 Task: Add a timeline in the project BullseyeWorks for the epic 'Identity and Access Management (IAM) Implementation' from 2023/01/27 to 2024/10/23. Add a timeline in the project BullseyeWorks for the epic 'Single Sign-On (SSO) Implementation' from 2024/04/02 to 2025/11/18. Add a timeline in the project BullseyeWorks for the epic 'Customer Support Portal Development' from 2024/02/11 to 2024/10/03
Action: Mouse moved to (189, 49)
Screenshot: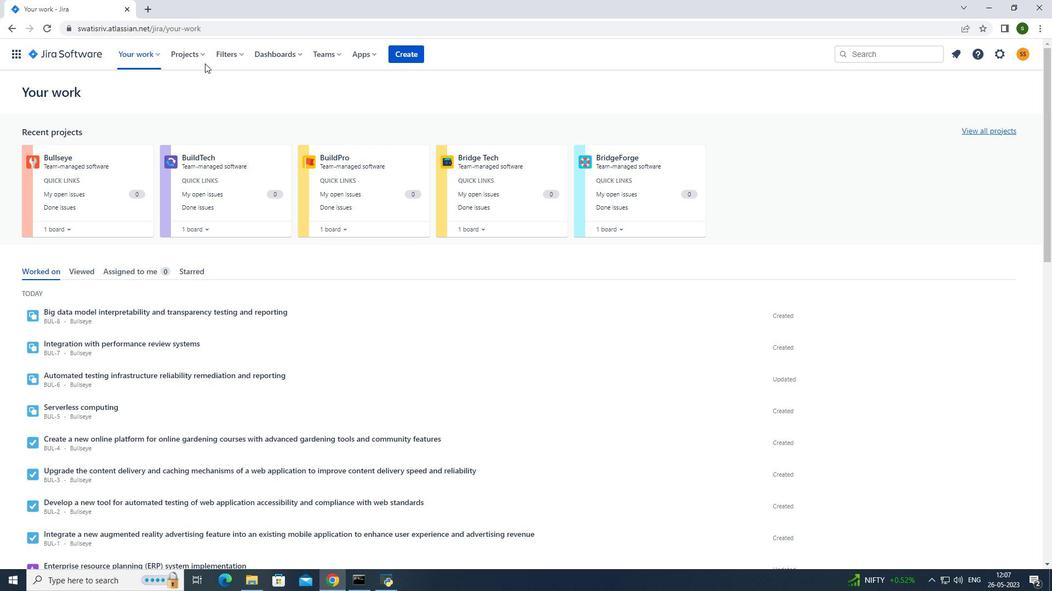 
Action: Mouse pressed left at (189, 49)
Screenshot: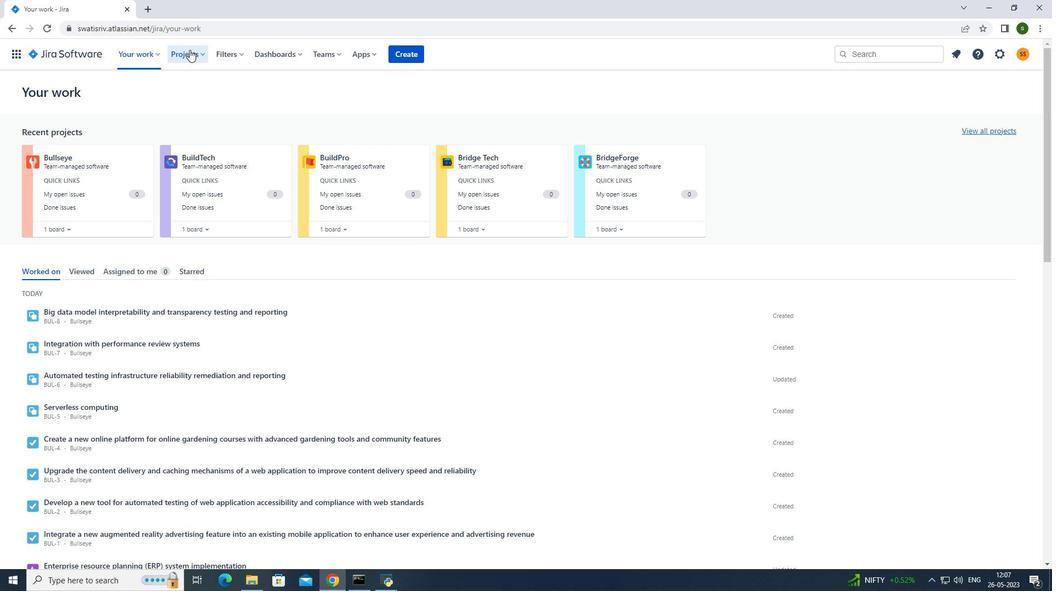 
Action: Mouse moved to (221, 104)
Screenshot: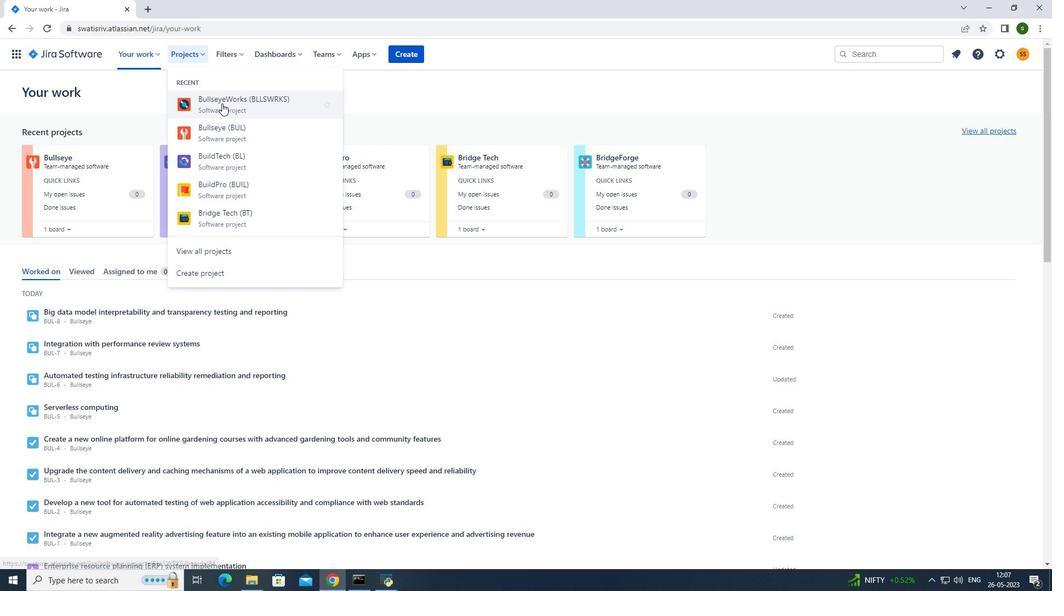 
Action: Mouse pressed left at (221, 104)
Screenshot: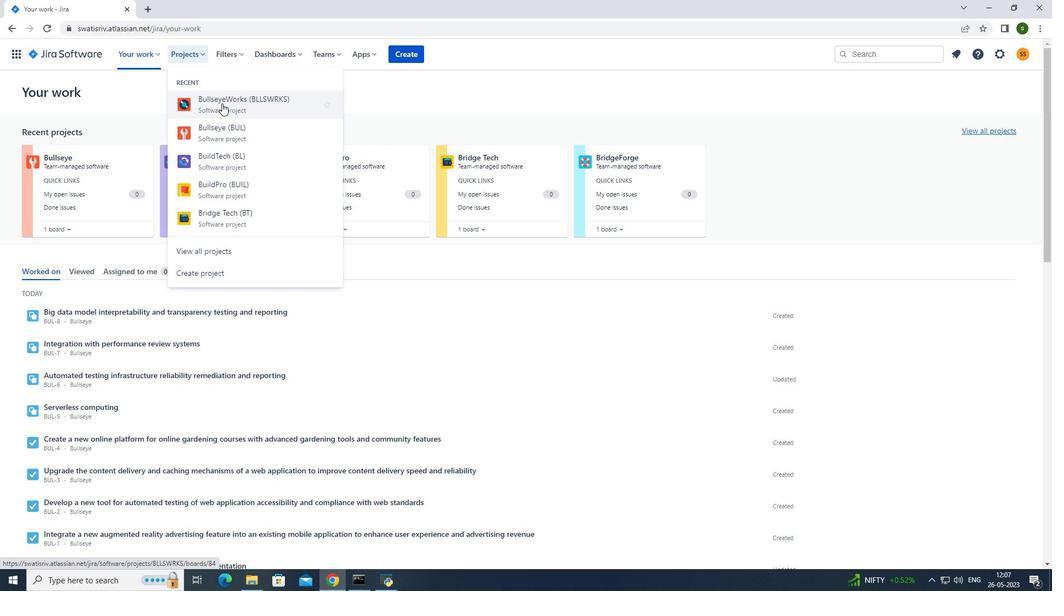 
Action: Mouse moved to (94, 167)
Screenshot: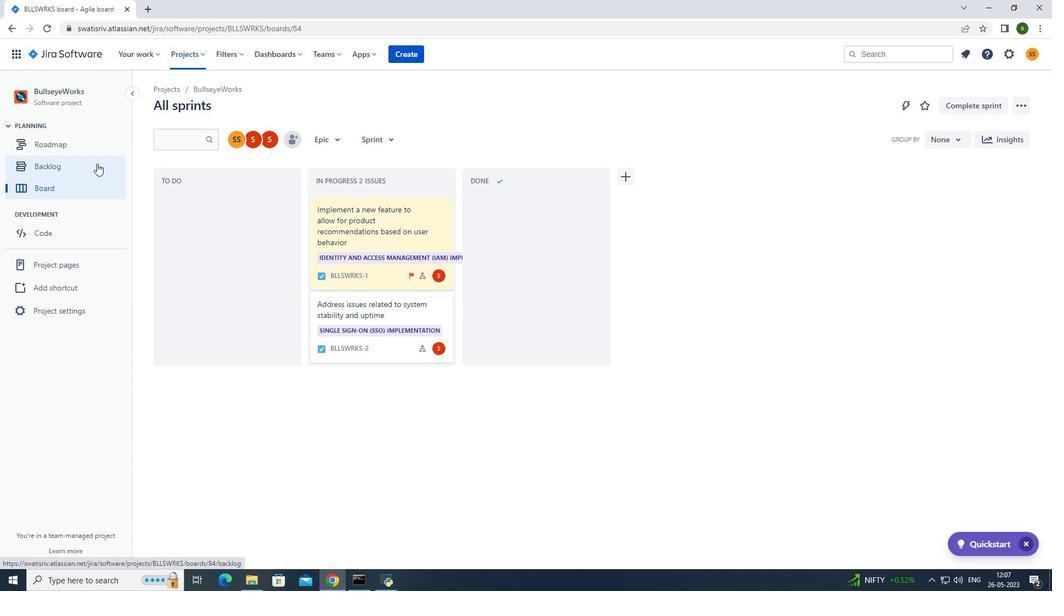 
Action: Mouse pressed left at (94, 167)
Screenshot: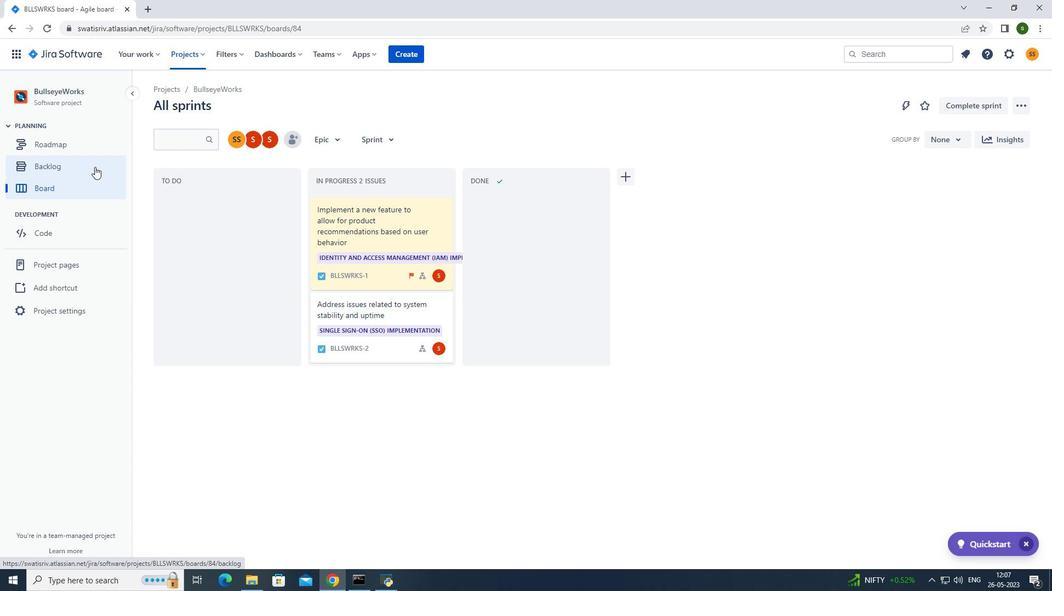 
Action: Mouse moved to (166, 221)
Screenshot: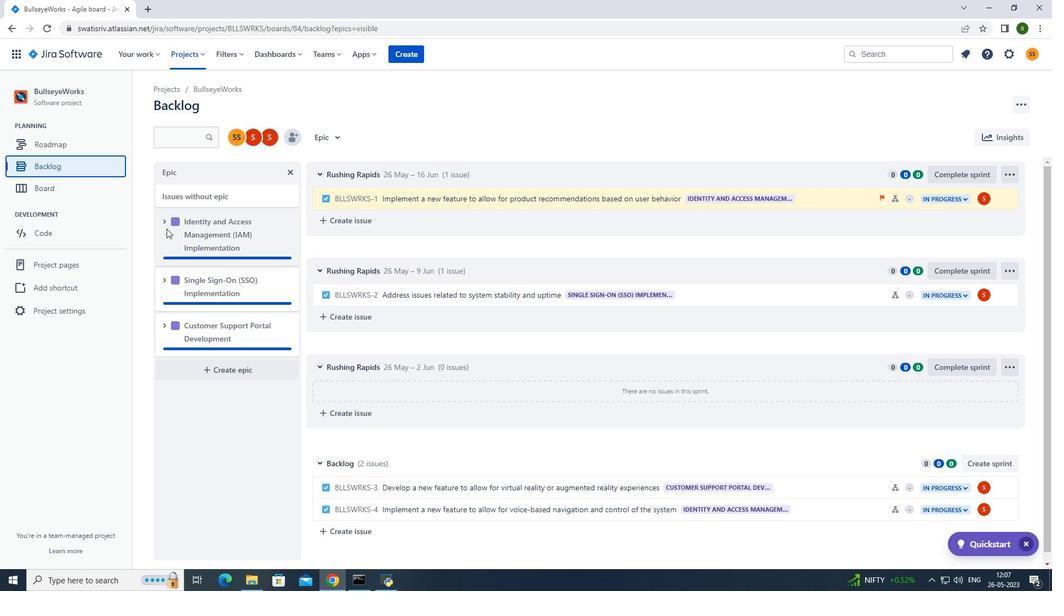 
Action: Mouse pressed left at (166, 221)
Screenshot: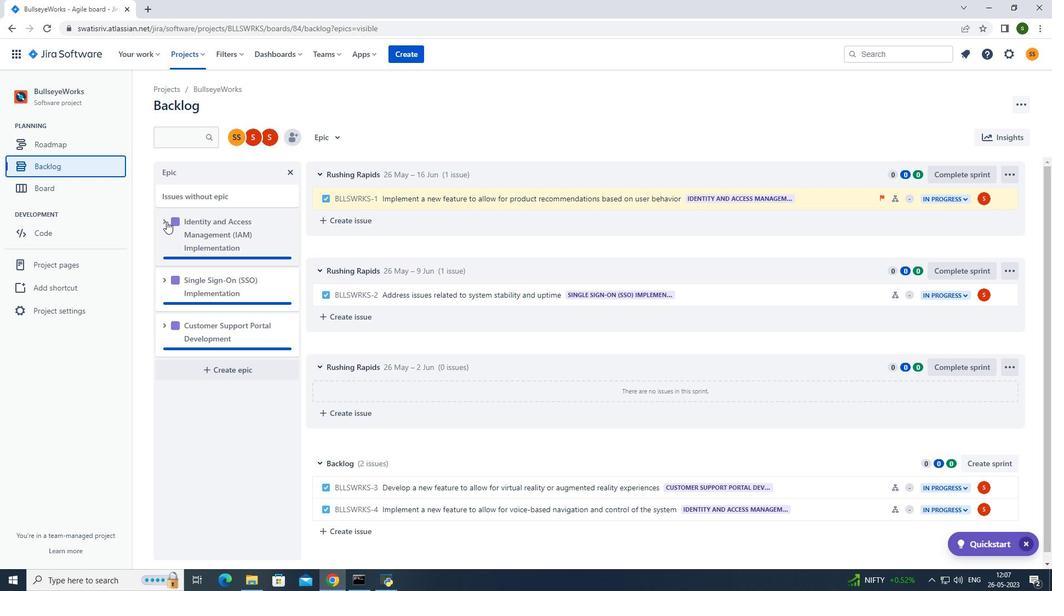 
Action: Mouse moved to (210, 327)
Screenshot: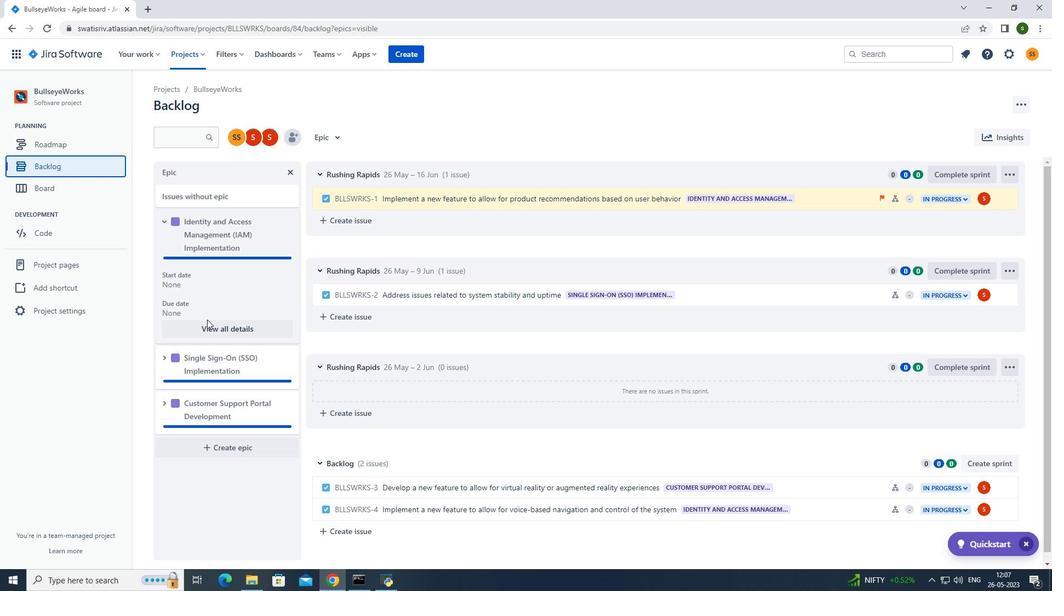 
Action: Mouse pressed left at (210, 327)
Screenshot: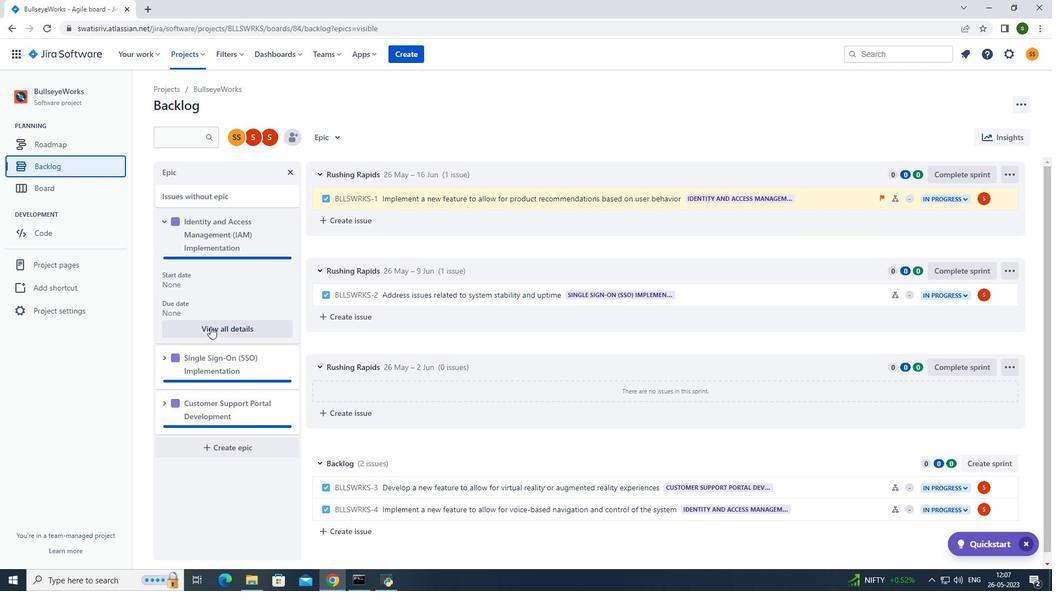 
Action: Mouse moved to (910, 476)
Screenshot: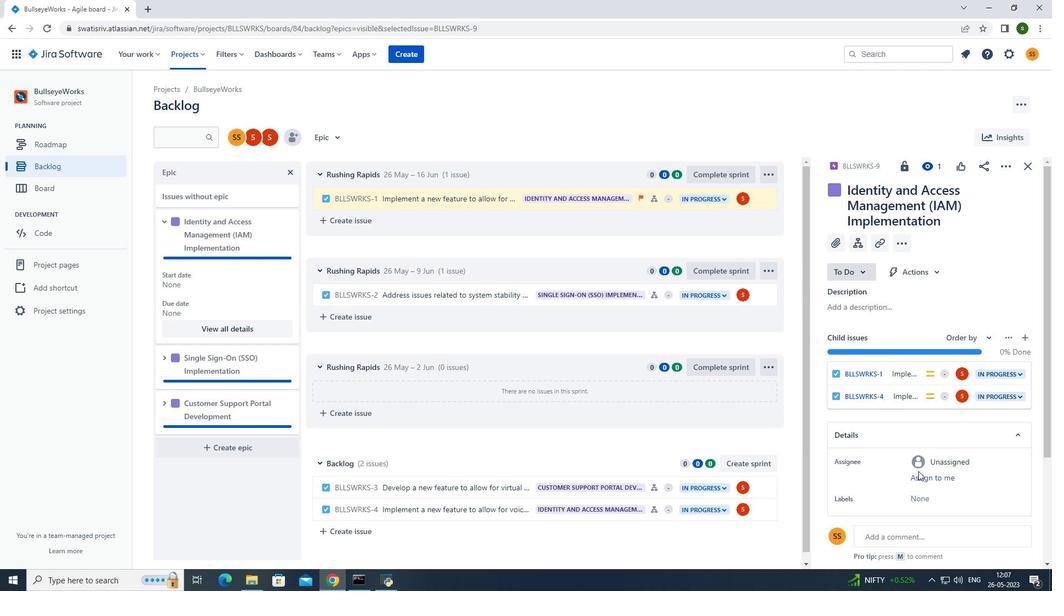 
Action: Mouse scrolled (910, 475) with delta (0, 0)
Screenshot: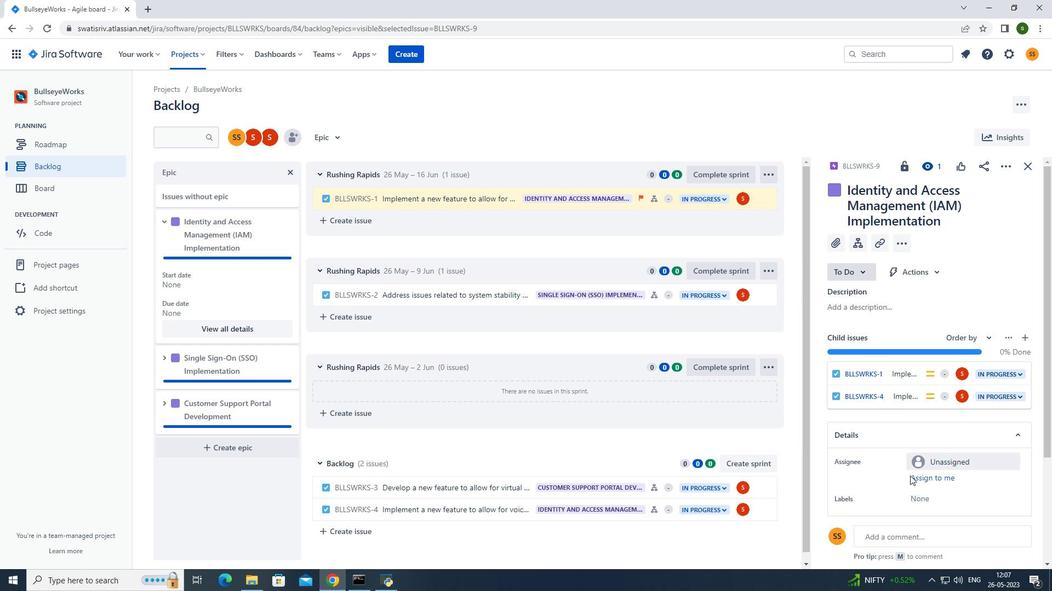 
Action: Mouse moved to (909, 476)
Screenshot: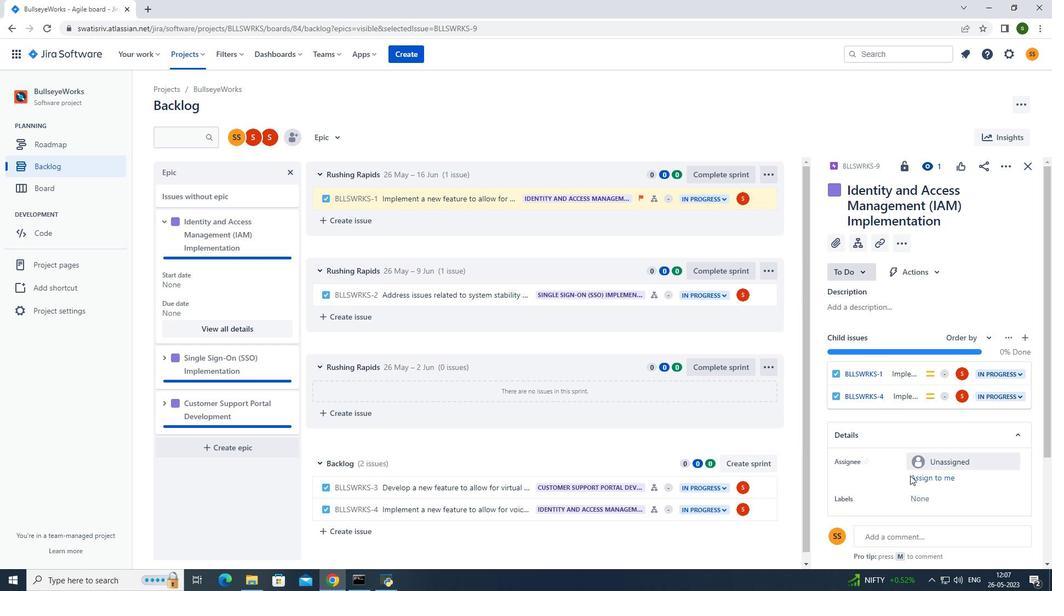
Action: Mouse scrolled (909, 476) with delta (0, 0)
Screenshot: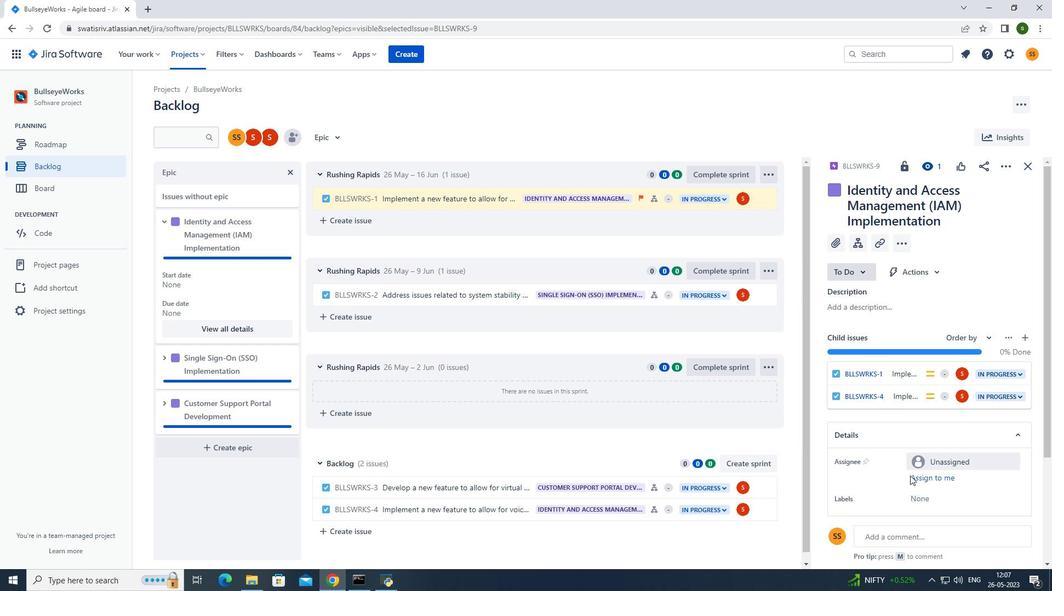
Action: Mouse moved to (908, 476)
Screenshot: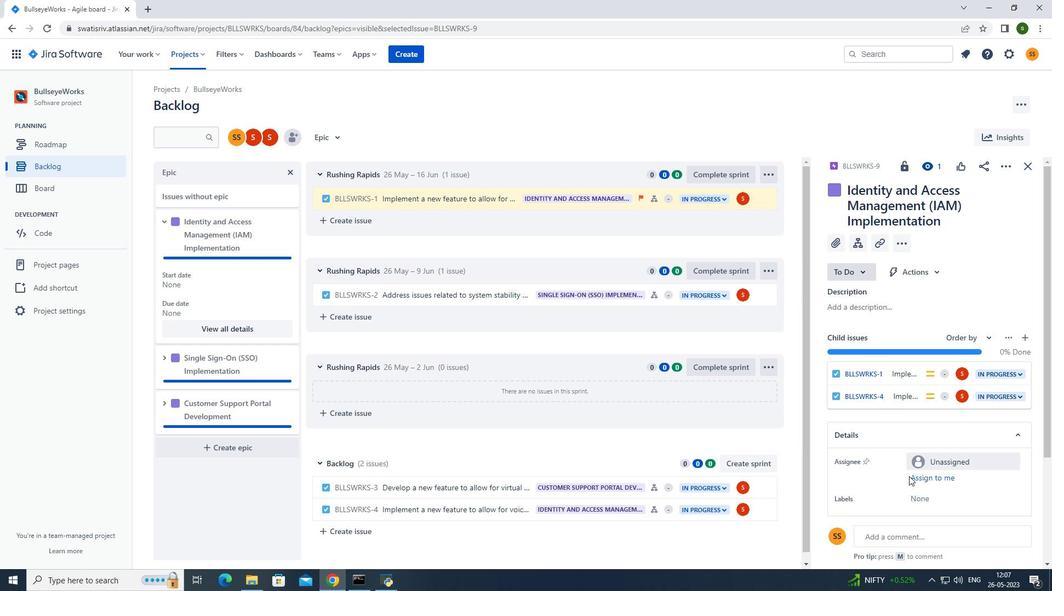 
Action: Mouse scrolled (908, 476) with delta (0, 0)
Screenshot: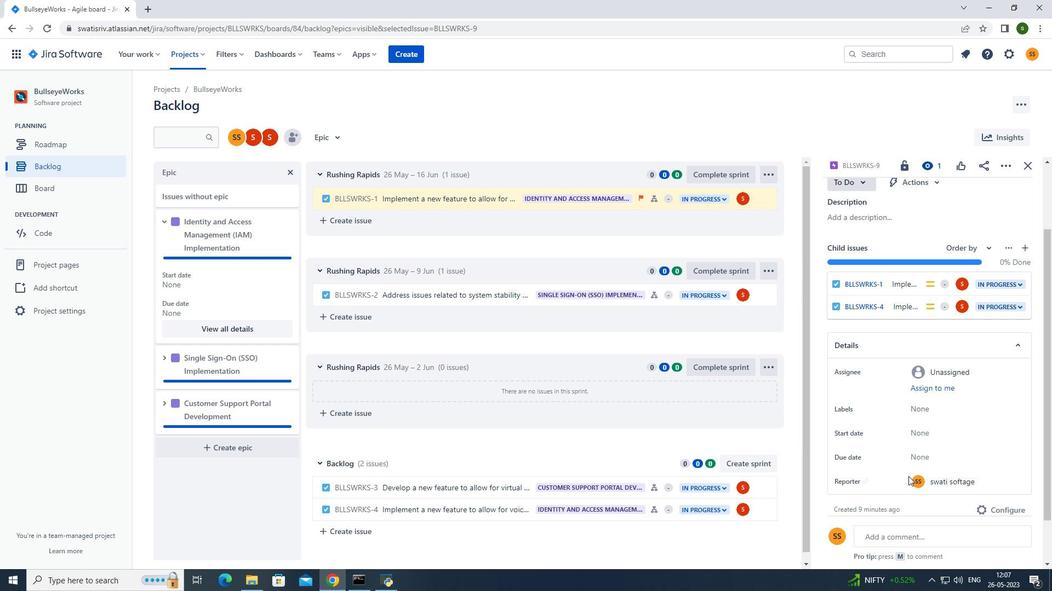 
Action: Mouse moved to (927, 378)
Screenshot: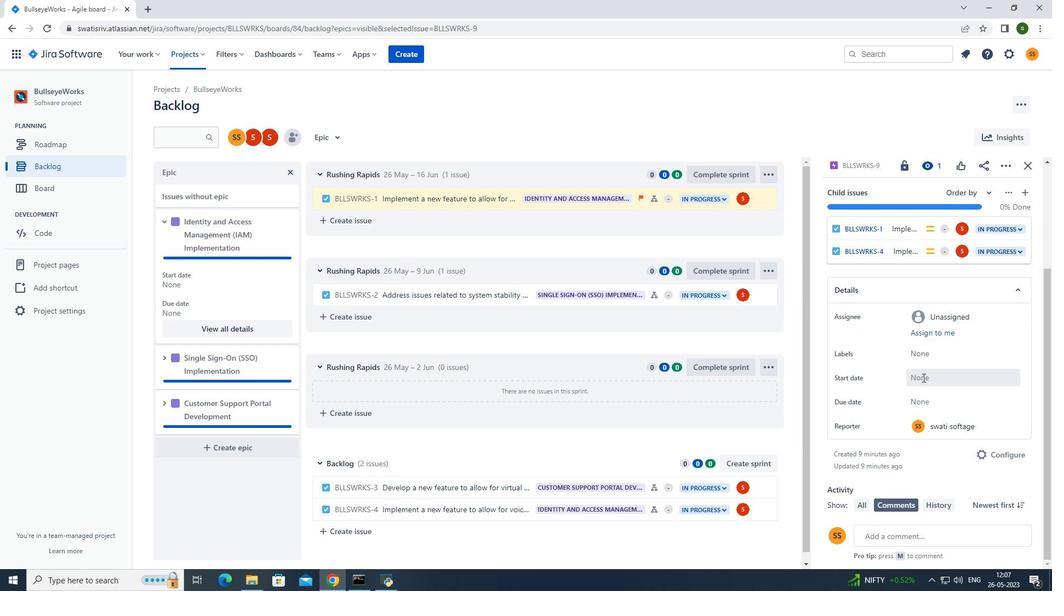 
Action: Mouse pressed left at (927, 378)
Screenshot: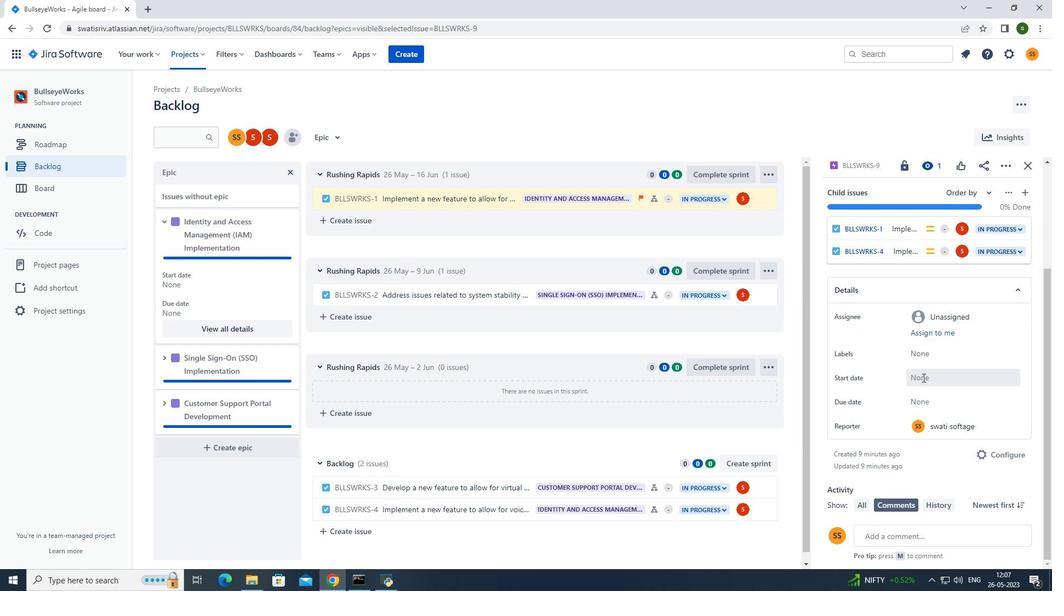 
Action: Mouse moved to (881, 410)
Screenshot: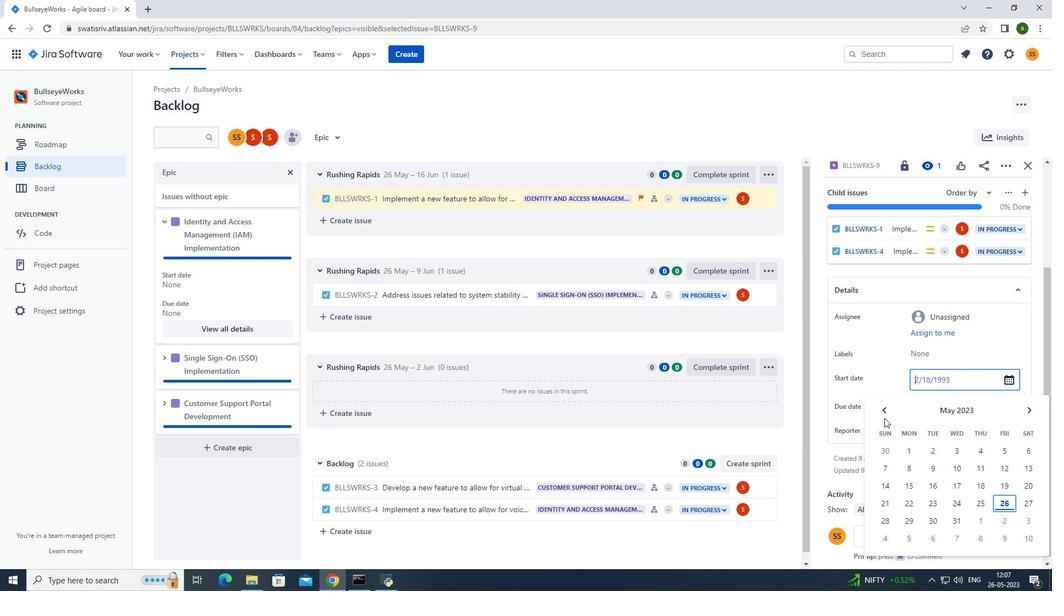 
Action: Mouse pressed left at (881, 410)
Screenshot: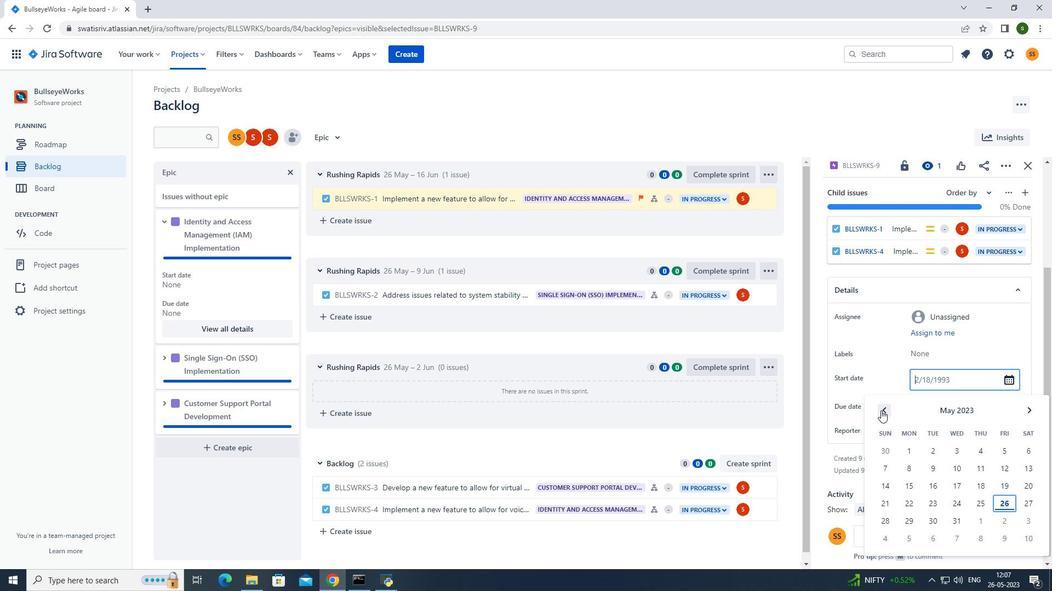 
Action: Mouse pressed left at (881, 410)
Screenshot: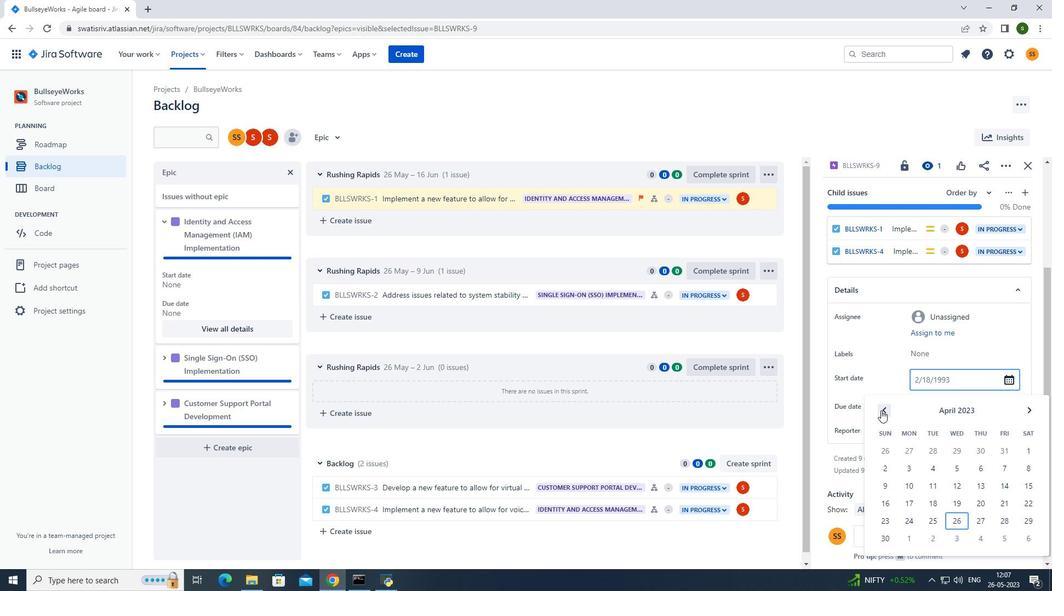 
Action: Mouse pressed left at (881, 410)
Screenshot: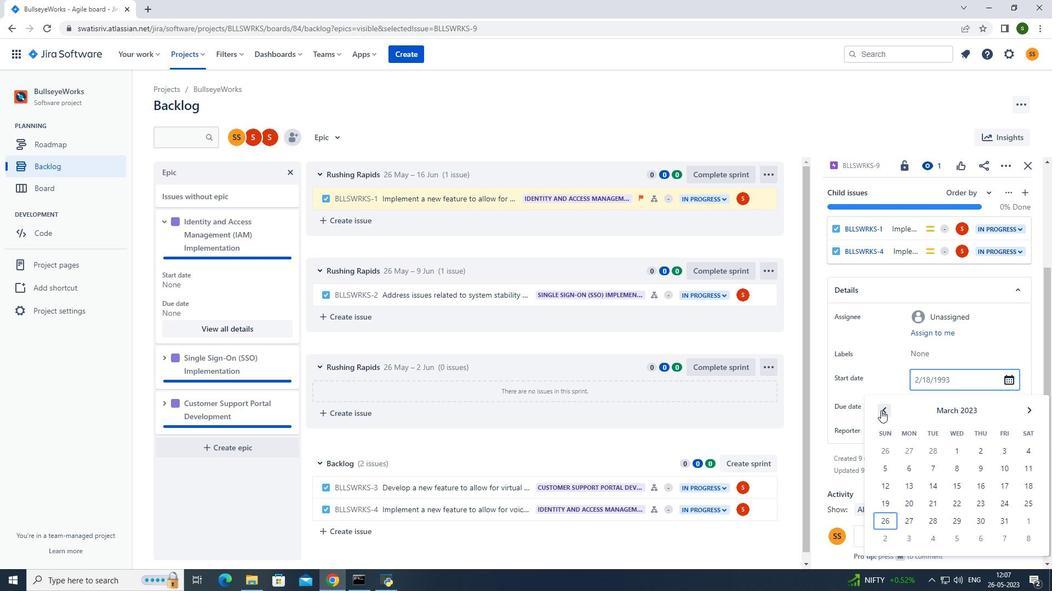 
Action: Mouse pressed left at (881, 410)
Screenshot: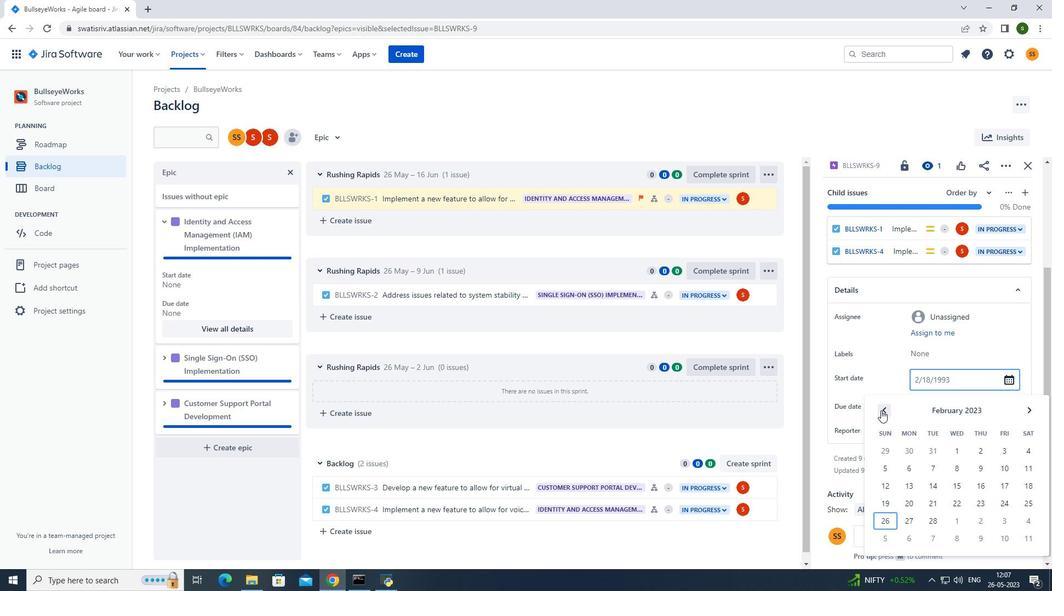 
Action: Mouse moved to (995, 501)
Screenshot: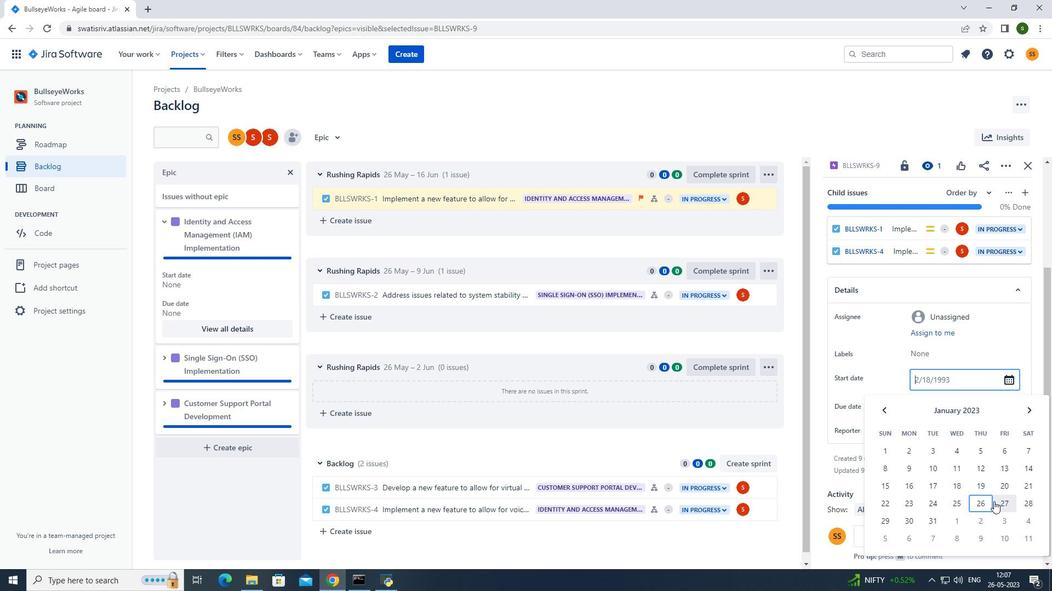 
Action: Mouse pressed left at (995, 501)
Screenshot: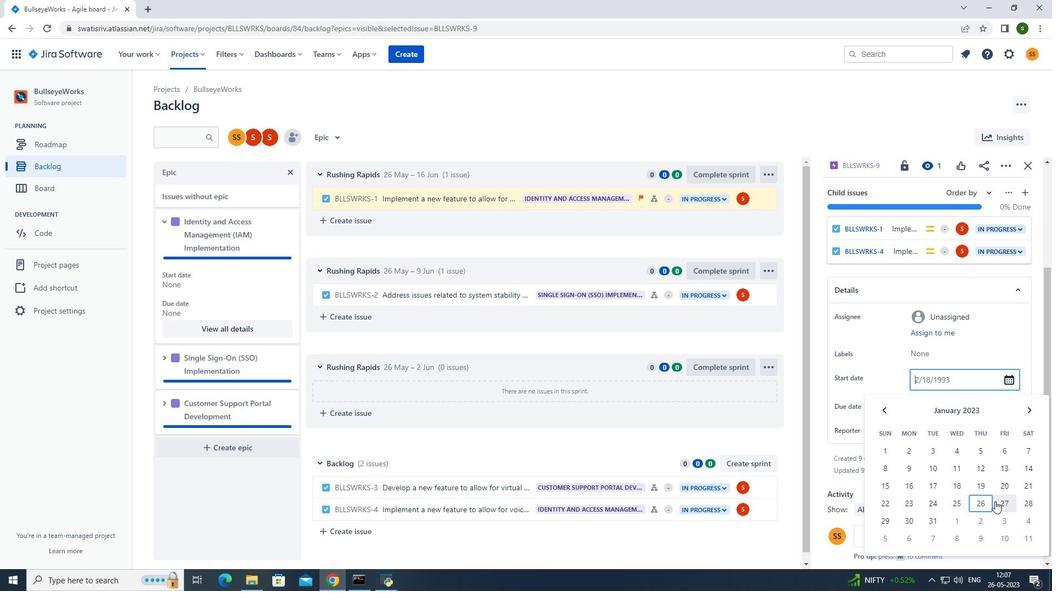 
Action: Mouse moved to (951, 408)
Screenshot: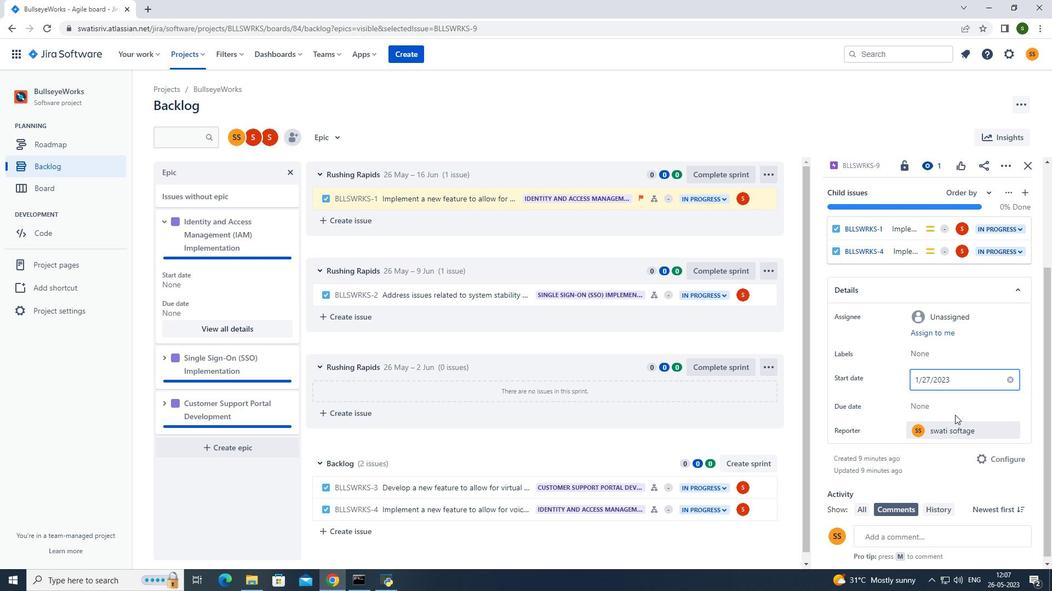 
Action: Mouse pressed left at (951, 408)
Screenshot: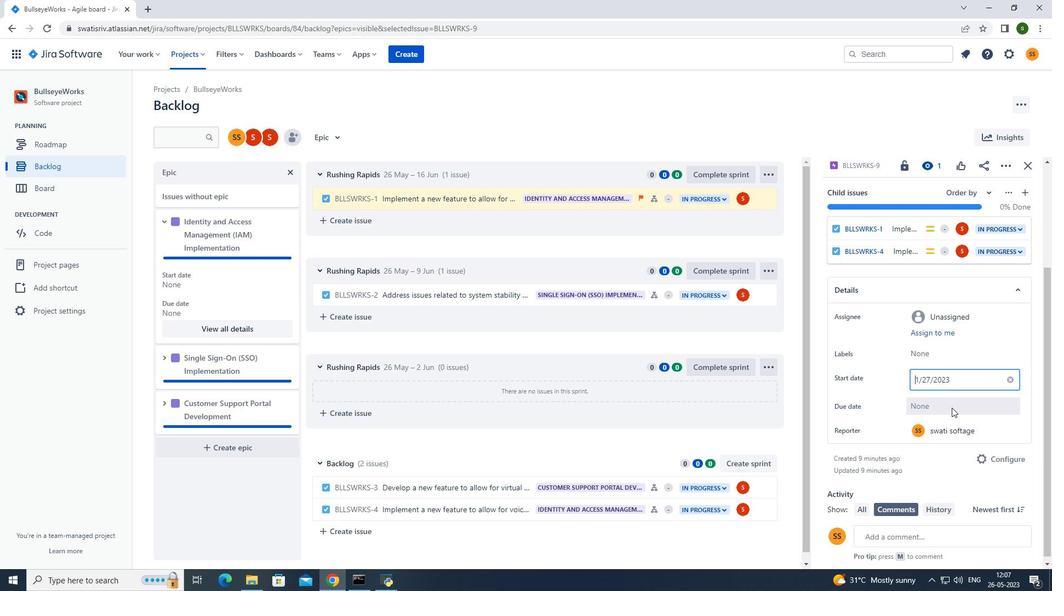 
Action: Mouse moved to (1029, 246)
Screenshot: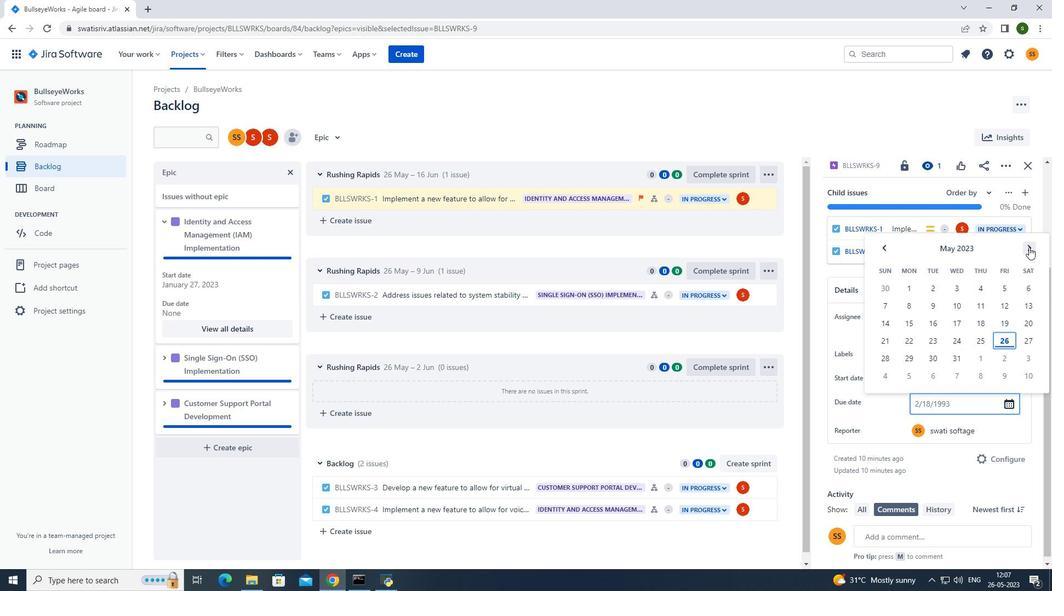 
Action: Mouse pressed left at (1029, 246)
Screenshot: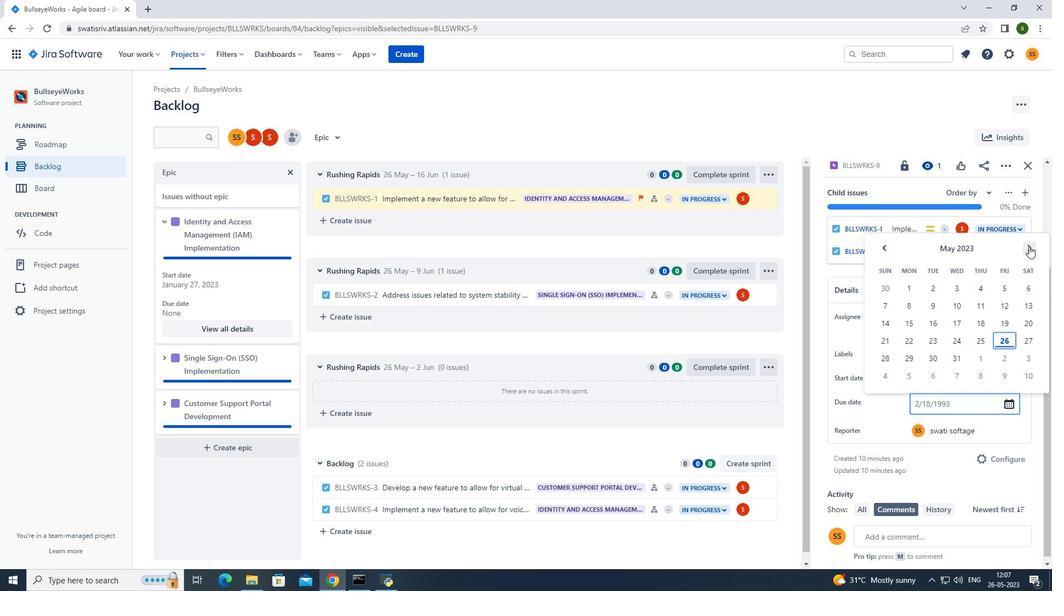 
Action: Mouse pressed left at (1029, 246)
Screenshot: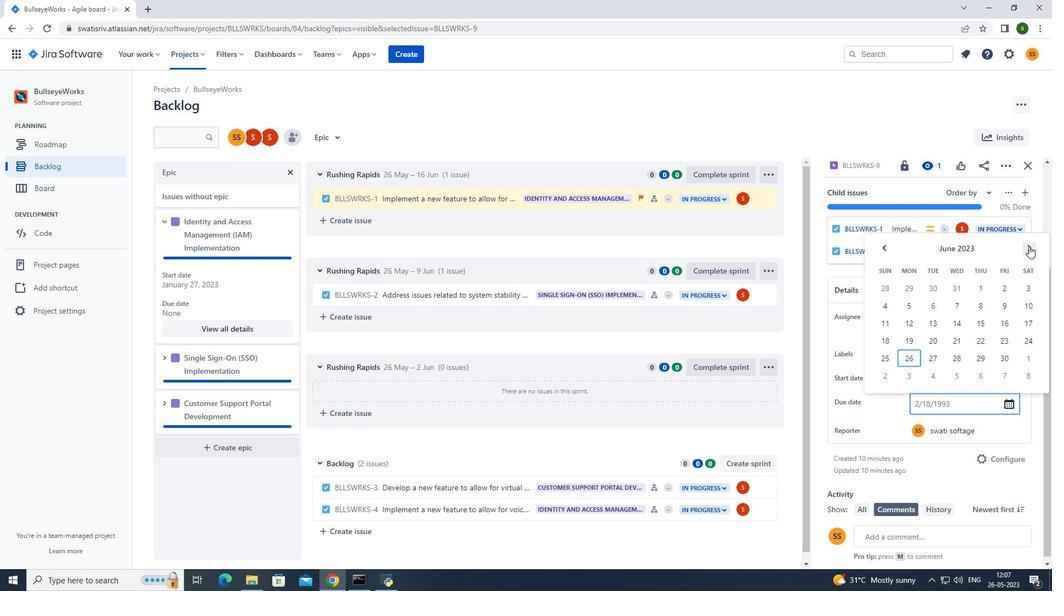 
Action: Mouse pressed left at (1029, 246)
Screenshot: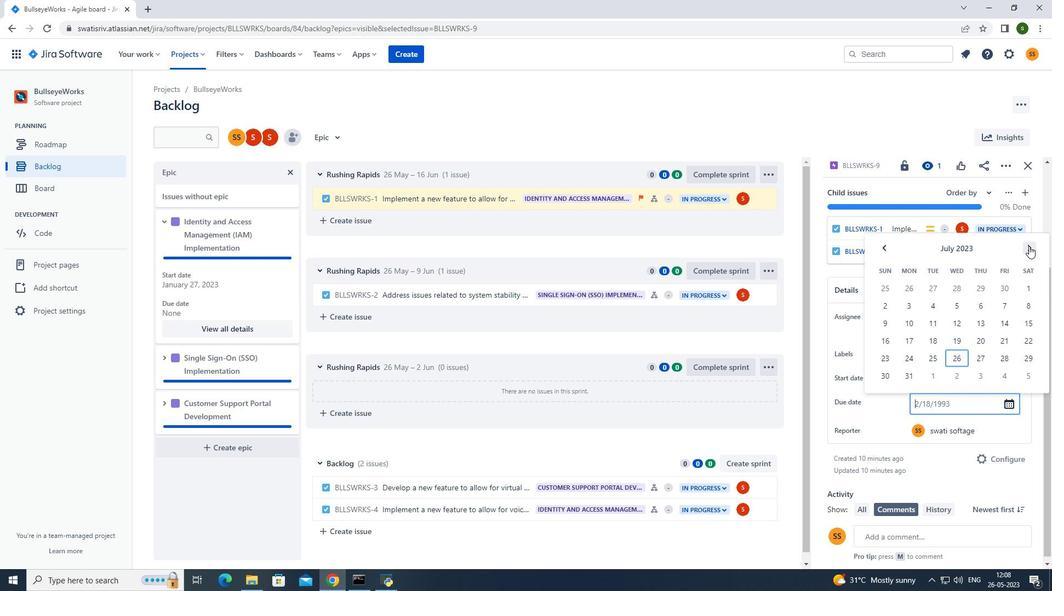 
Action: Mouse pressed left at (1029, 246)
Screenshot: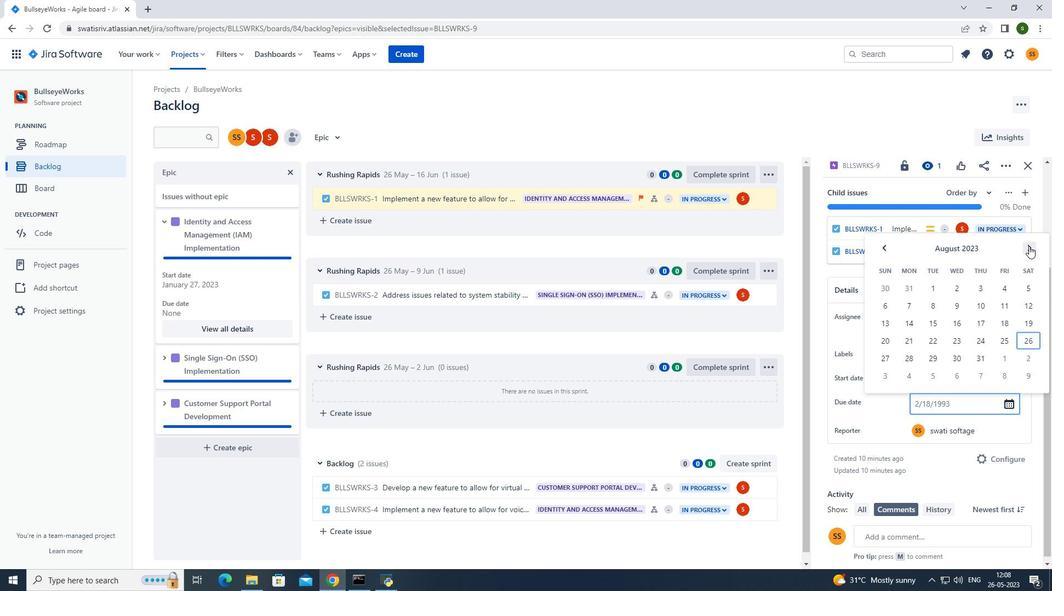 
Action: Mouse pressed left at (1029, 246)
Screenshot: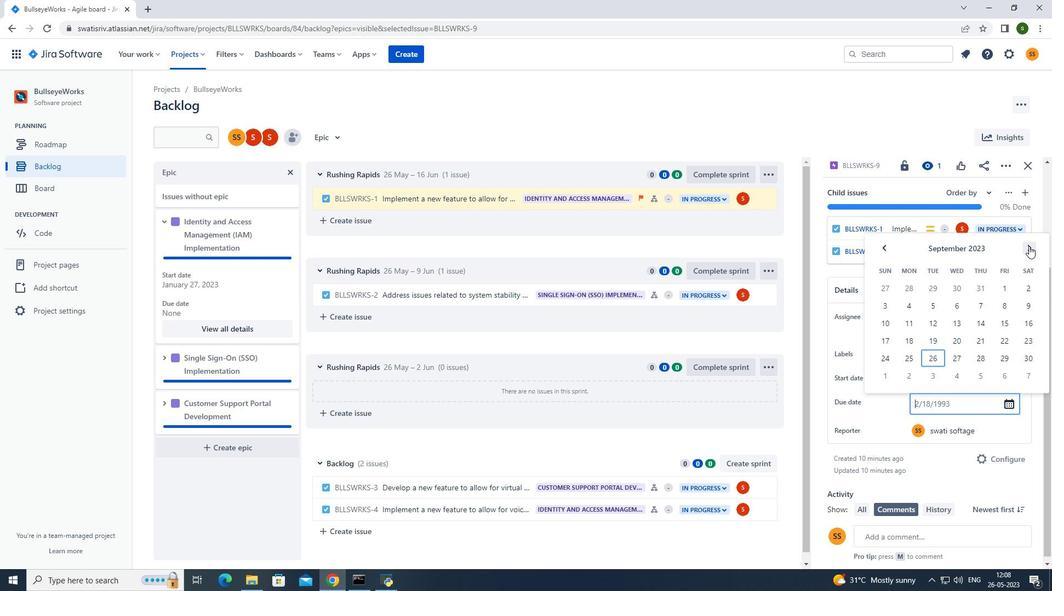 
Action: Mouse pressed left at (1029, 246)
Screenshot: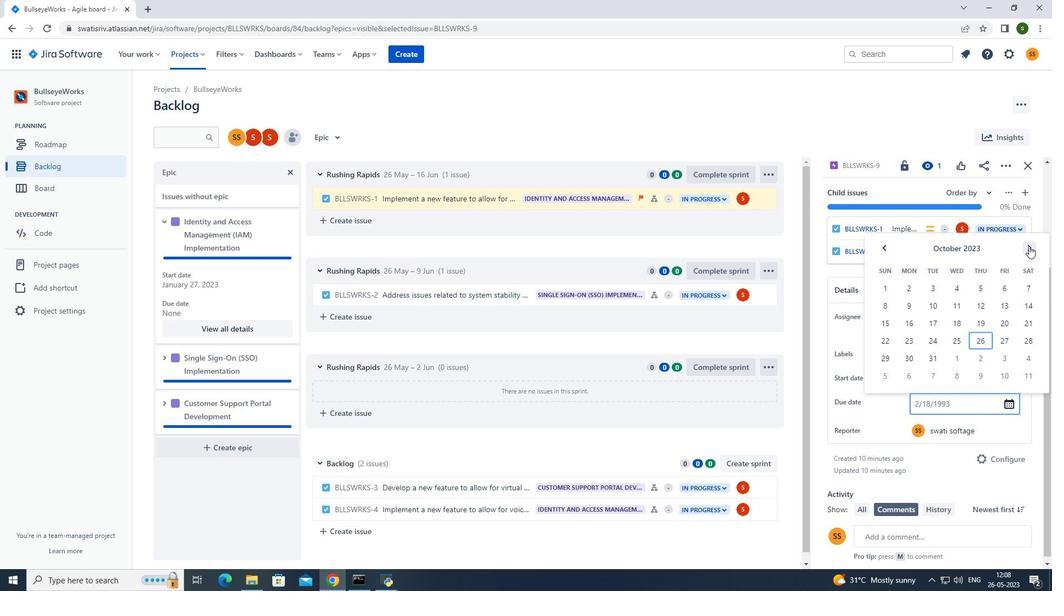 
Action: Mouse pressed left at (1029, 246)
Screenshot: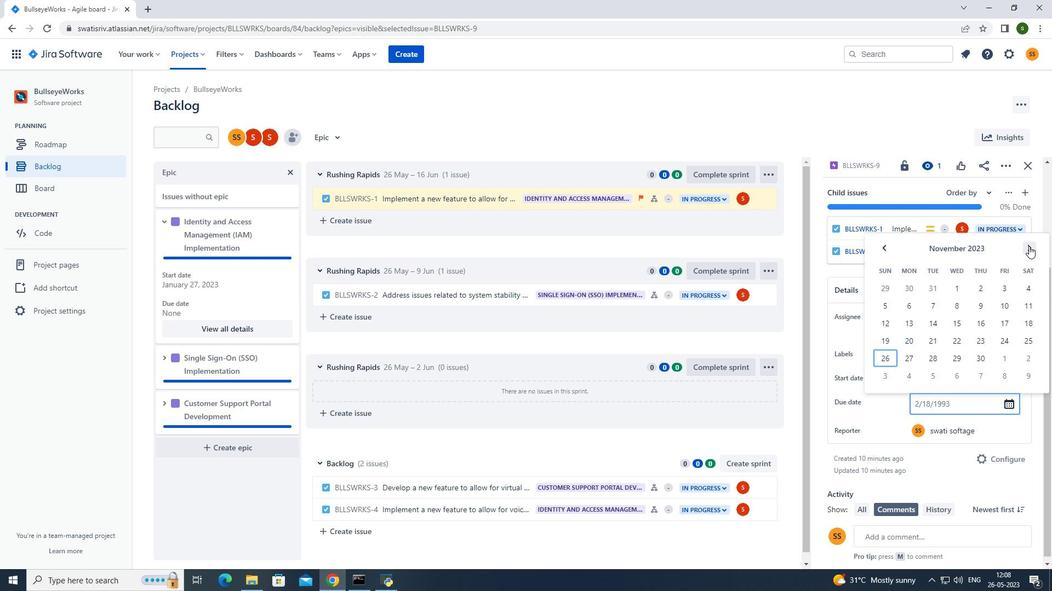 
Action: Mouse pressed left at (1029, 246)
Screenshot: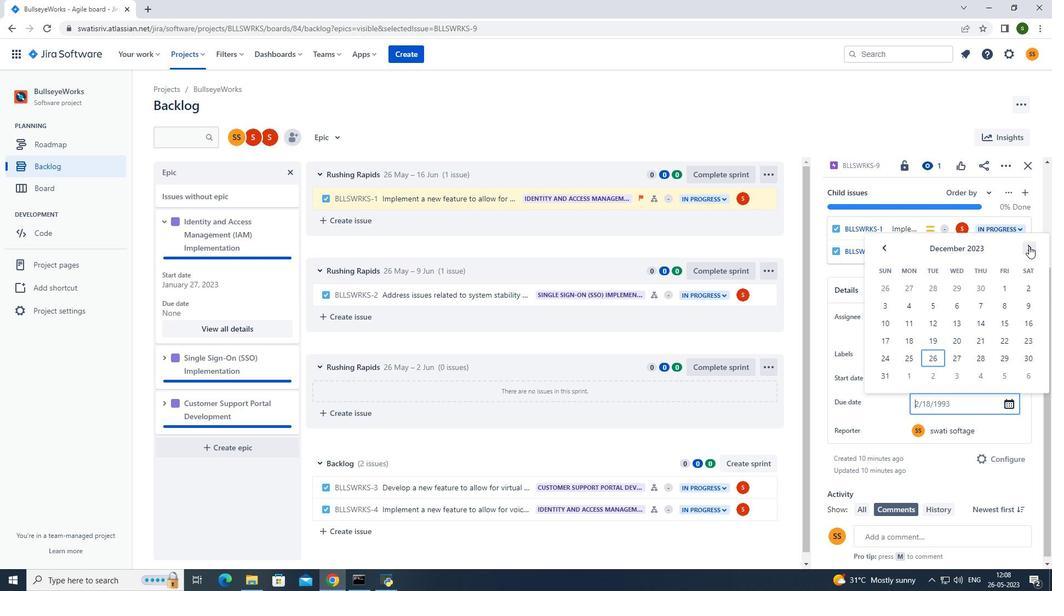 
Action: Mouse pressed left at (1029, 246)
Screenshot: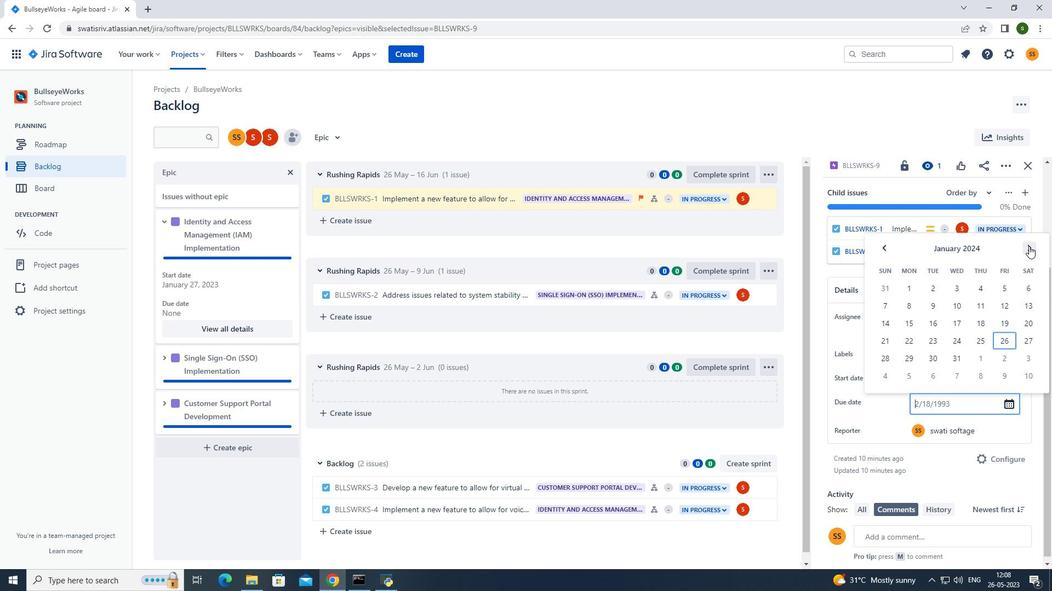 
Action: Mouse pressed left at (1029, 246)
Screenshot: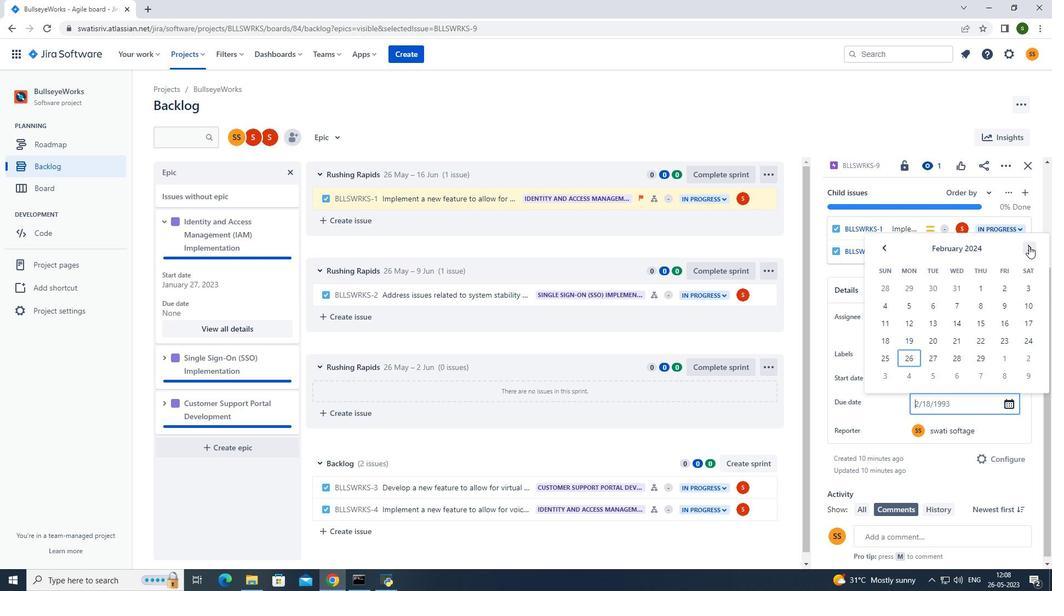 
Action: Mouse pressed left at (1029, 246)
Screenshot: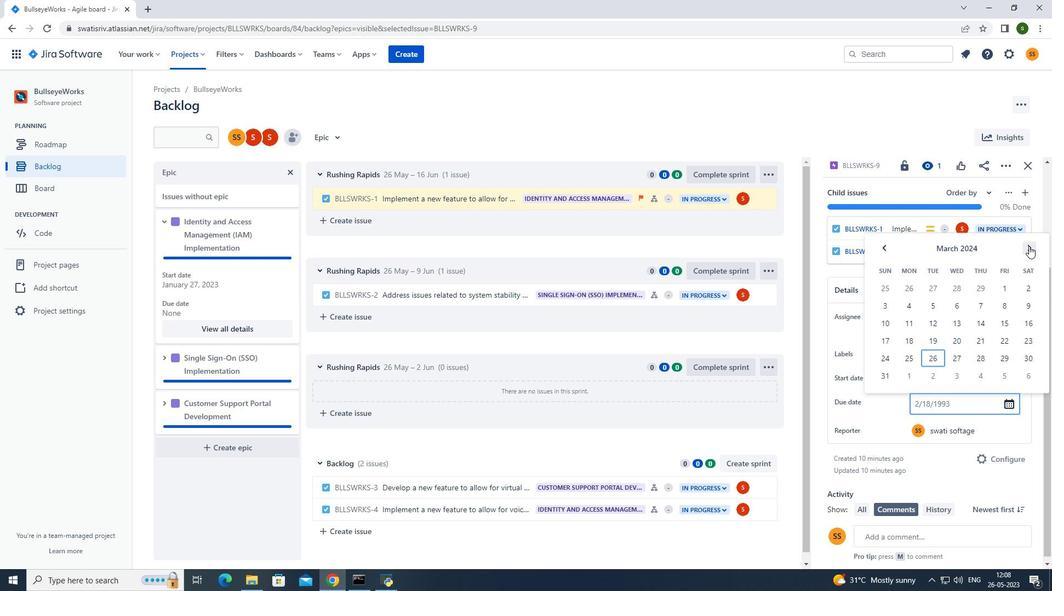 
Action: Mouse pressed left at (1029, 246)
Screenshot: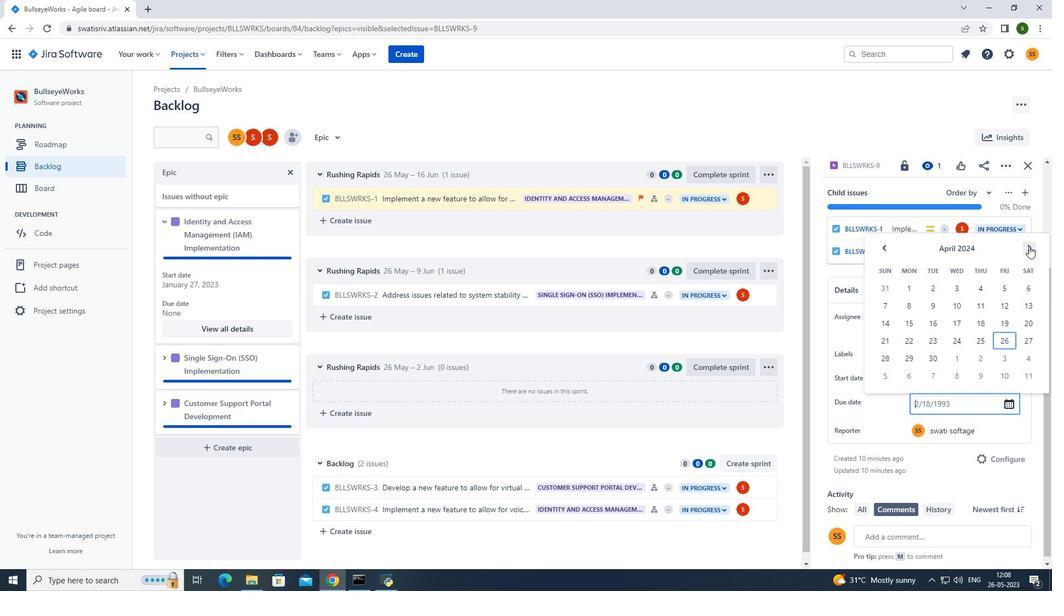 
Action: Mouse pressed left at (1029, 246)
Screenshot: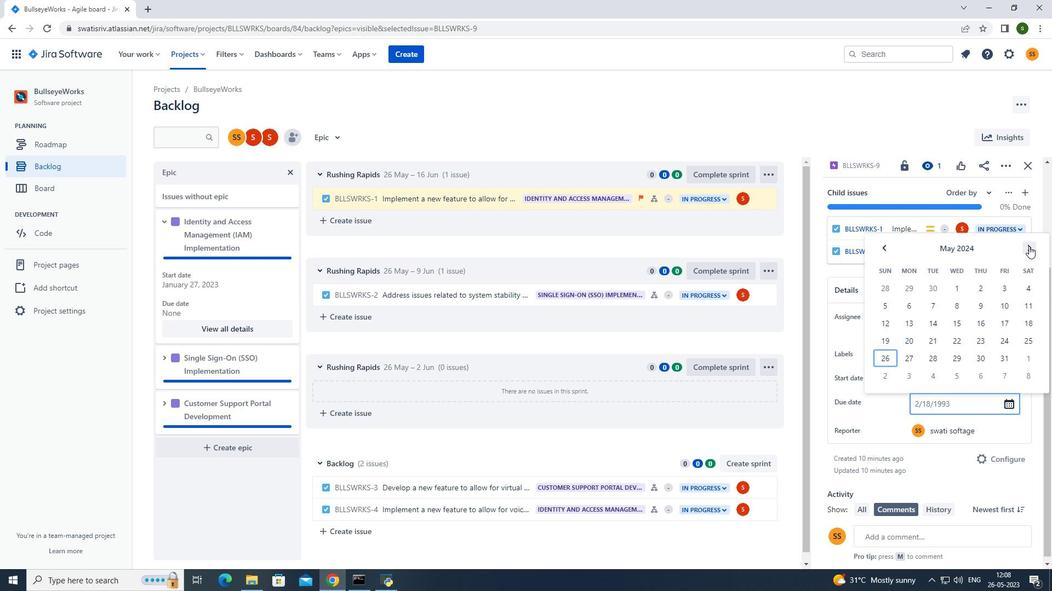 
Action: Mouse pressed left at (1029, 246)
Screenshot: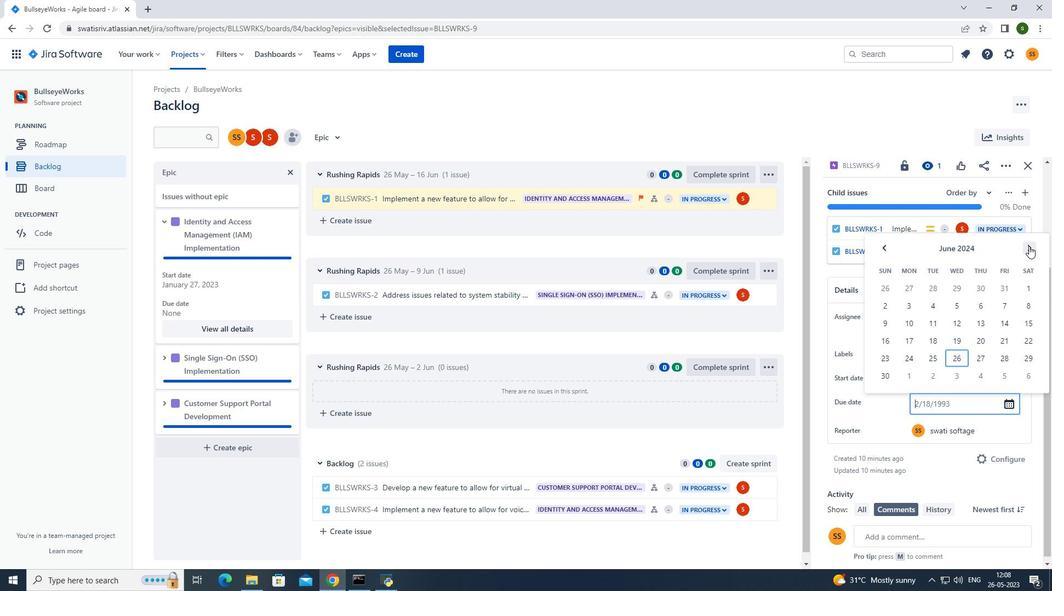 
Action: Mouse pressed left at (1029, 246)
Screenshot: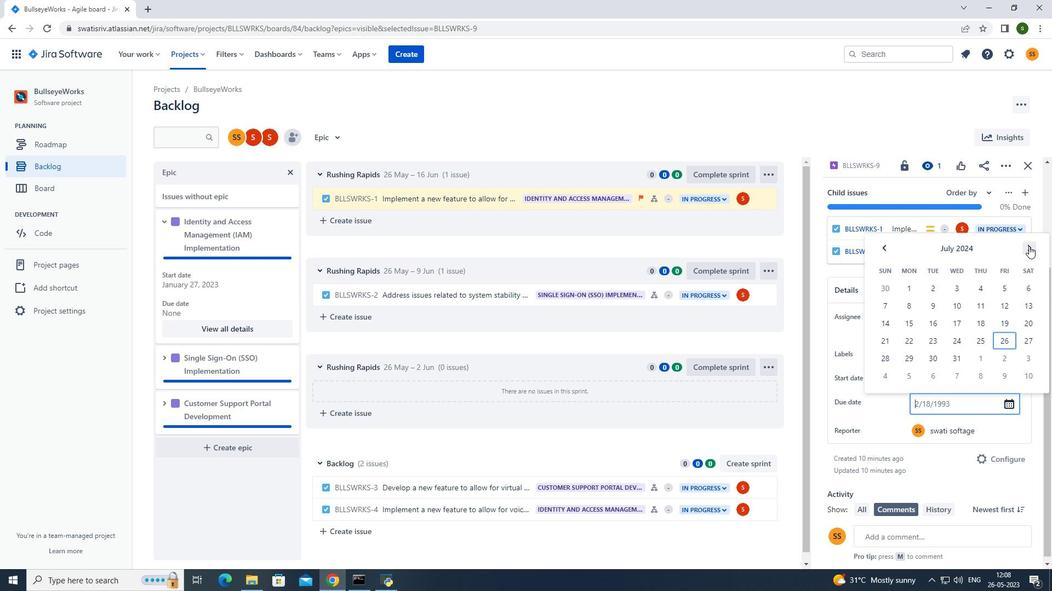 
Action: Mouse pressed left at (1029, 246)
Screenshot: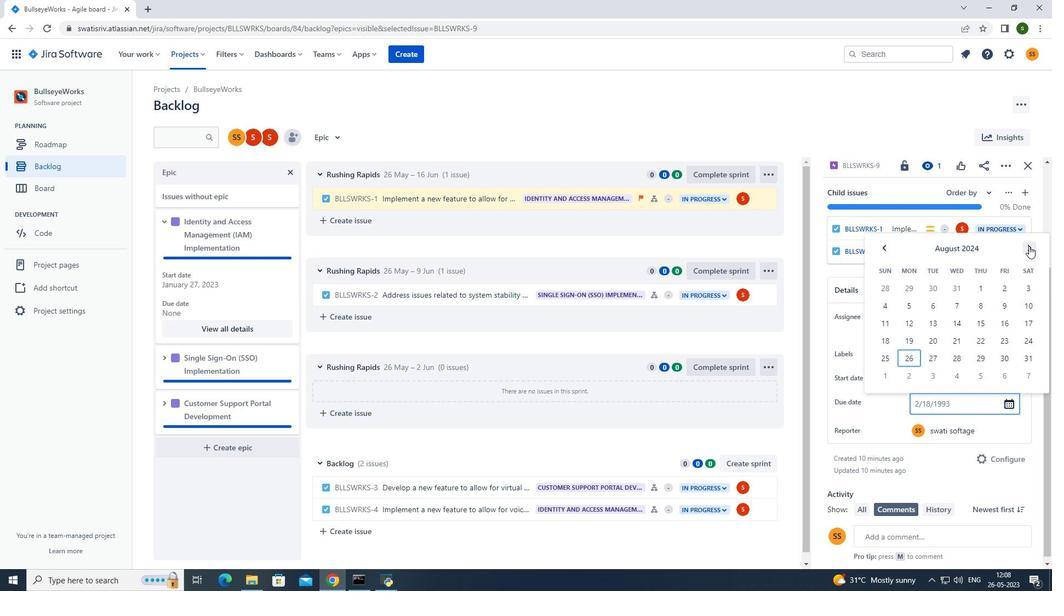 
Action: Mouse pressed left at (1029, 246)
Screenshot: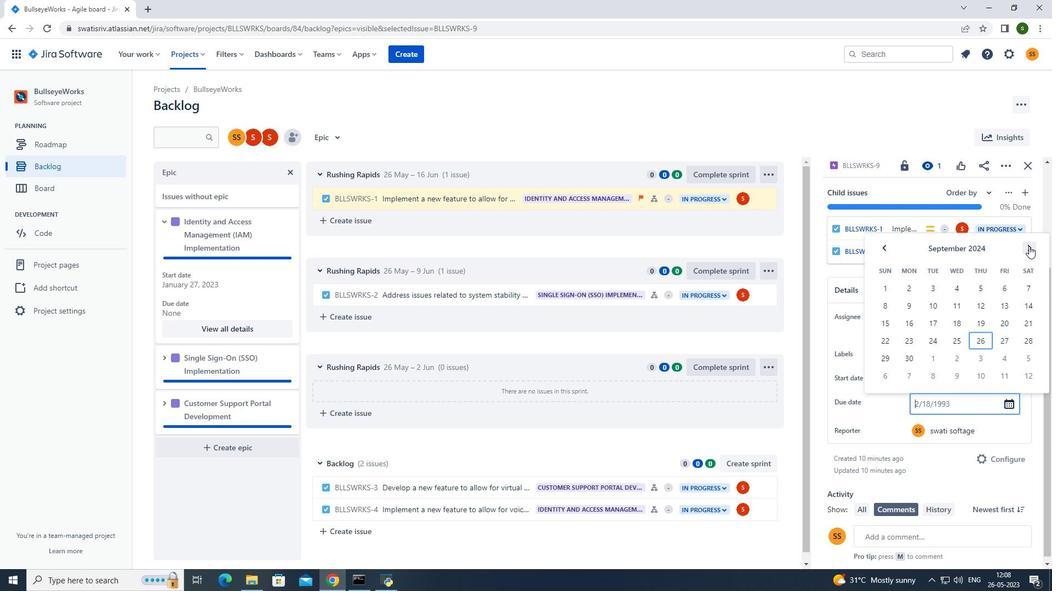 
Action: Mouse moved to (961, 339)
Screenshot: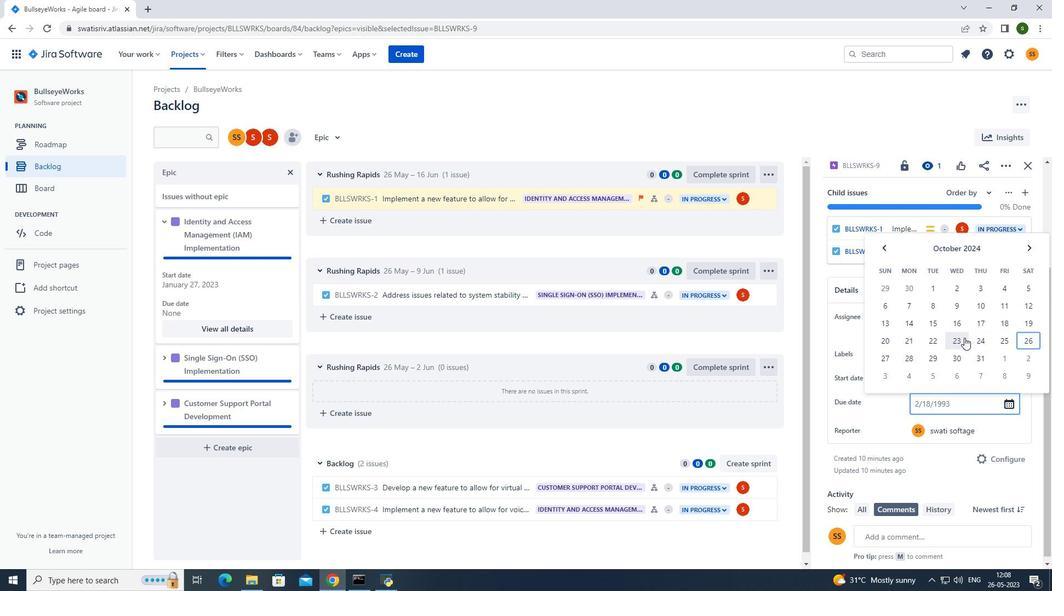 
Action: Mouse pressed left at (961, 339)
Screenshot: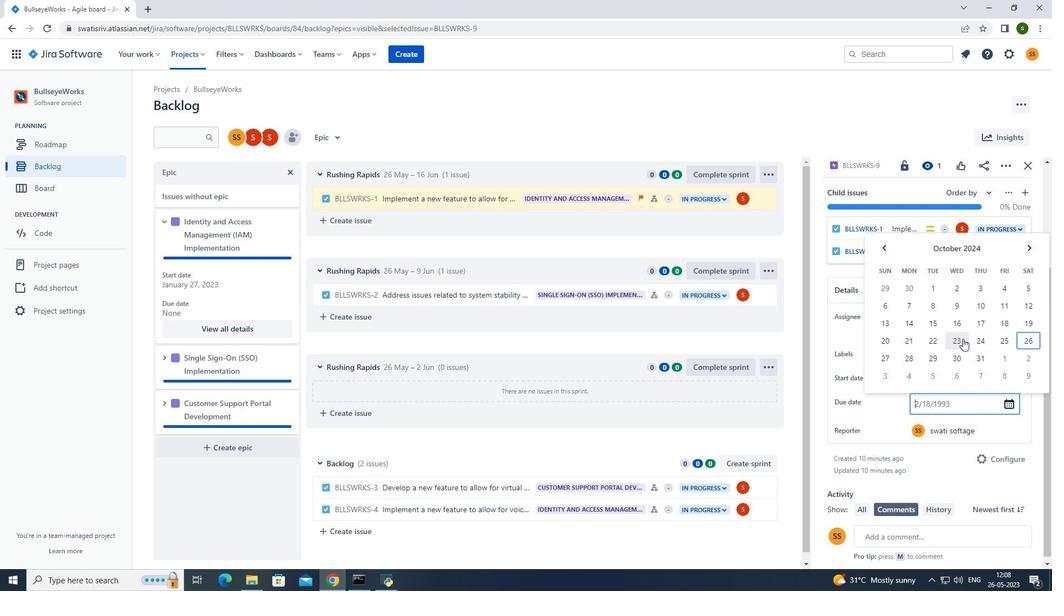 
Action: Mouse moved to (448, 89)
Screenshot: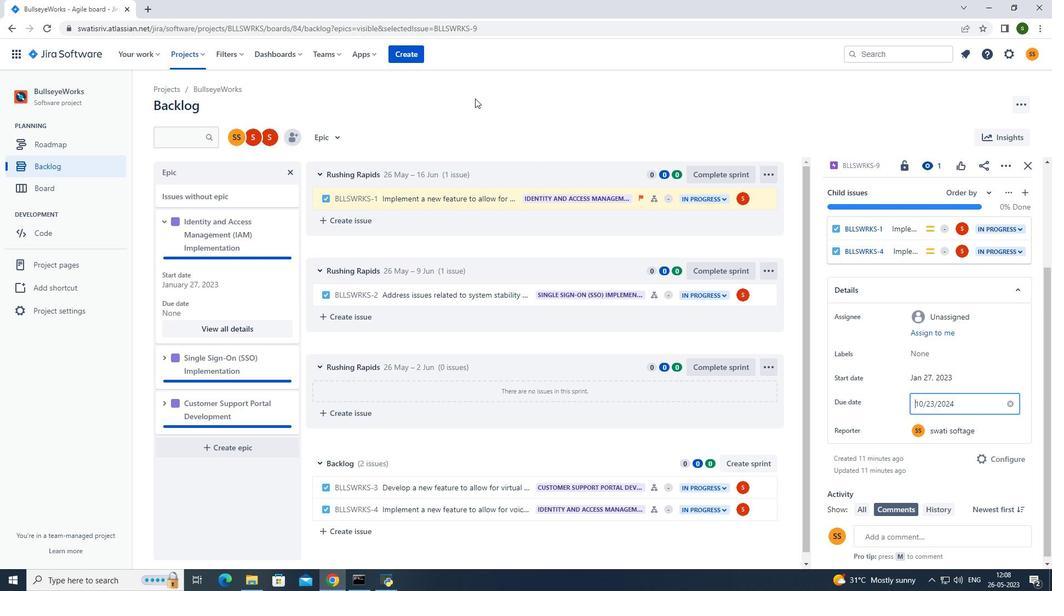 
Action: Mouse pressed left at (448, 89)
Screenshot: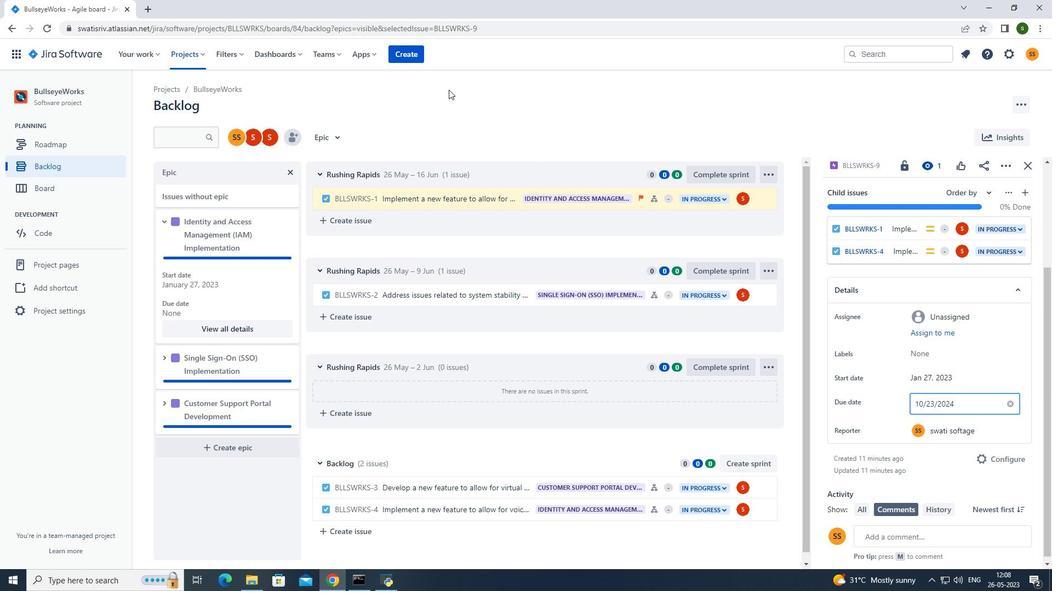 
Action: Mouse moved to (198, 56)
Screenshot: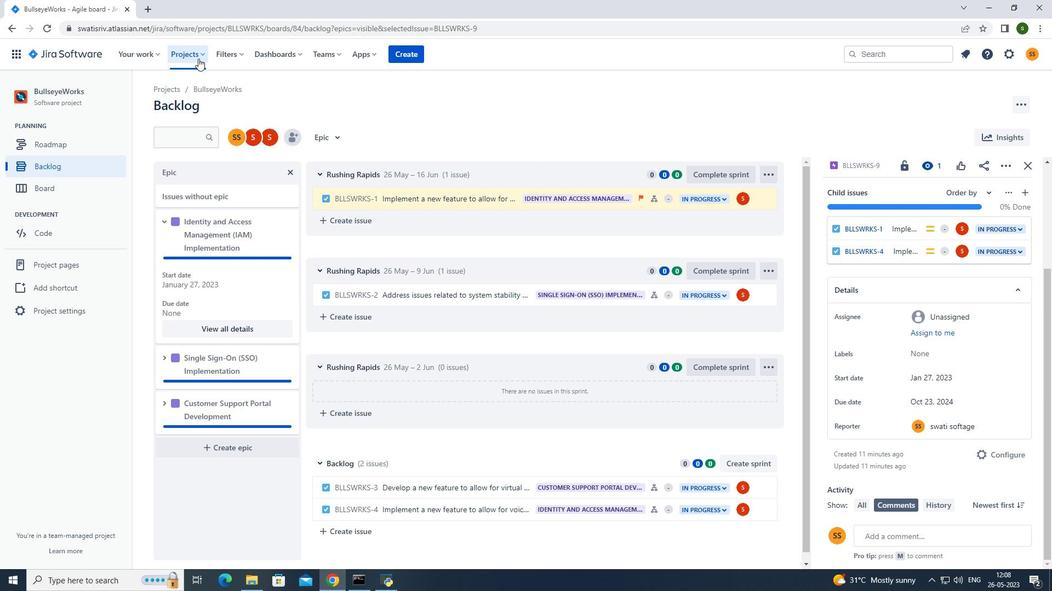 
Action: Mouse pressed left at (198, 56)
Screenshot: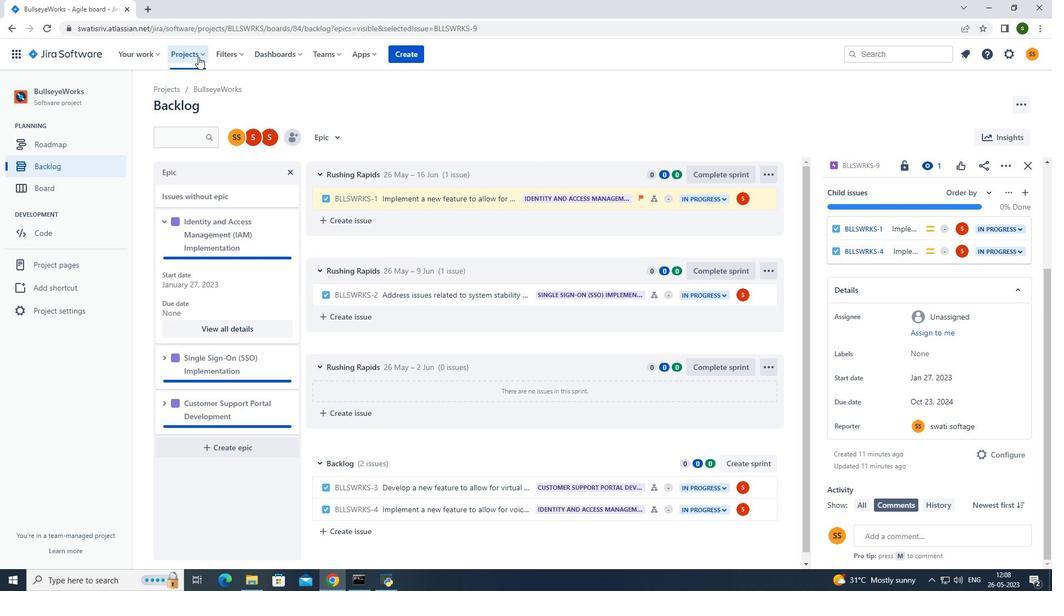 
Action: Mouse moved to (220, 100)
Screenshot: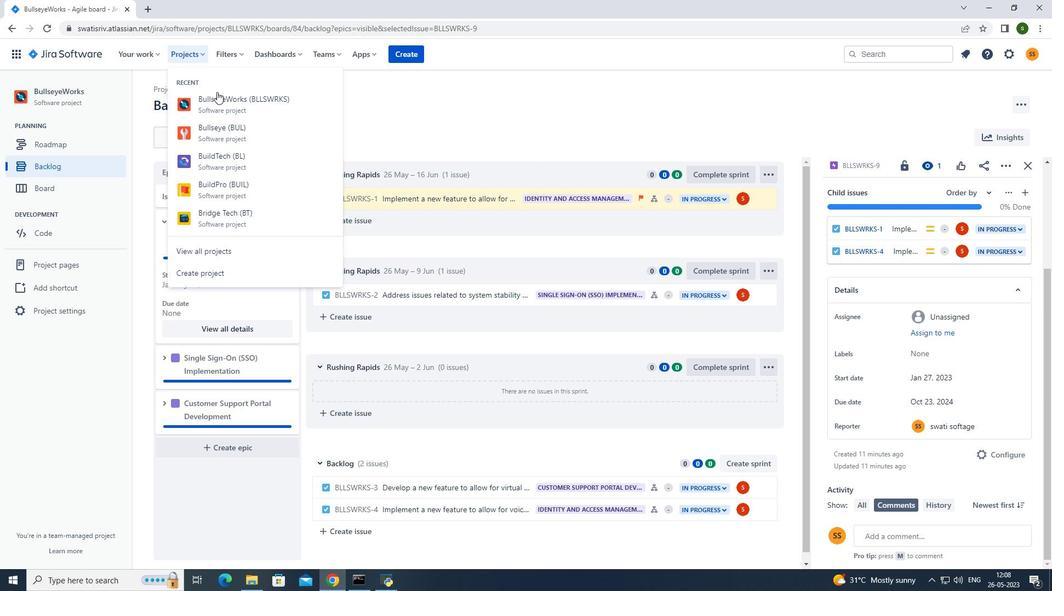 
Action: Mouse pressed left at (220, 100)
Screenshot: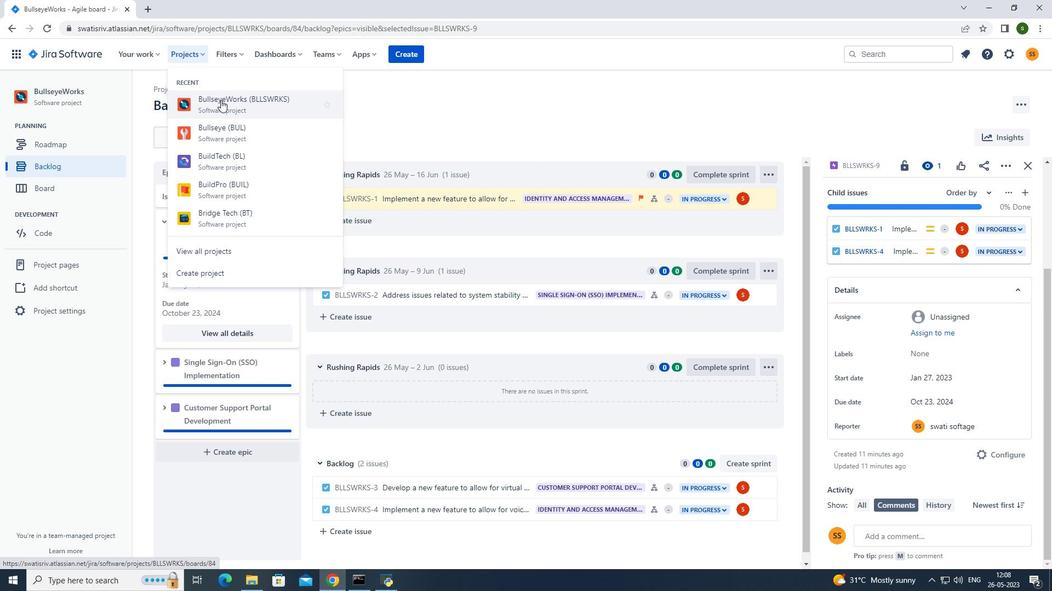 
Action: Mouse moved to (75, 168)
Screenshot: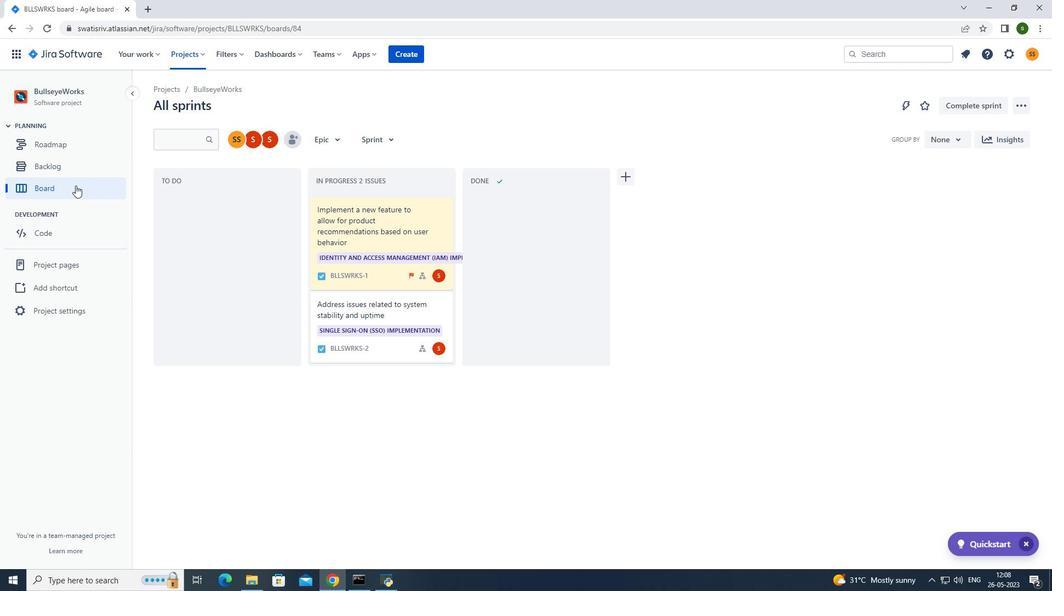 
Action: Mouse pressed left at (75, 168)
Screenshot: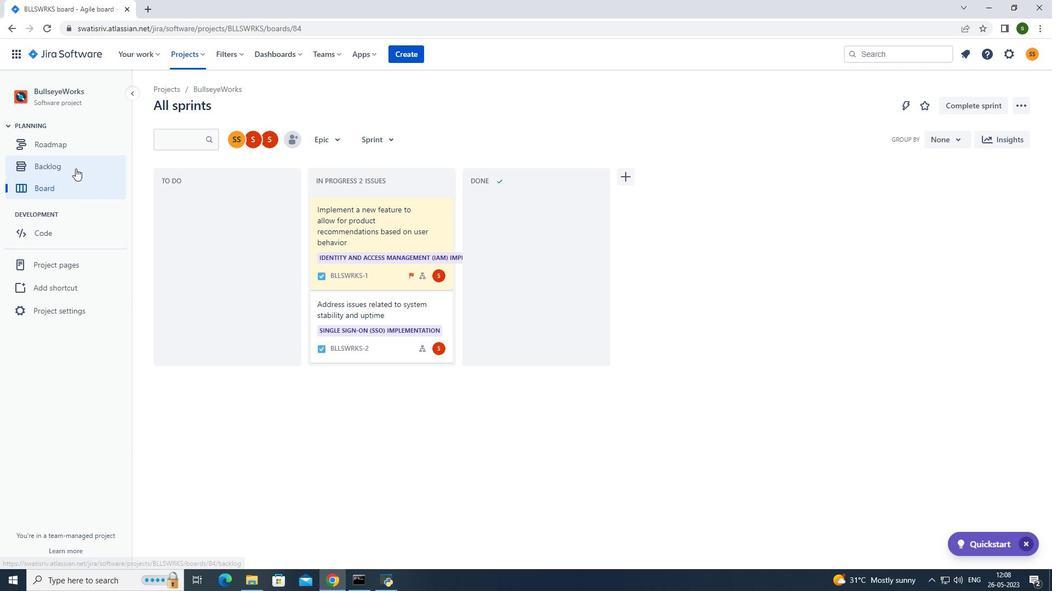 
Action: Mouse moved to (164, 280)
Screenshot: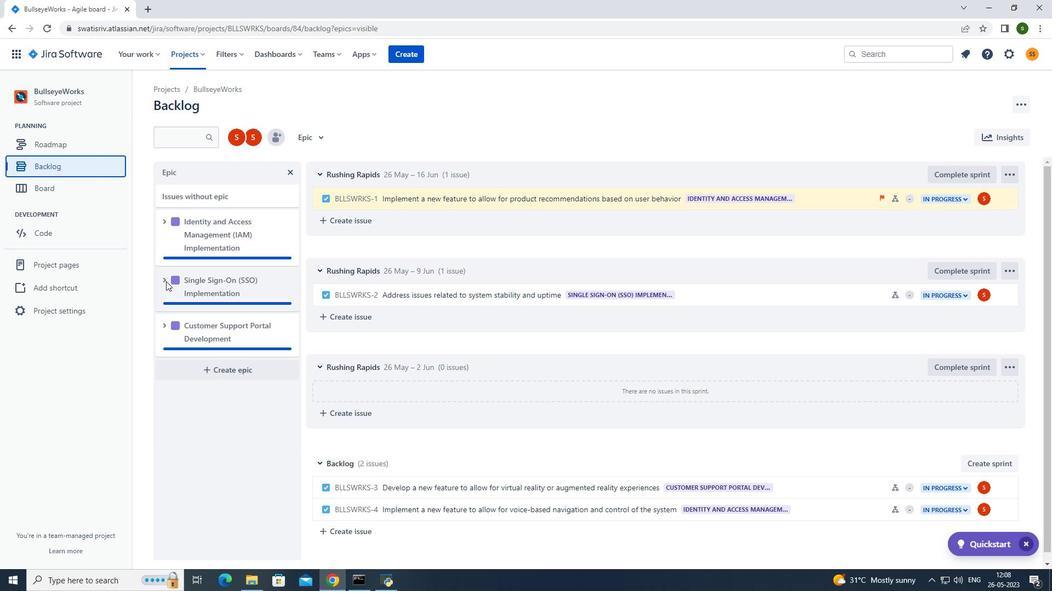 
Action: Mouse pressed left at (164, 280)
Screenshot: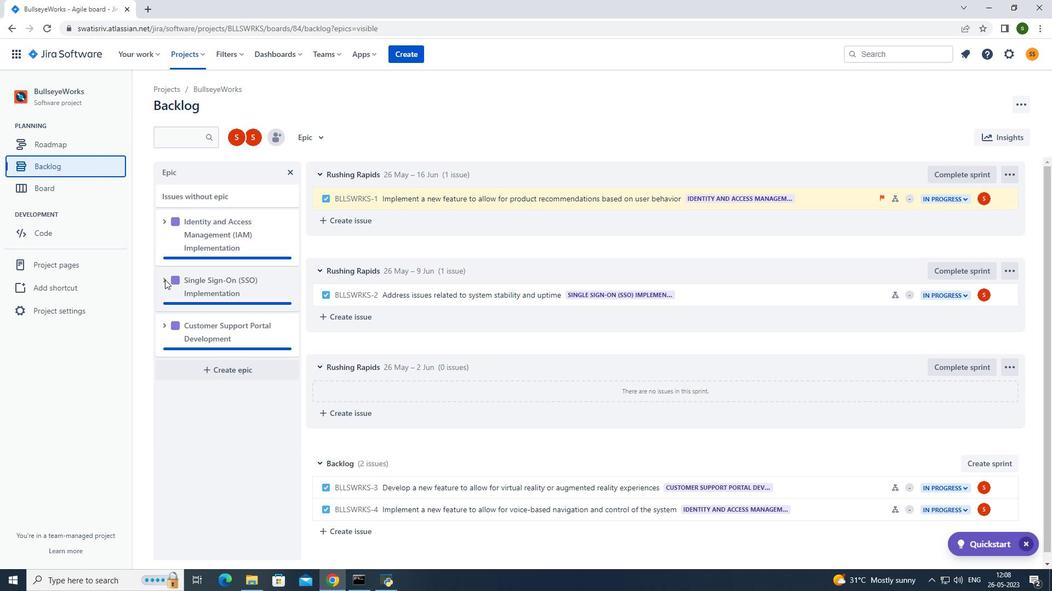 
Action: Mouse moved to (216, 379)
Screenshot: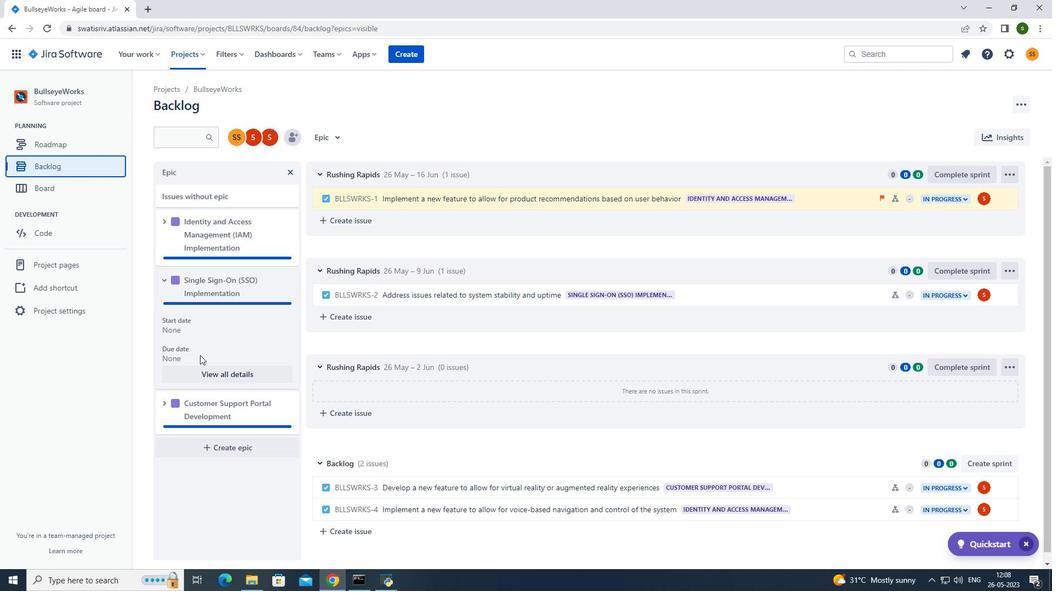 
Action: Mouse pressed left at (216, 379)
Screenshot: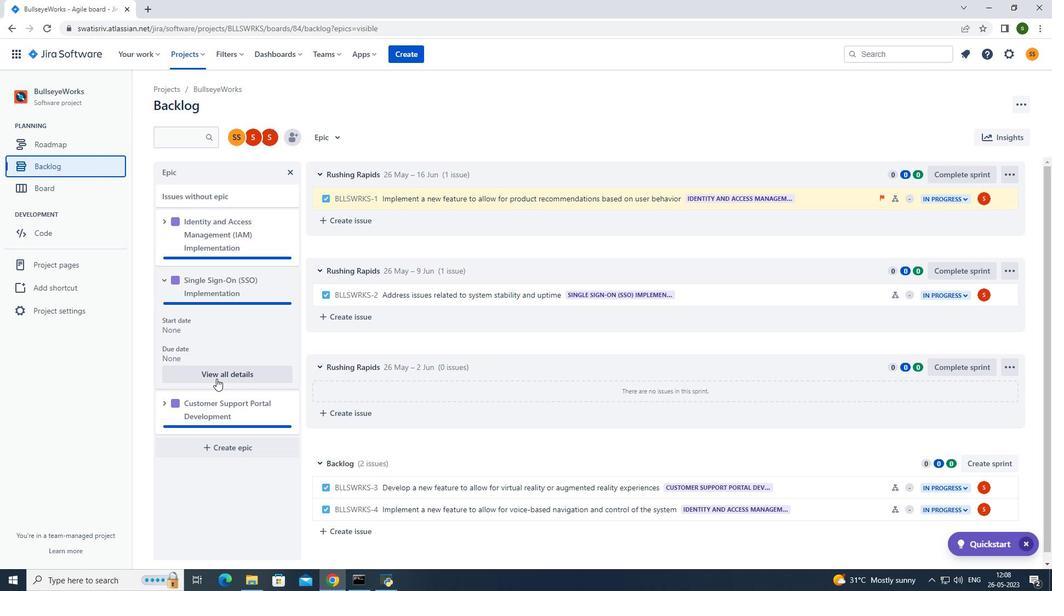
Action: Mouse moved to (949, 478)
Screenshot: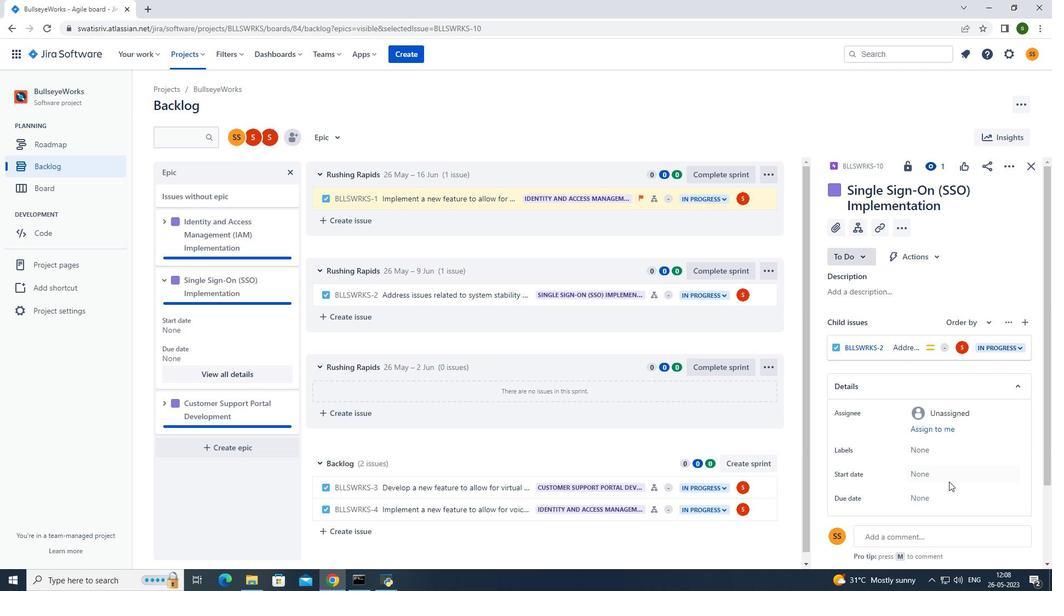
Action: Mouse pressed left at (949, 478)
Screenshot: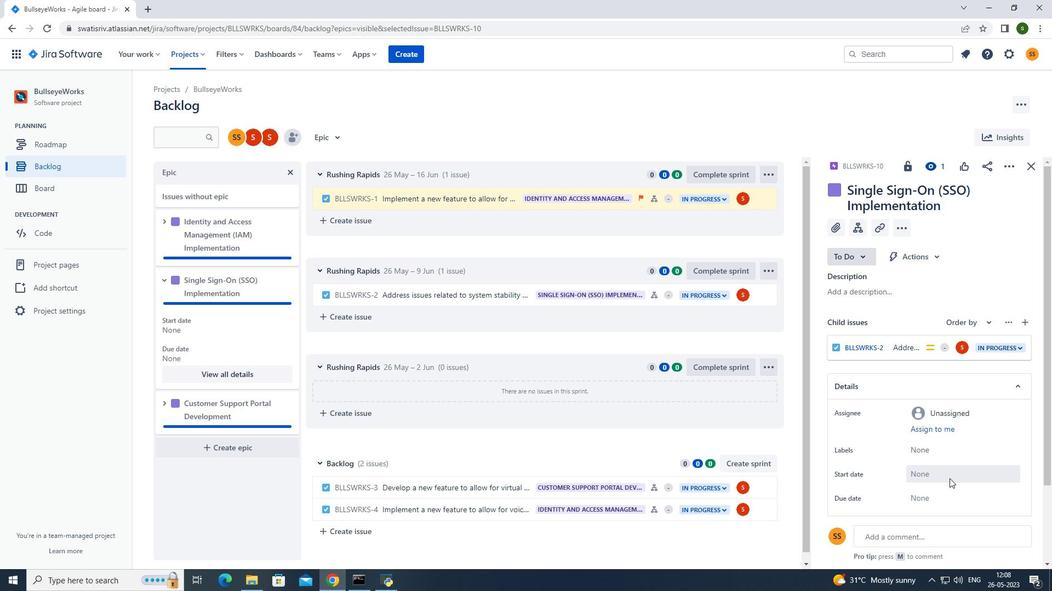 
Action: Mouse moved to (1031, 315)
Screenshot: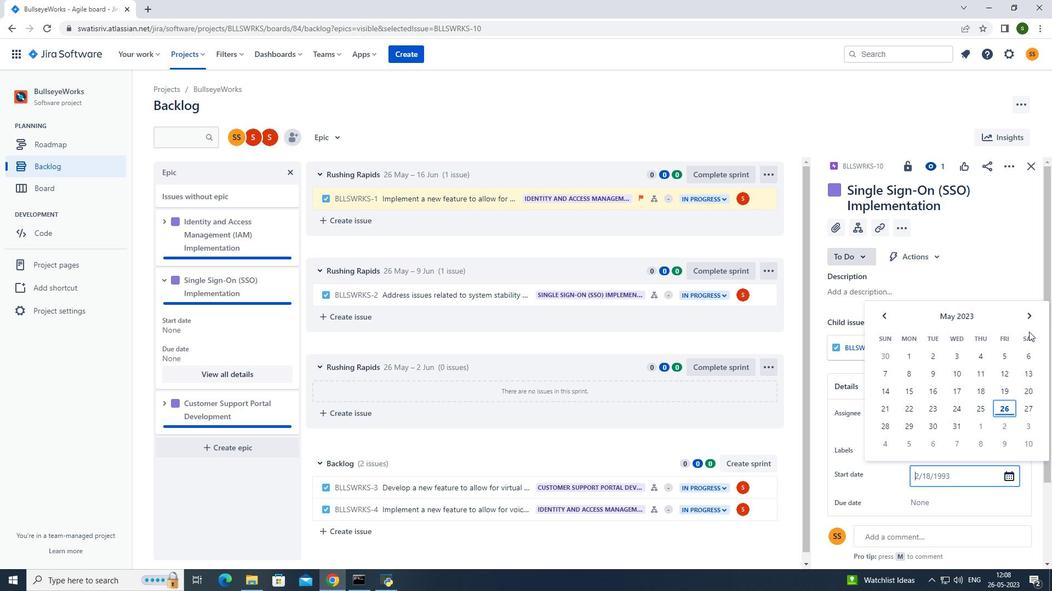 
Action: Mouse pressed left at (1031, 315)
Screenshot: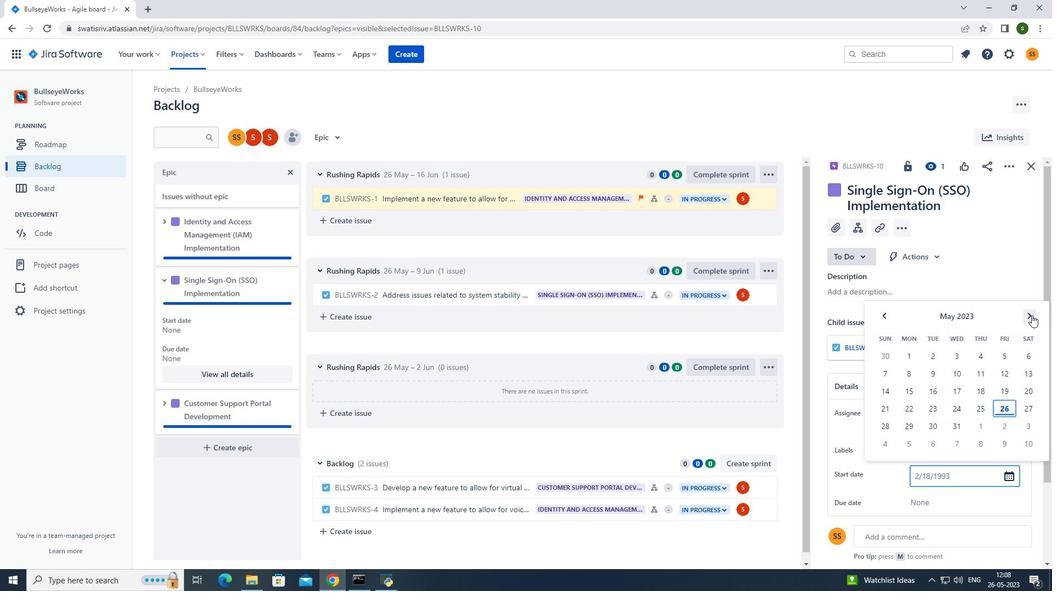 
Action: Mouse pressed left at (1031, 315)
Screenshot: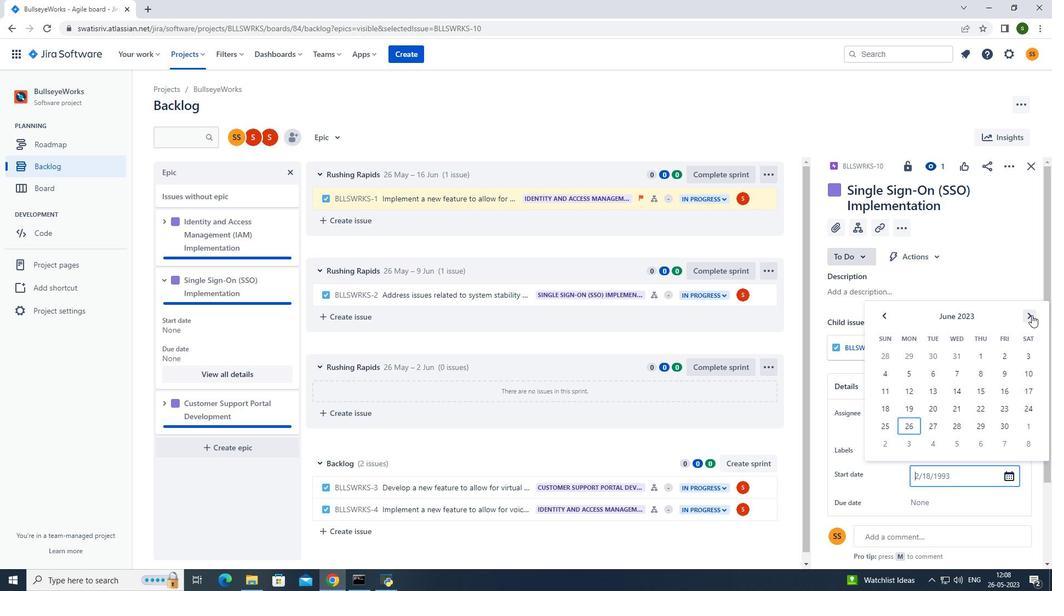 
Action: Mouse pressed left at (1031, 315)
Screenshot: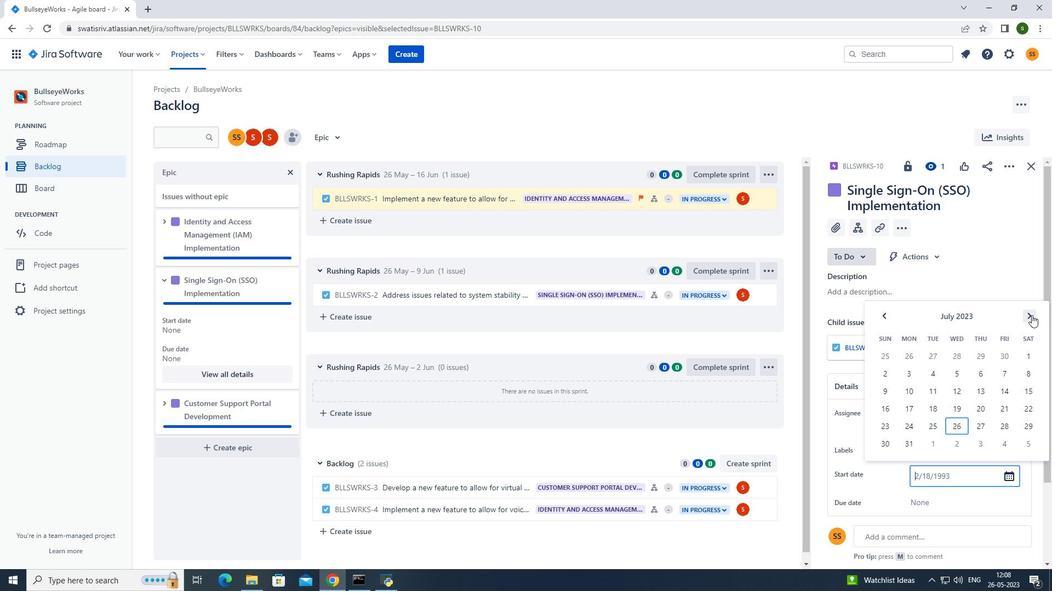 
Action: Mouse pressed left at (1031, 315)
Screenshot: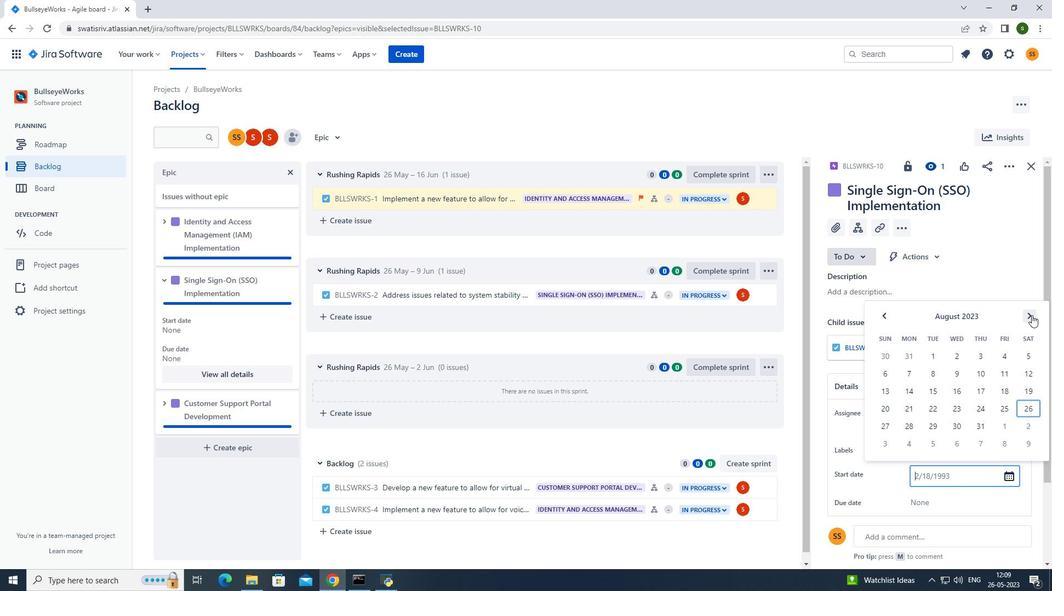 
Action: Mouse pressed left at (1031, 315)
Screenshot: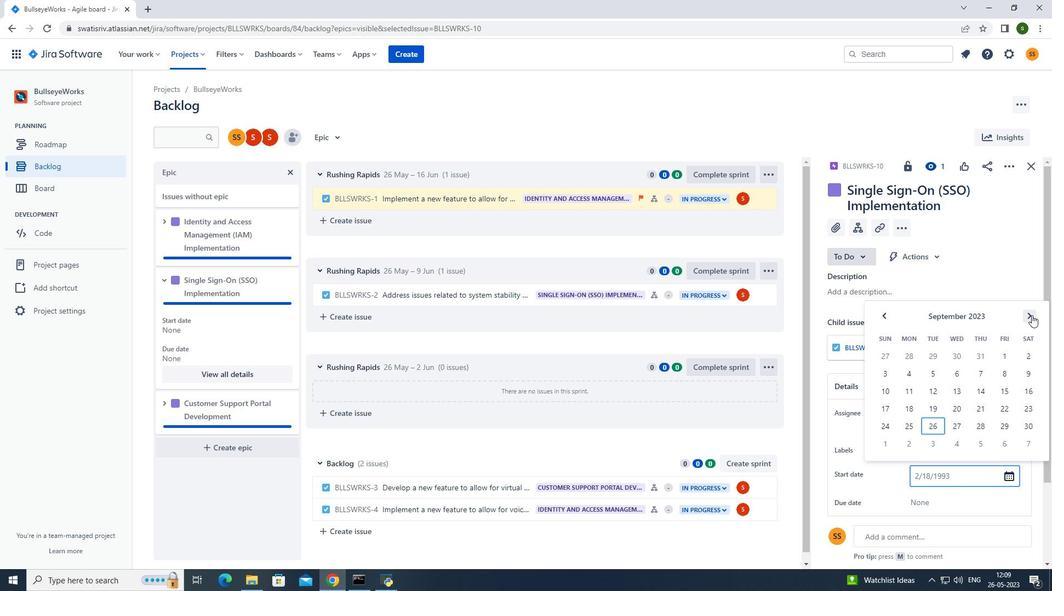 
Action: Mouse pressed left at (1031, 315)
Screenshot: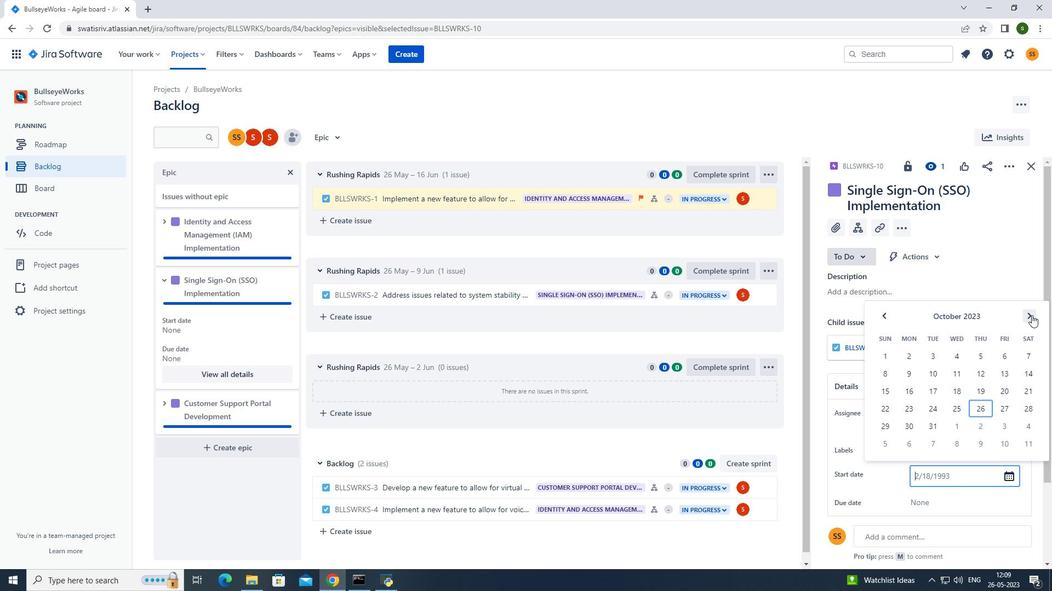 
Action: Mouse pressed left at (1031, 315)
Screenshot: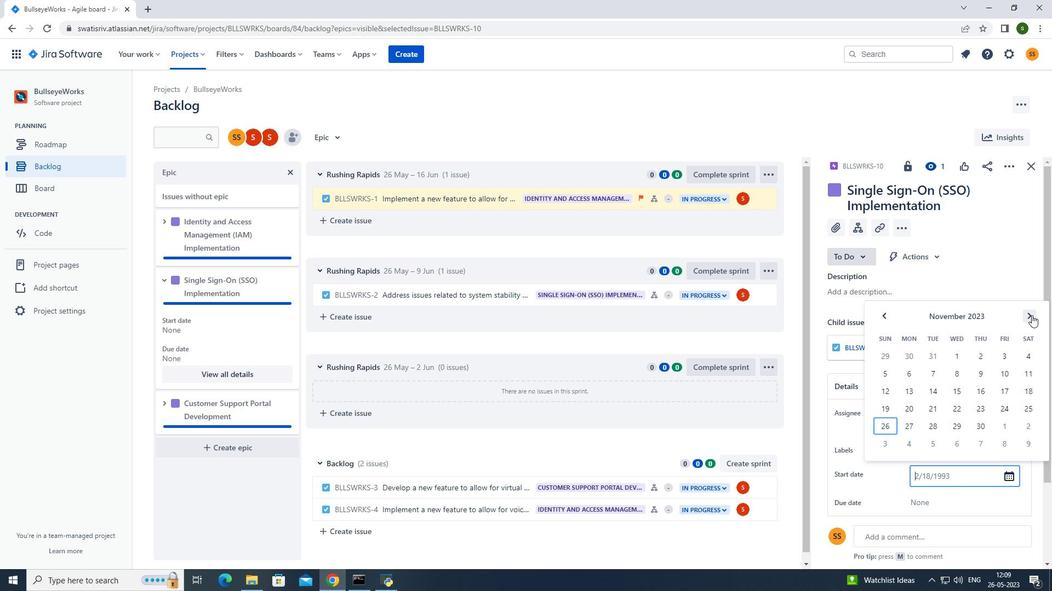 
Action: Mouse pressed left at (1031, 315)
Screenshot: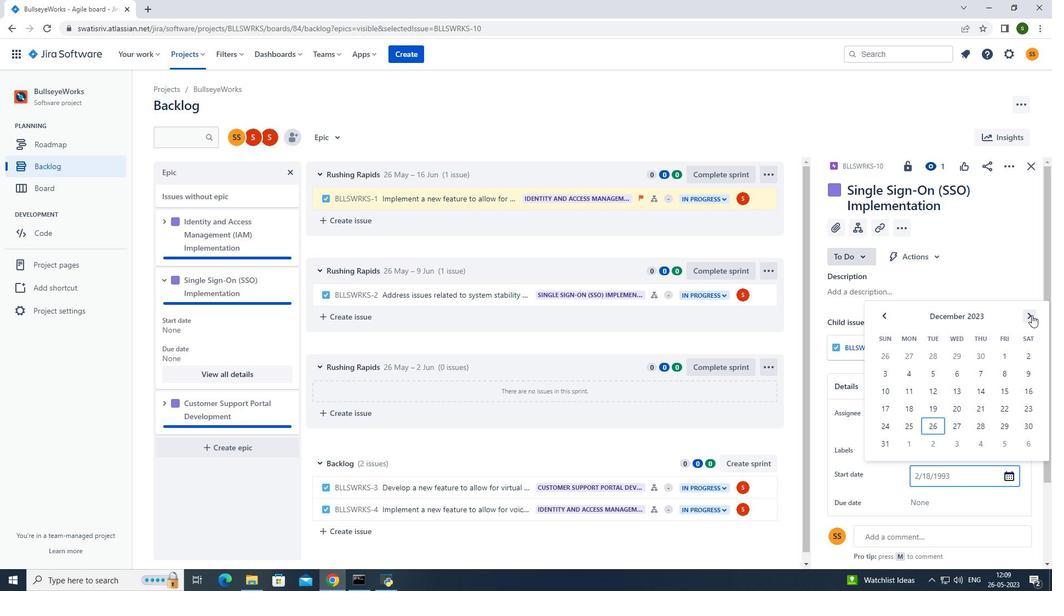 
Action: Mouse pressed left at (1031, 315)
Screenshot: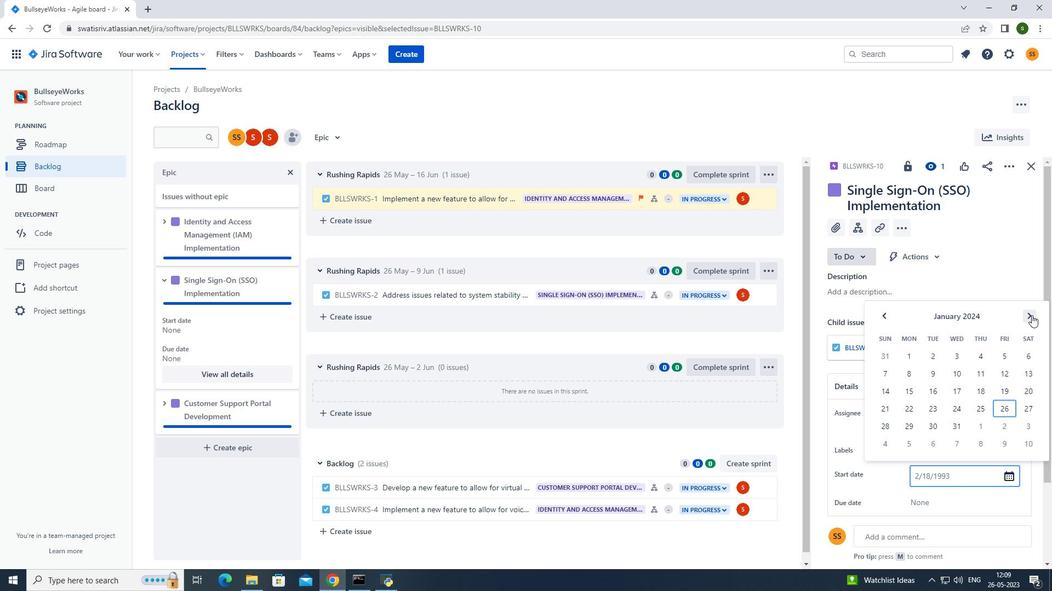 
Action: Mouse pressed left at (1031, 315)
Screenshot: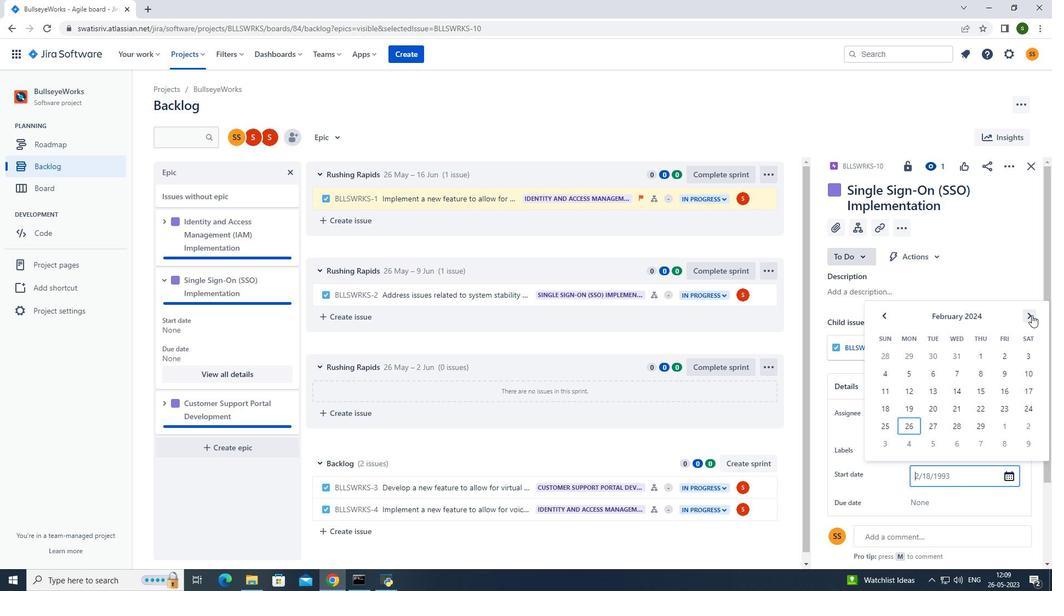 
Action: Mouse pressed left at (1031, 315)
Screenshot: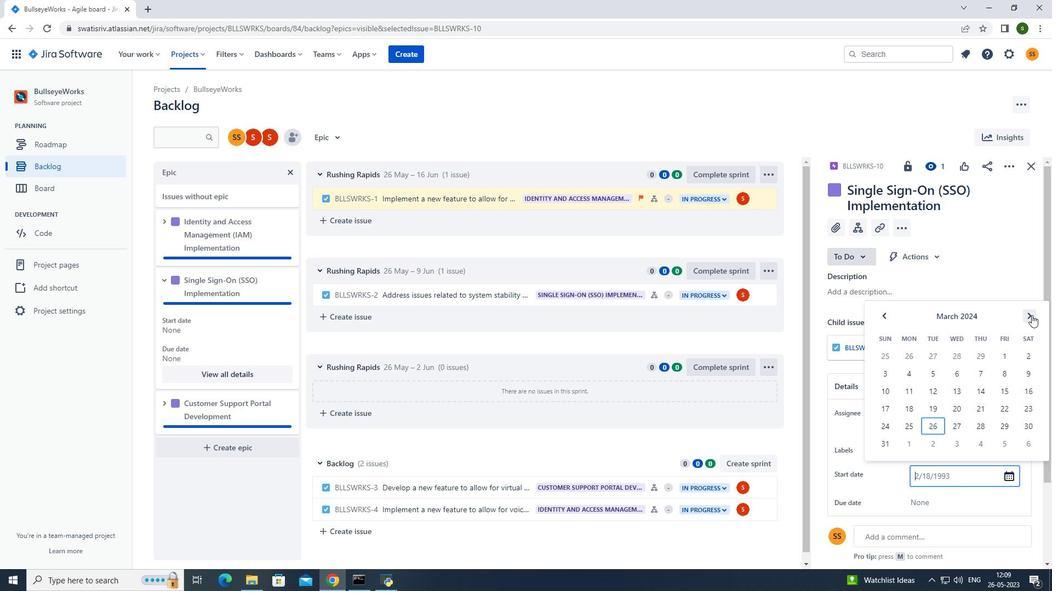 
Action: Mouse moved to (932, 354)
Screenshot: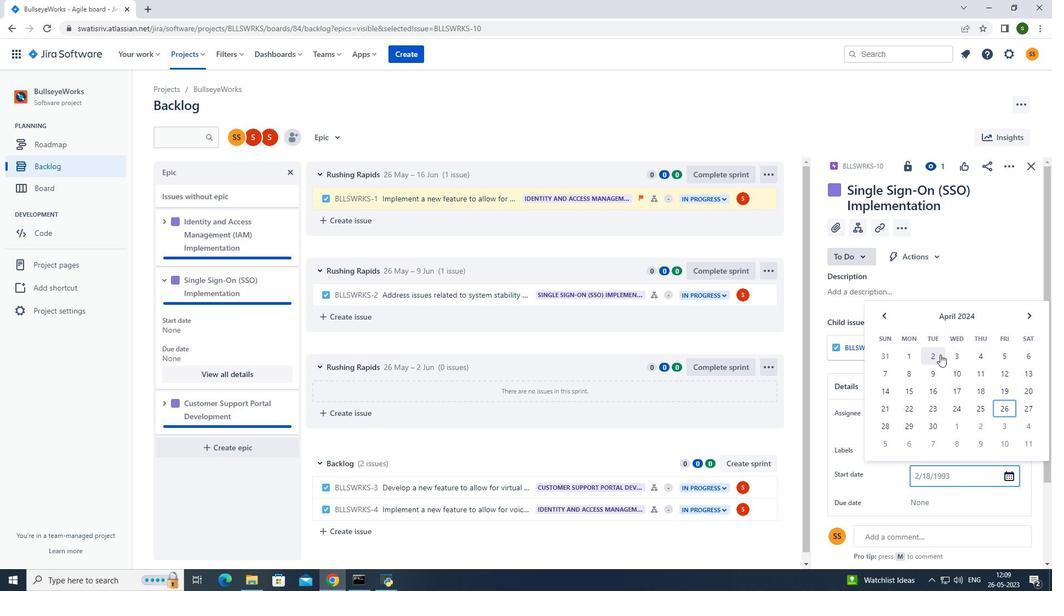 
Action: Mouse pressed left at (932, 354)
Screenshot: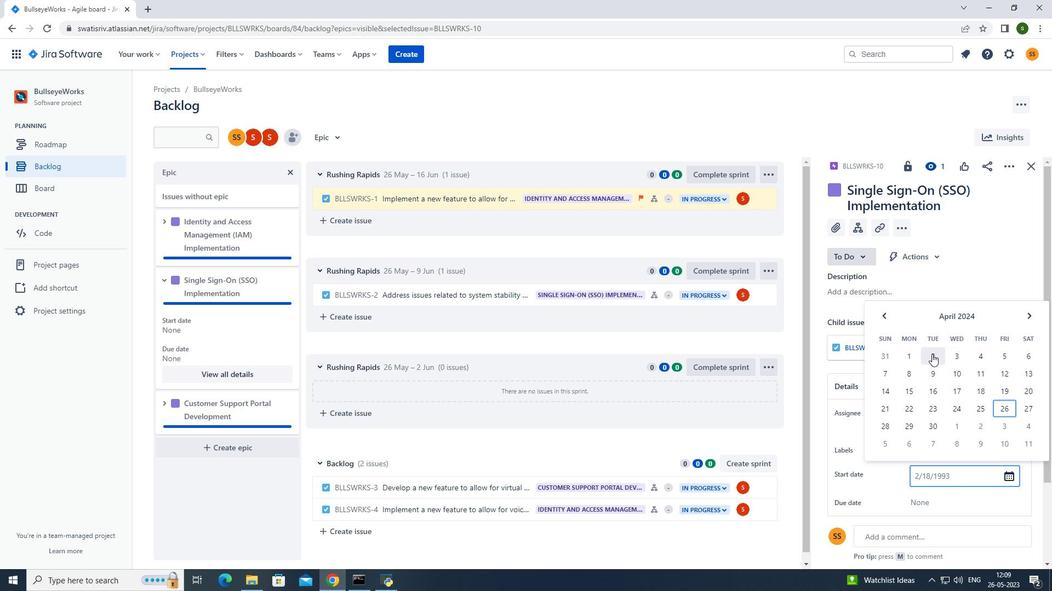 
Action: Mouse moved to (921, 505)
Screenshot: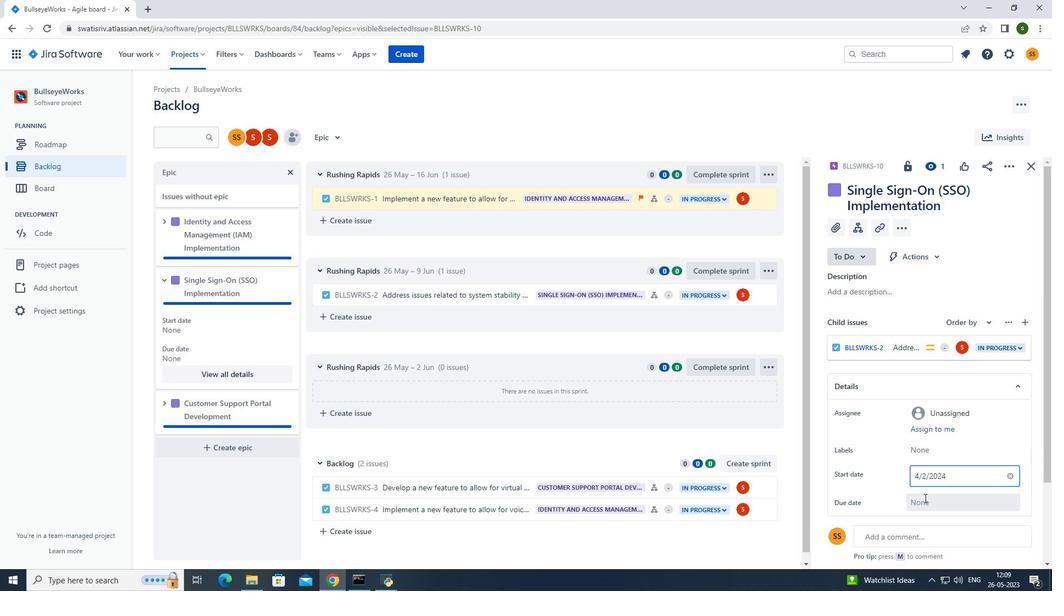 
Action: Mouse pressed left at (921, 505)
Screenshot: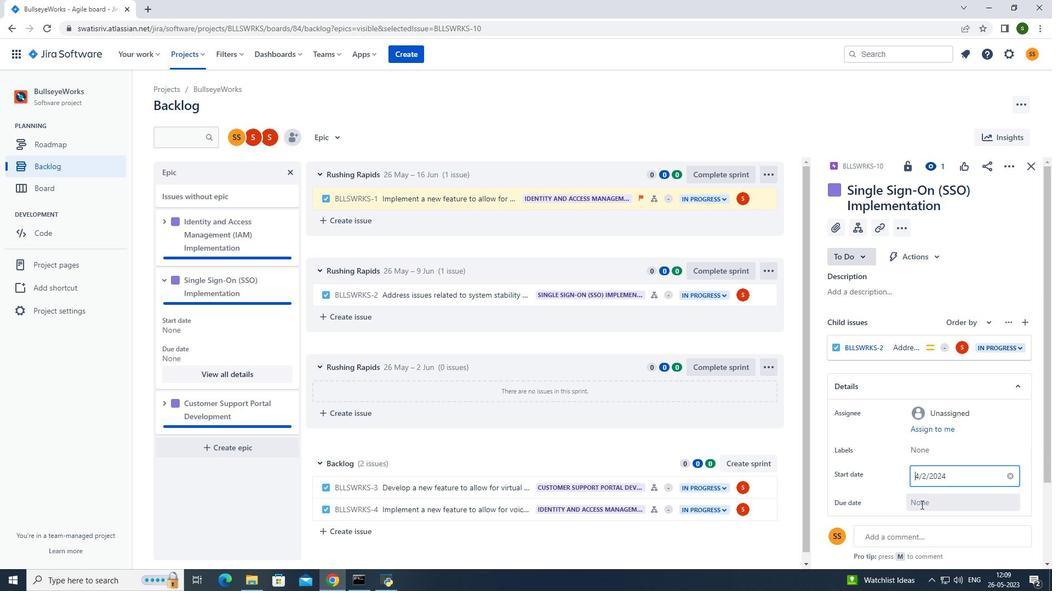 
Action: Mouse moved to (1027, 344)
Screenshot: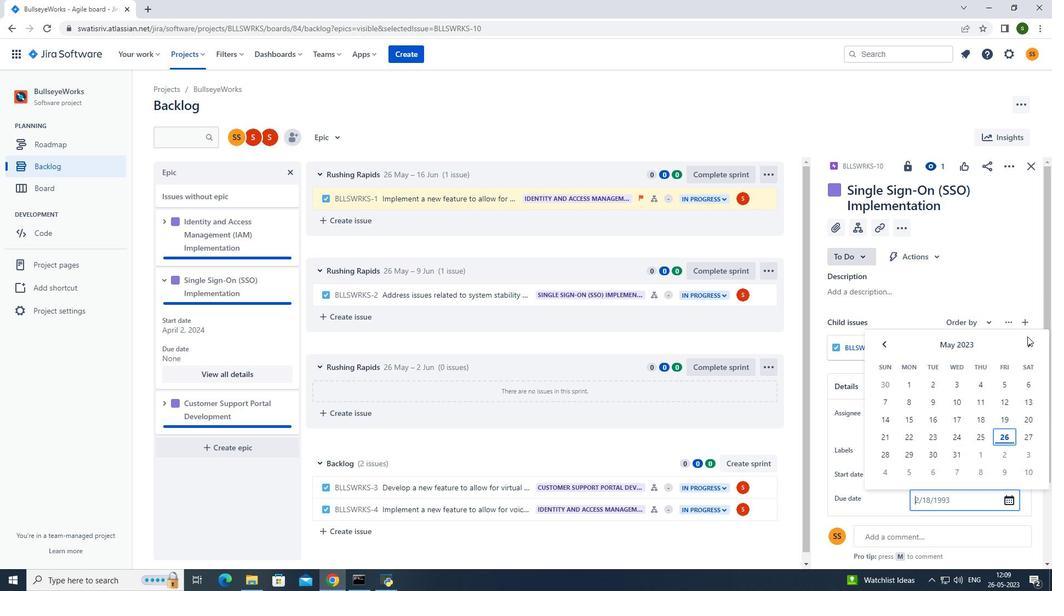 
Action: Mouse pressed left at (1027, 344)
Screenshot: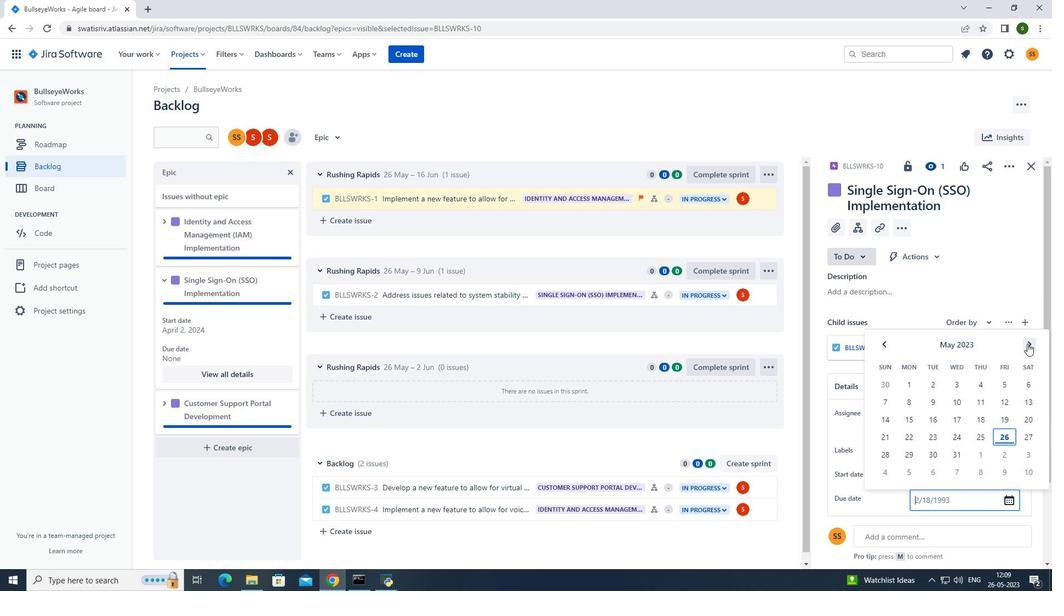 
Action: Mouse pressed left at (1027, 344)
Screenshot: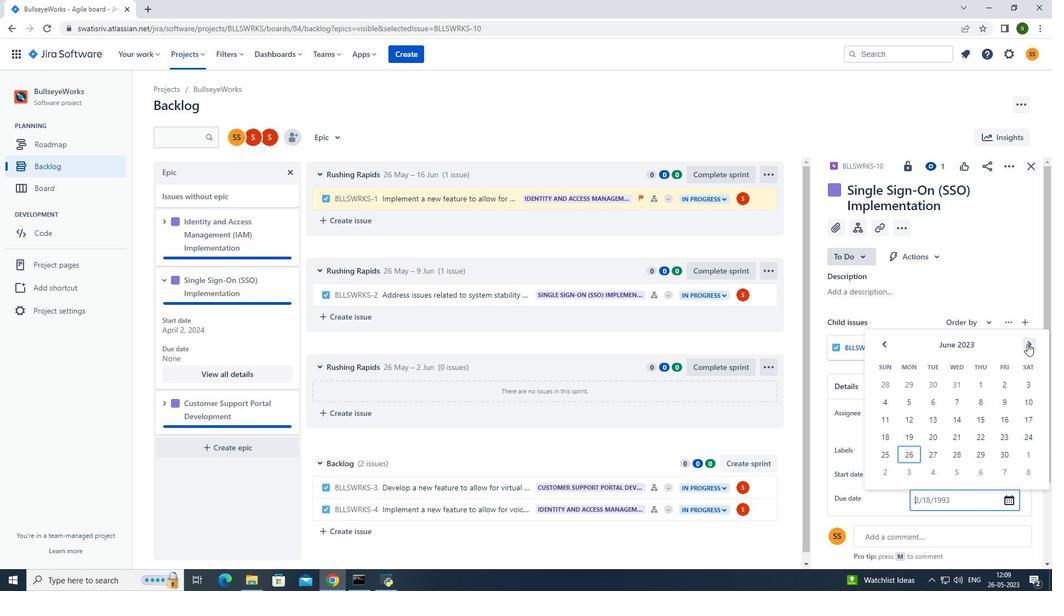 
Action: Mouse pressed left at (1027, 344)
Screenshot: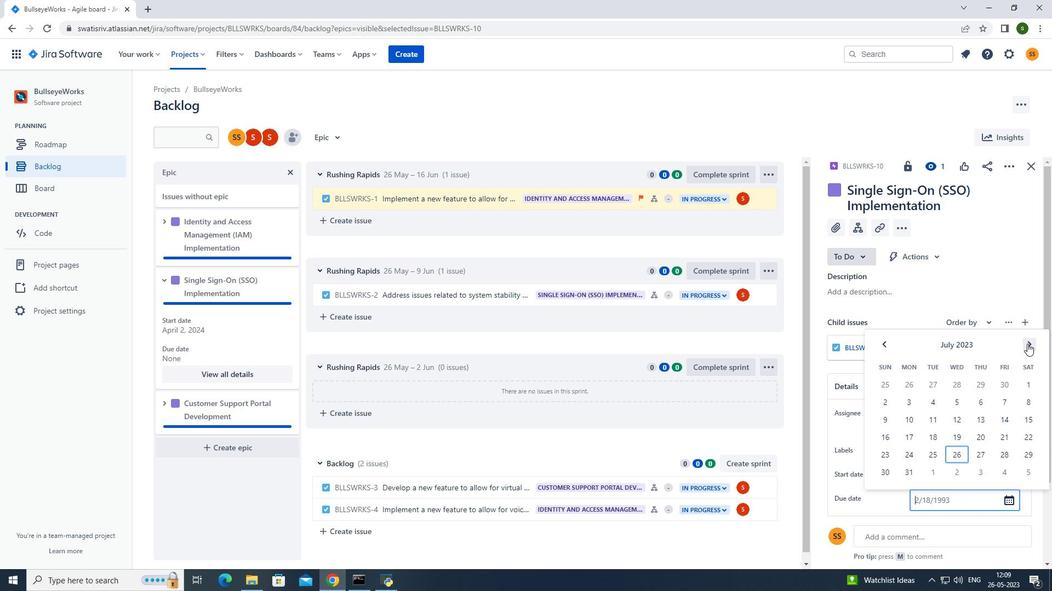 
Action: Mouse pressed left at (1027, 344)
Screenshot: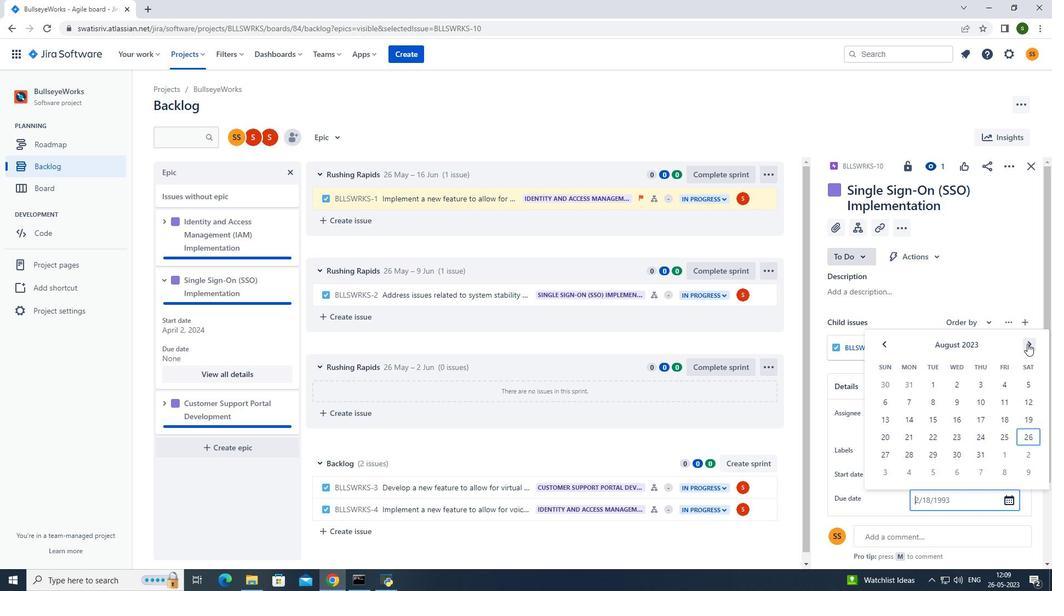
Action: Mouse moved to (1027, 345)
Screenshot: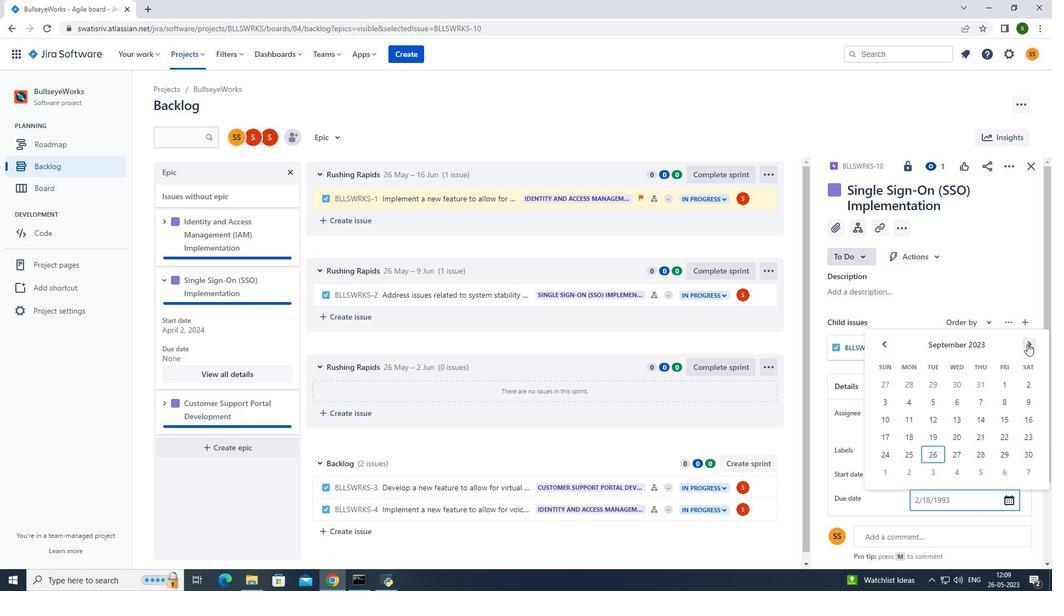
Action: Mouse pressed left at (1027, 345)
Screenshot: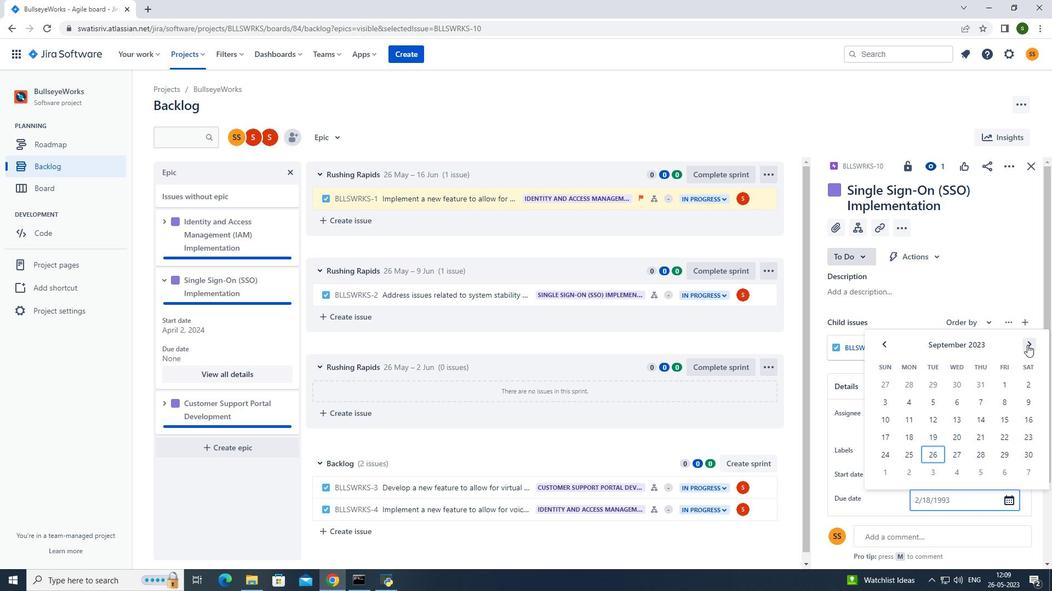 
Action: Mouse pressed left at (1027, 345)
Screenshot: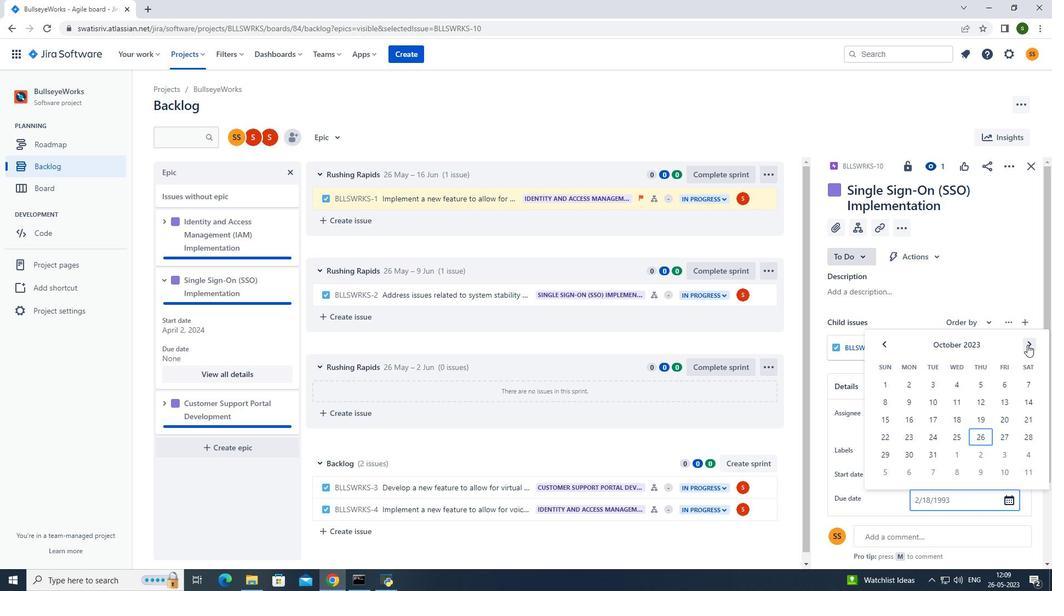 
Action: Mouse pressed left at (1027, 345)
Screenshot: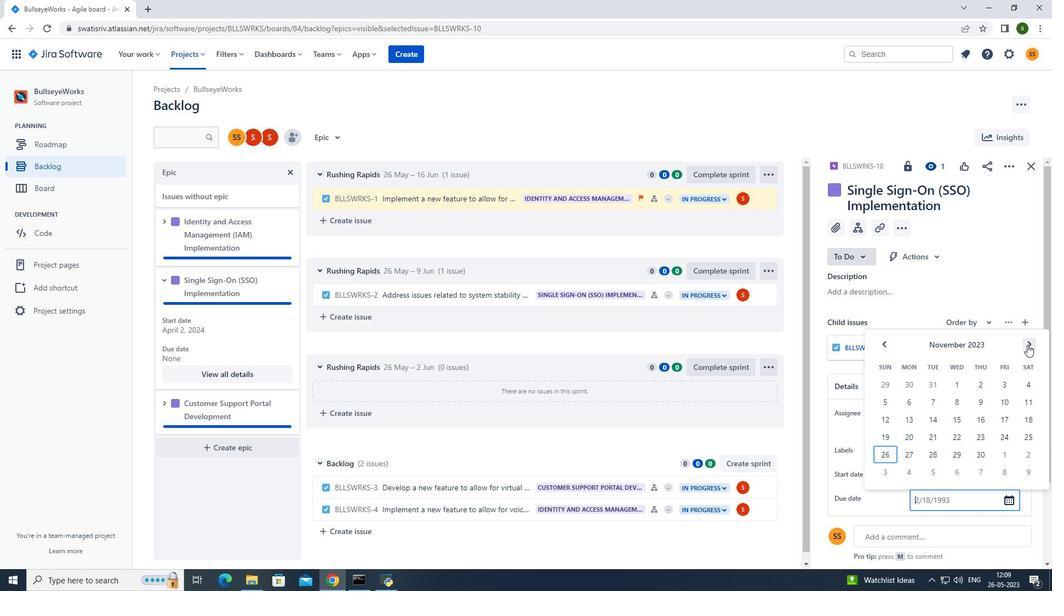 
Action: Mouse pressed left at (1027, 345)
Screenshot: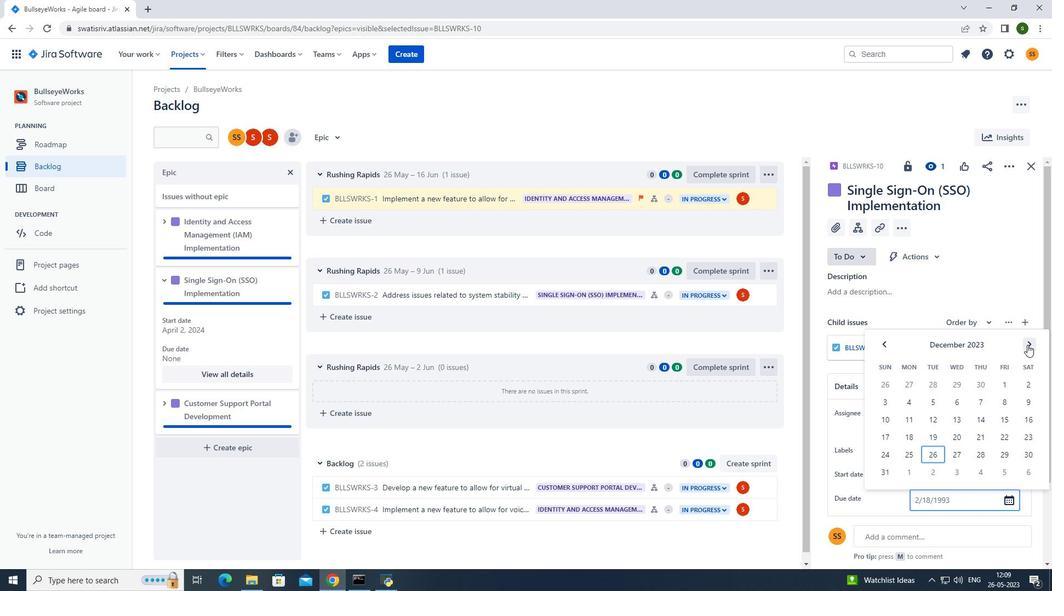 
Action: Mouse moved to (1026, 345)
Screenshot: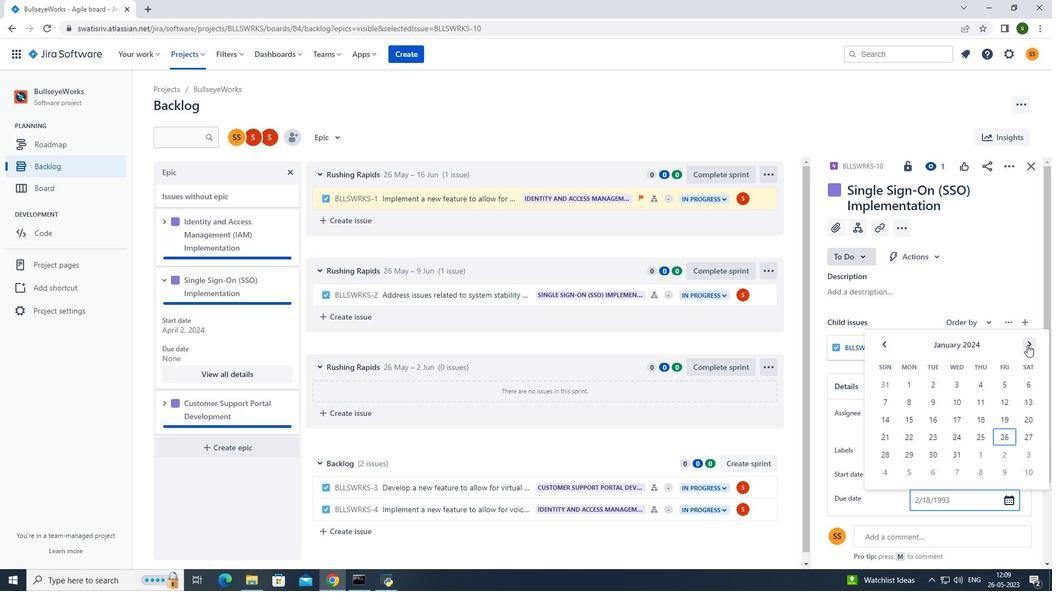 
Action: Mouse pressed left at (1026, 345)
Screenshot: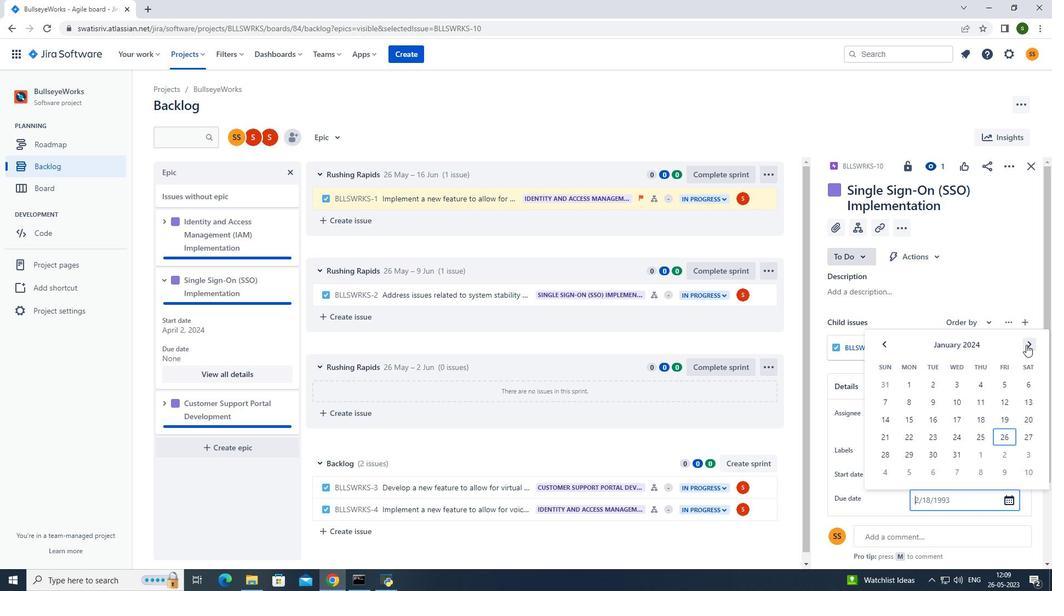 
Action: Mouse pressed left at (1026, 345)
Screenshot: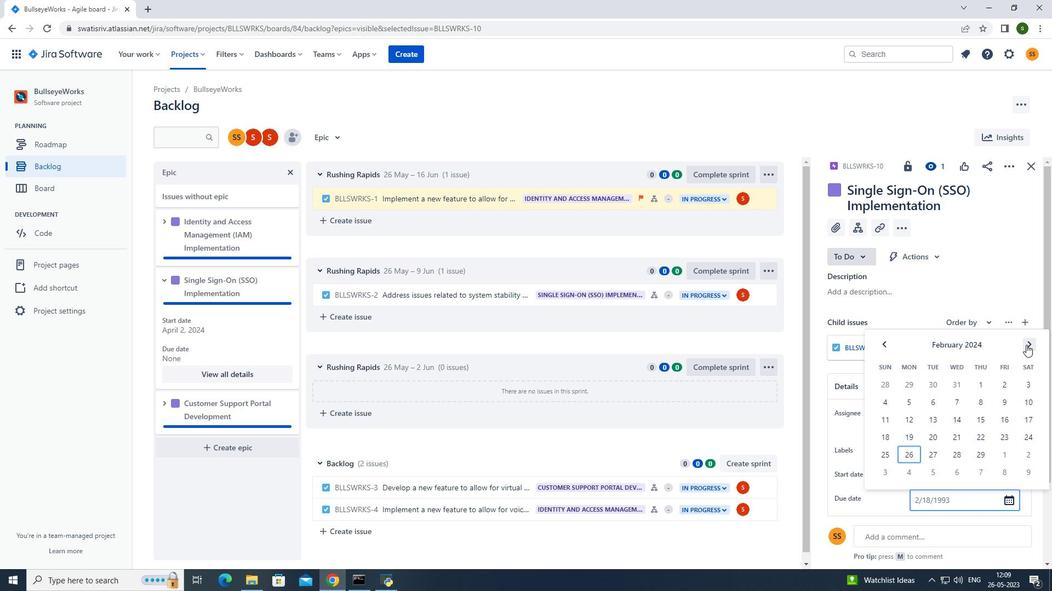 
Action: Mouse pressed left at (1026, 345)
Screenshot: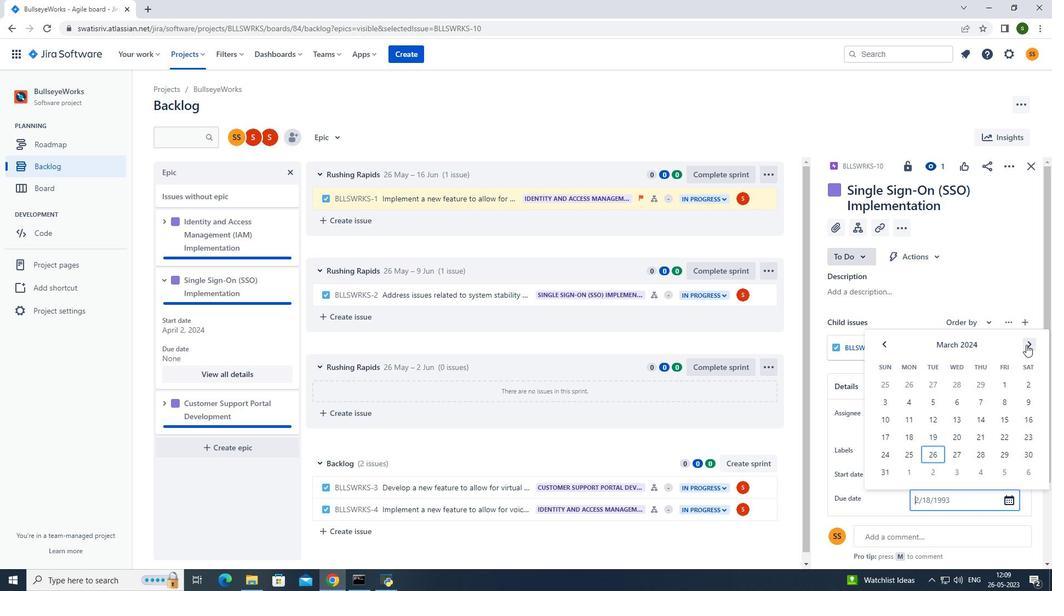 
Action: Mouse pressed left at (1026, 345)
Screenshot: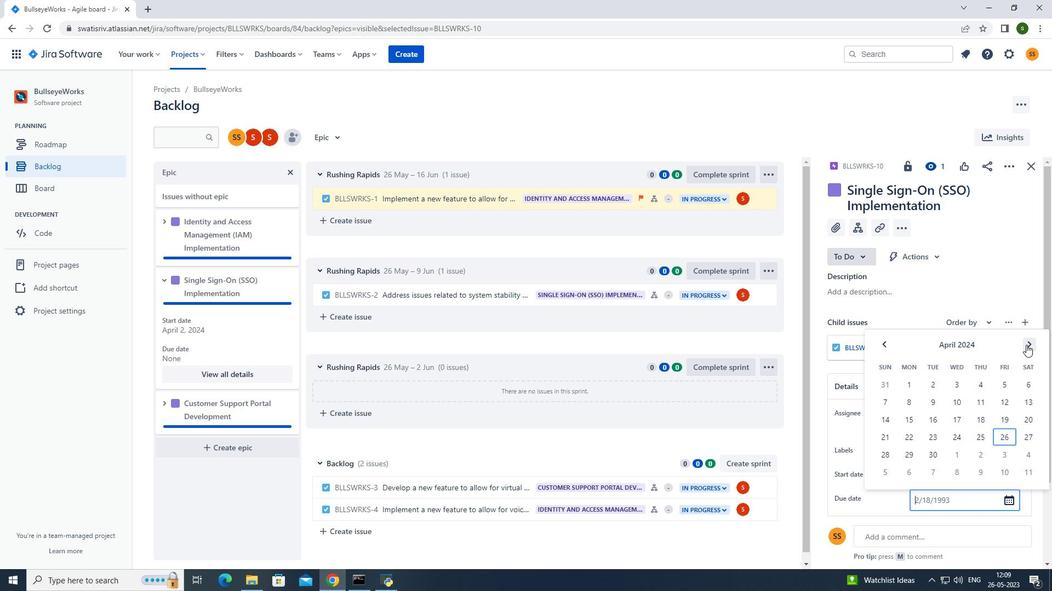 
Action: Mouse pressed left at (1026, 345)
Screenshot: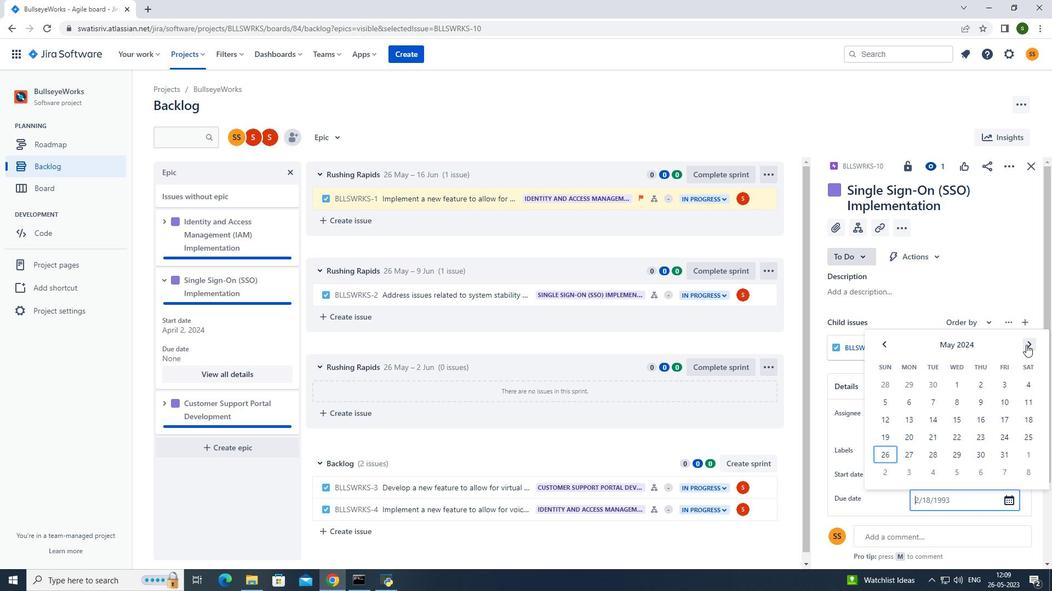 
Action: Mouse pressed left at (1026, 345)
Screenshot: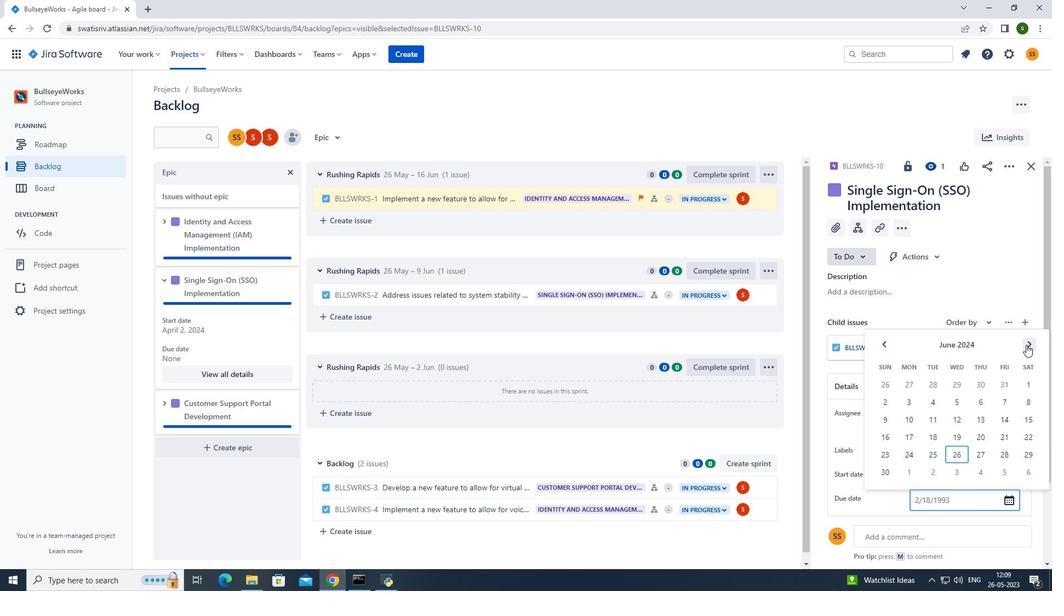 
Action: Mouse moved to (1030, 348)
Screenshot: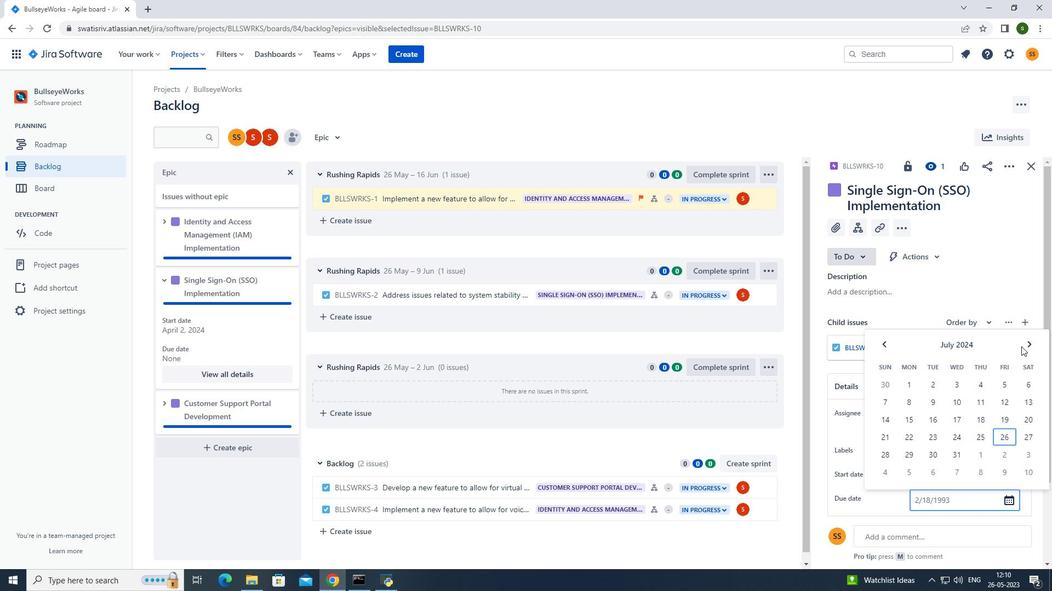 
Action: Mouse pressed left at (1030, 348)
Screenshot: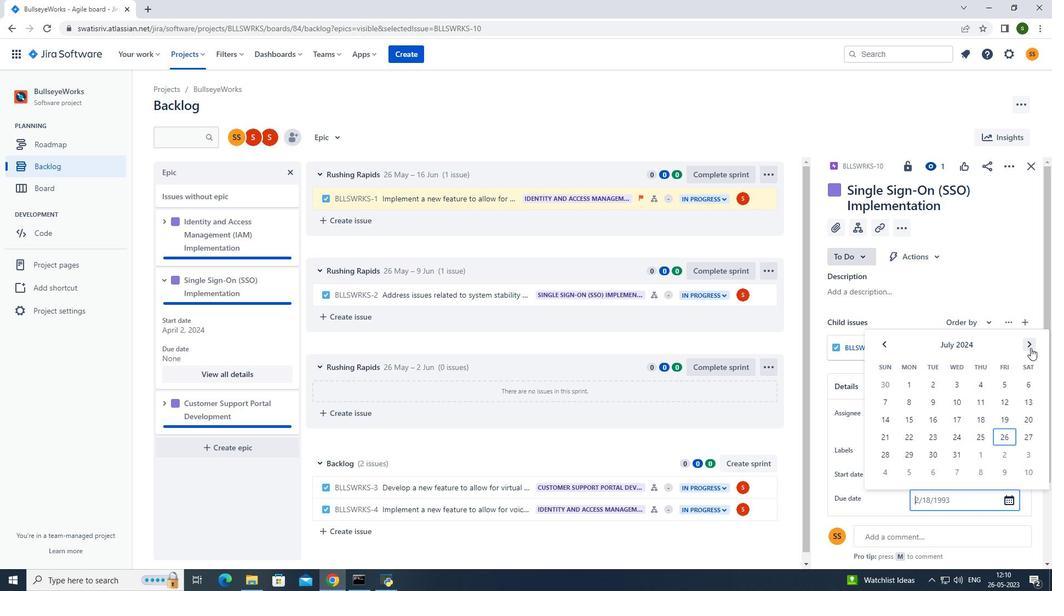 
Action: Mouse pressed left at (1030, 348)
Screenshot: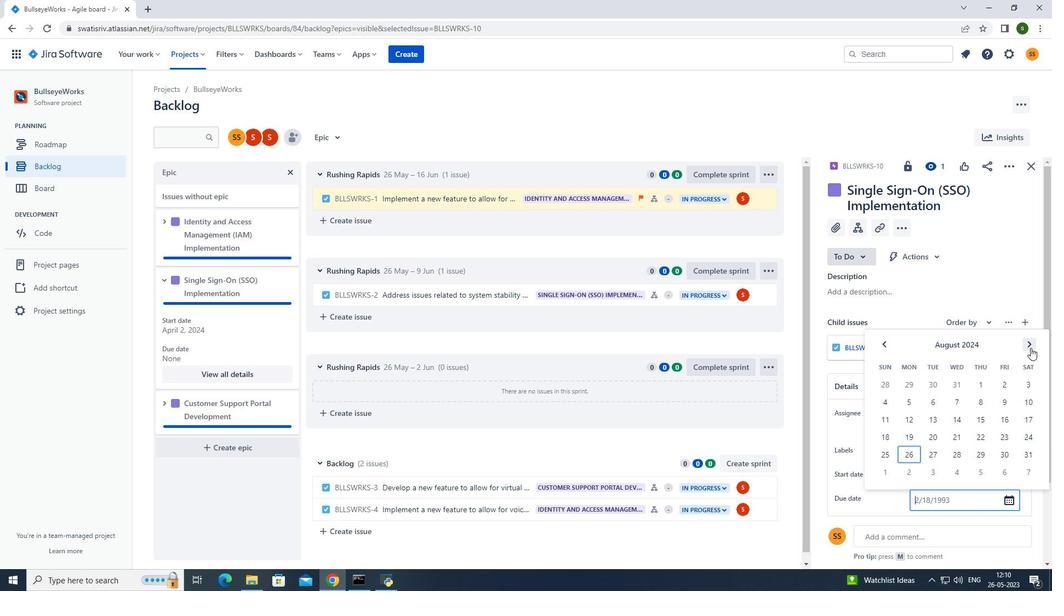 
Action: Mouse pressed left at (1030, 348)
Screenshot: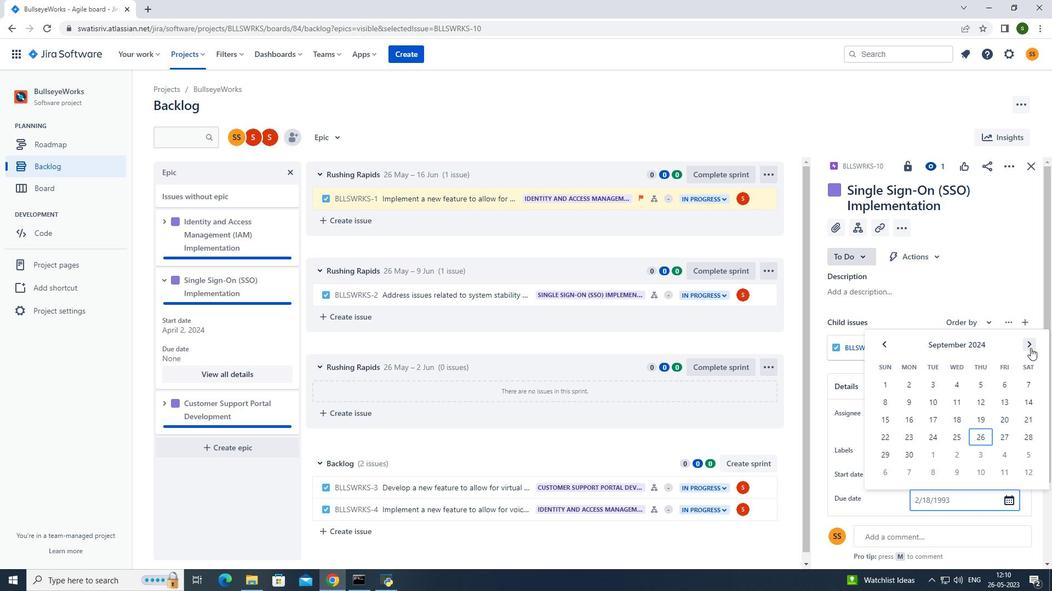 
Action: Mouse pressed left at (1030, 348)
Screenshot: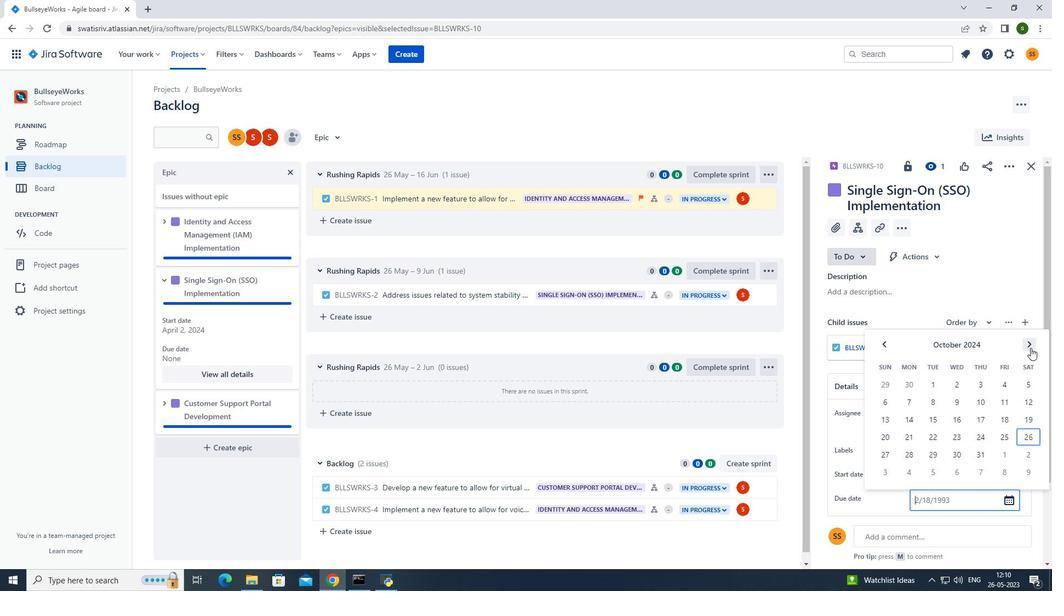 
Action: Mouse moved to (1030, 348)
Screenshot: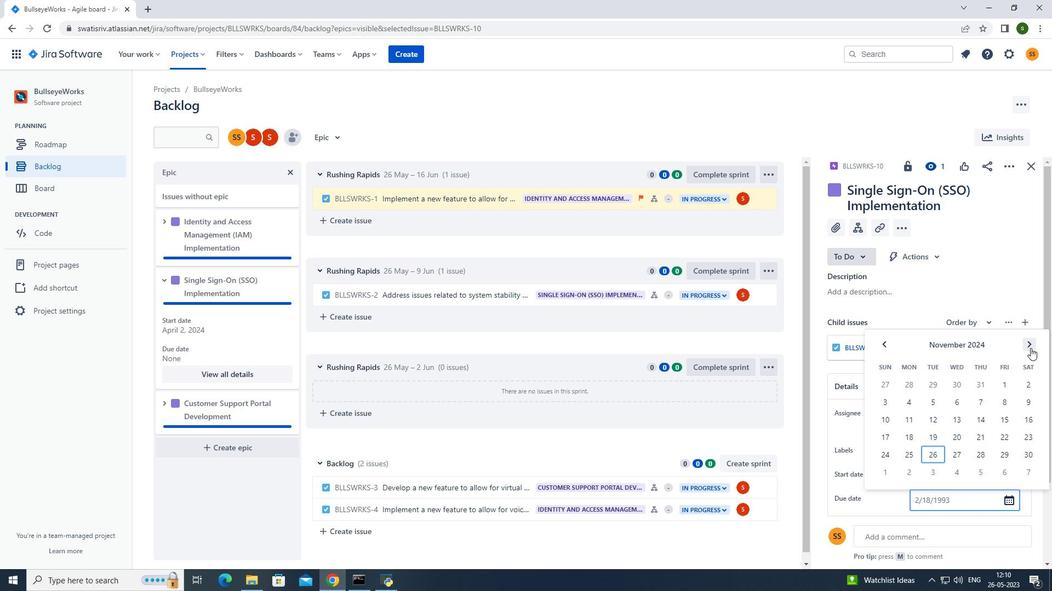 
Action: Mouse pressed left at (1030, 348)
Screenshot: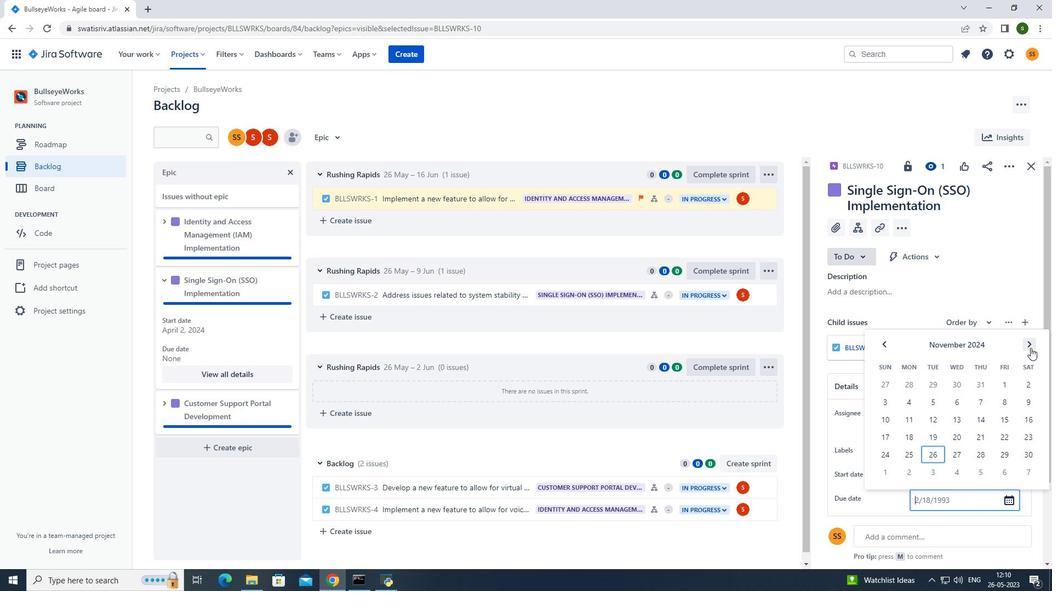 
Action: Mouse pressed left at (1030, 348)
Screenshot: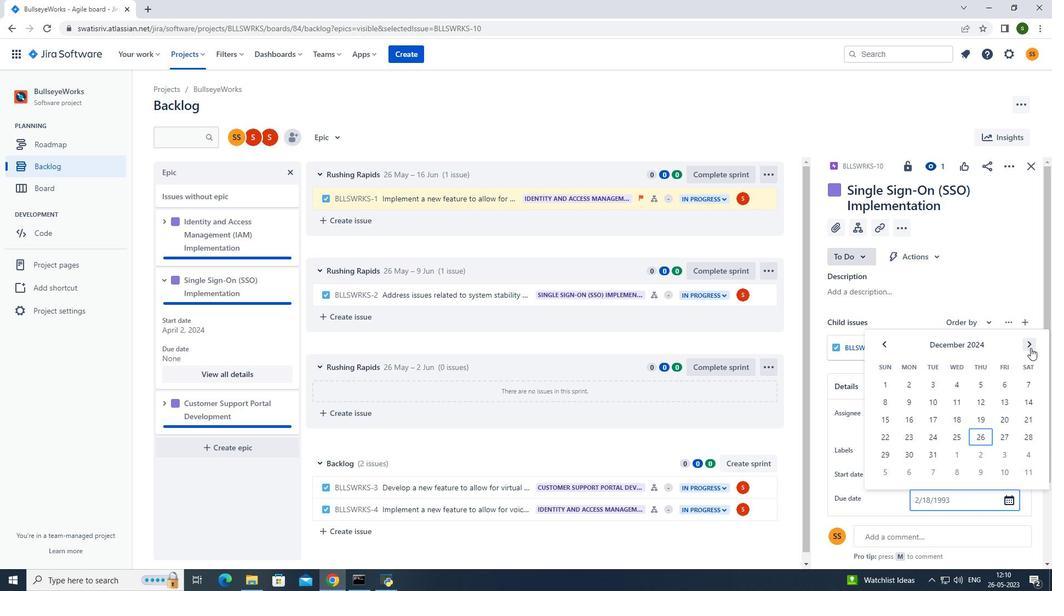 
Action: Mouse pressed left at (1030, 348)
Screenshot: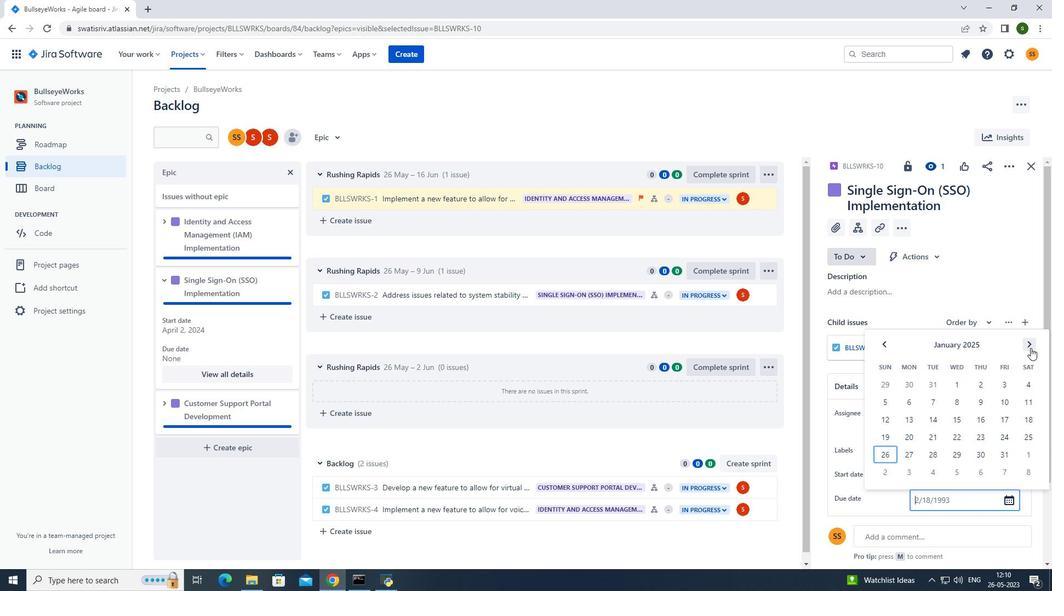 
Action: Mouse pressed left at (1030, 348)
Screenshot: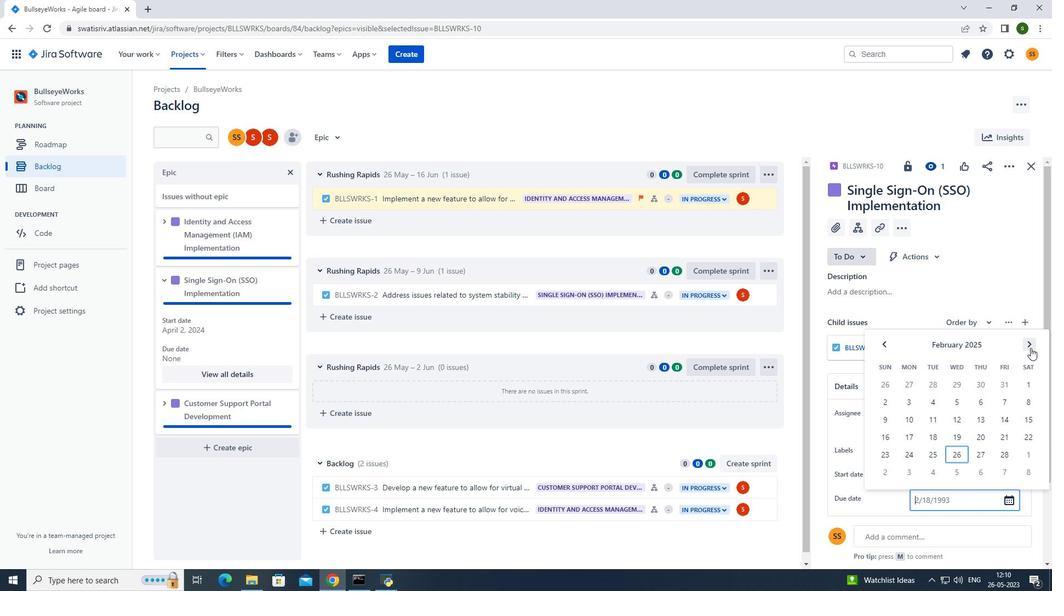 
Action: Mouse pressed left at (1030, 348)
Screenshot: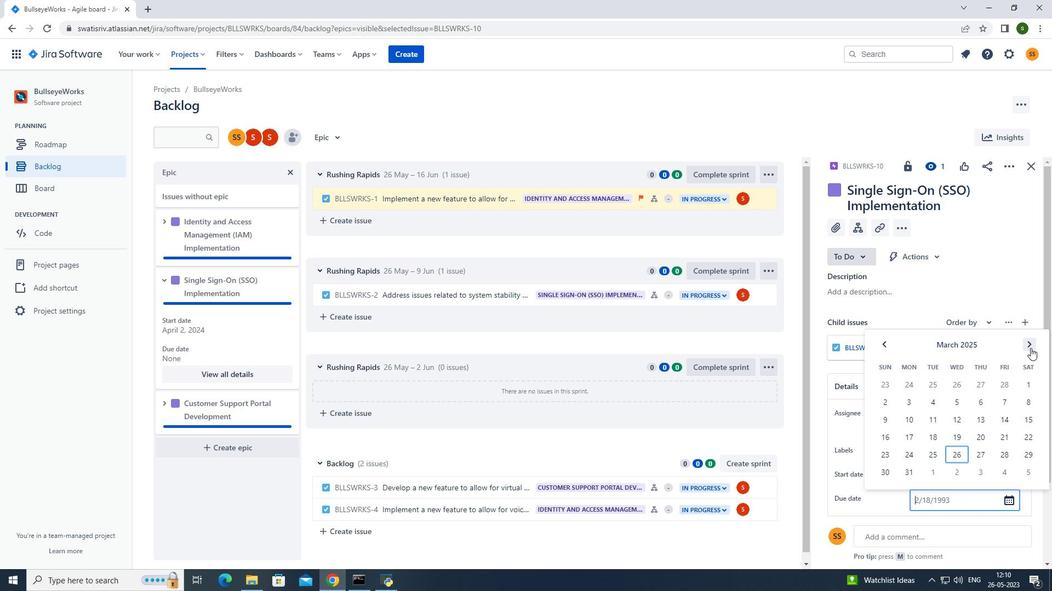 
Action: Mouse pressed left at (1030, 348)
Screenshot: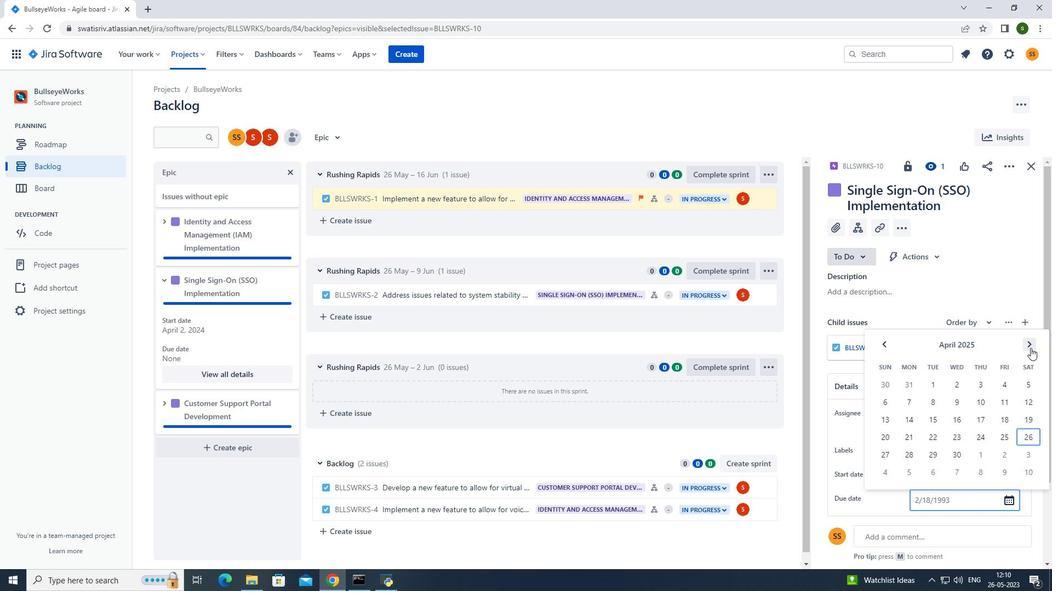 
Action: Mouse pressed left at (1030, 348)
Screenshot: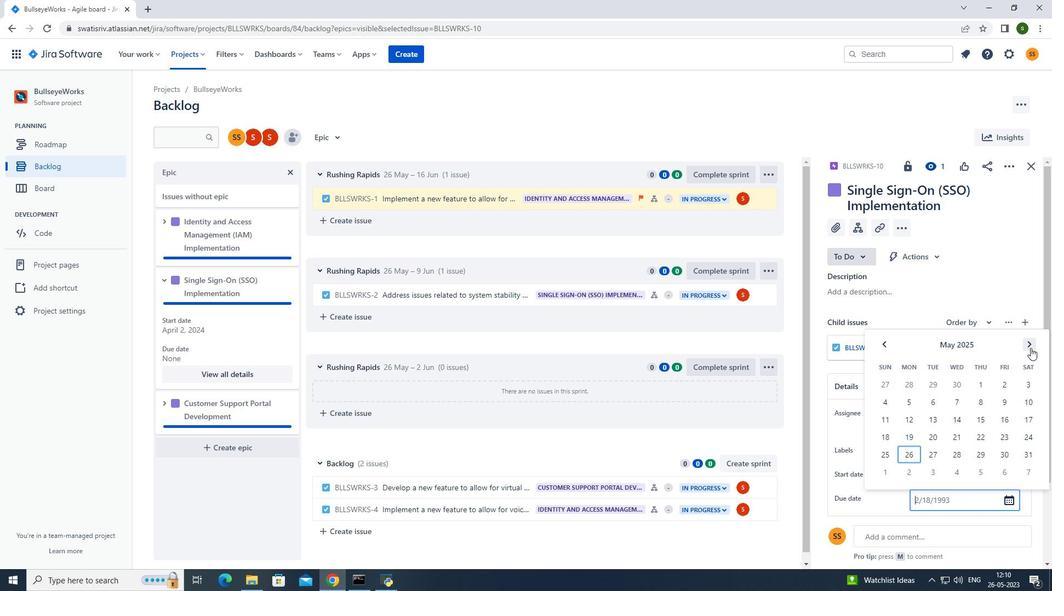 
Action: Mouse pressed left at (1030, 348)
Screenshot: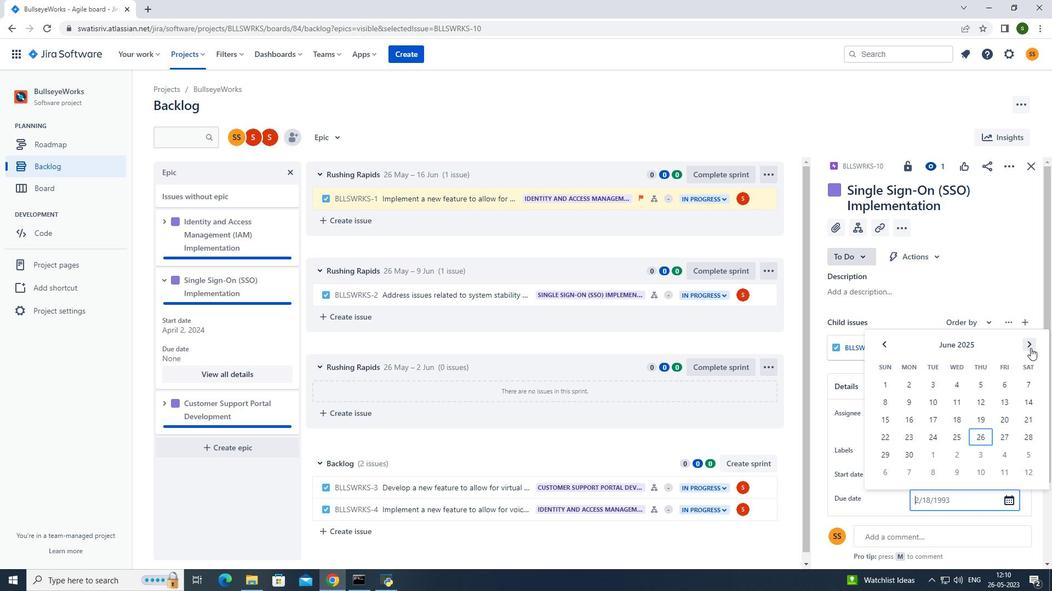 
Action: Mouse pressed left at (1030, 348)
Screenshot: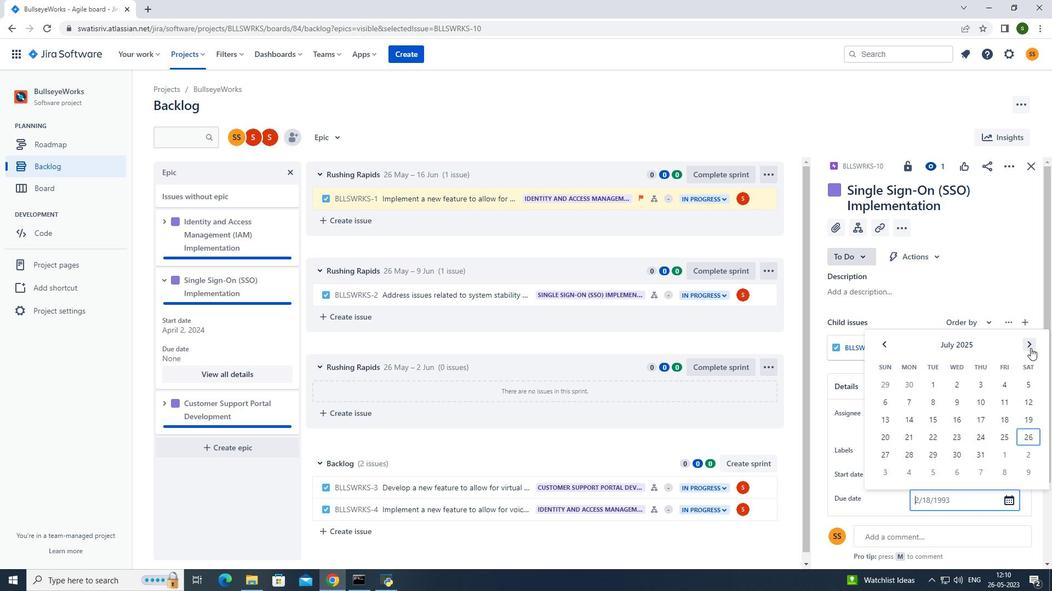 
Action: Mouse pressed left at (1030, 348)
Screenshot: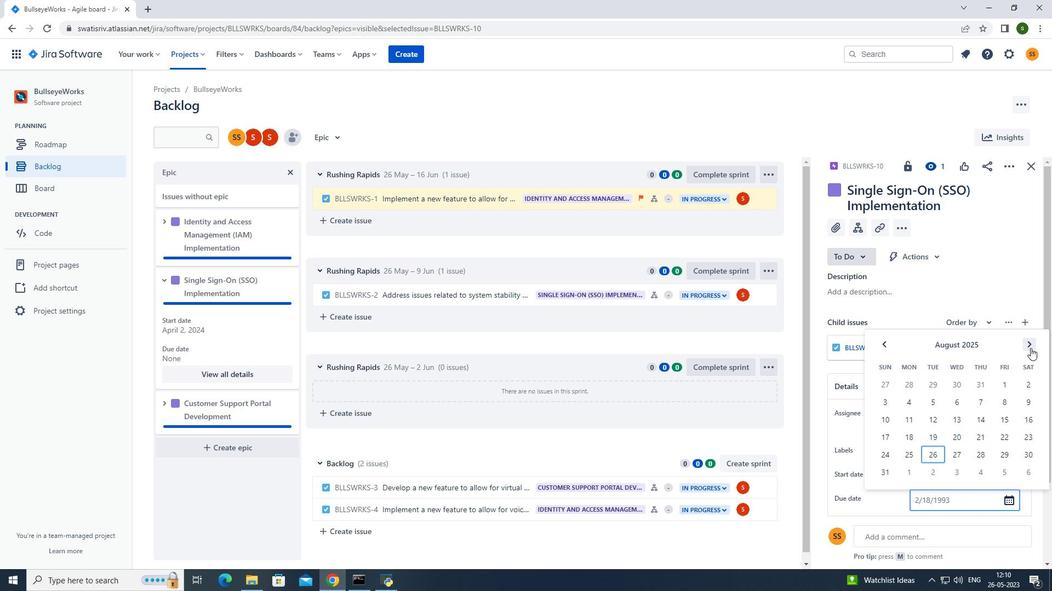 
Action: Mouse pressed left at (1030, 348)
Screenshot: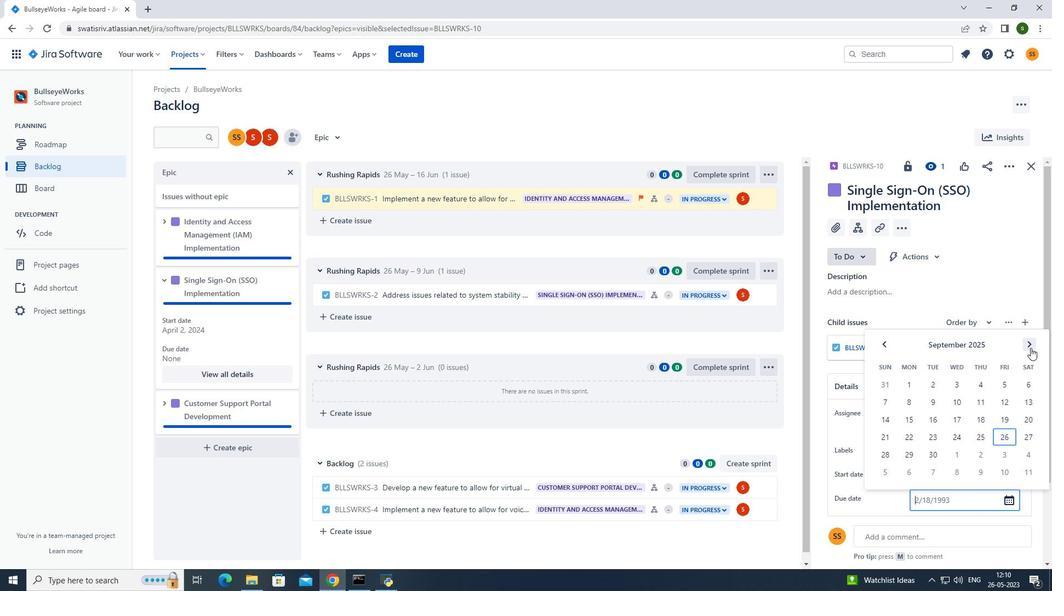 
Action: Mouse pressed left at (1030, 348)
Screenshot: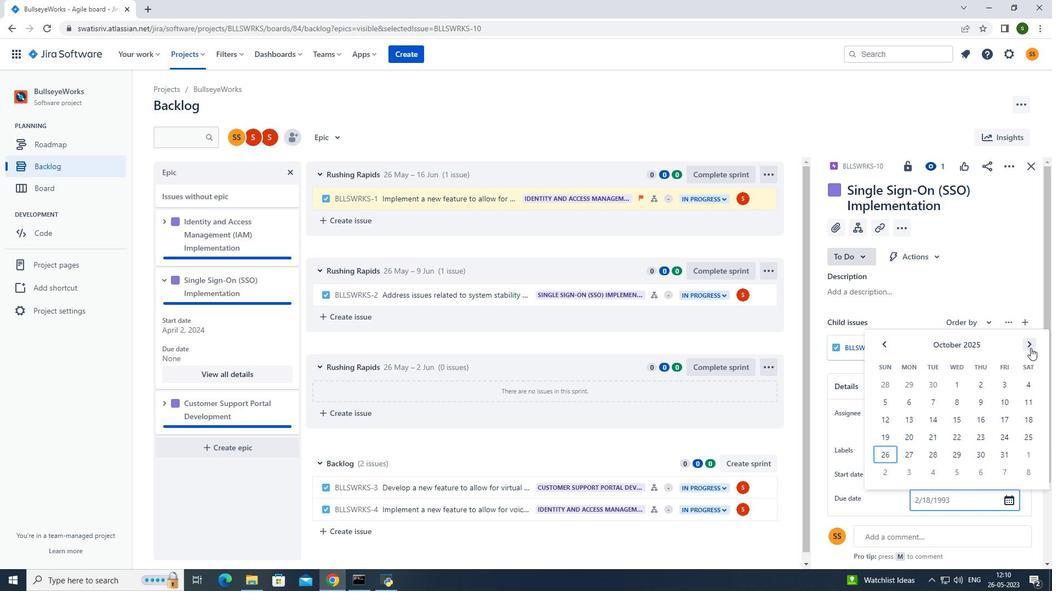 
Action: Mouse moved to (935, 440)
Screenshot: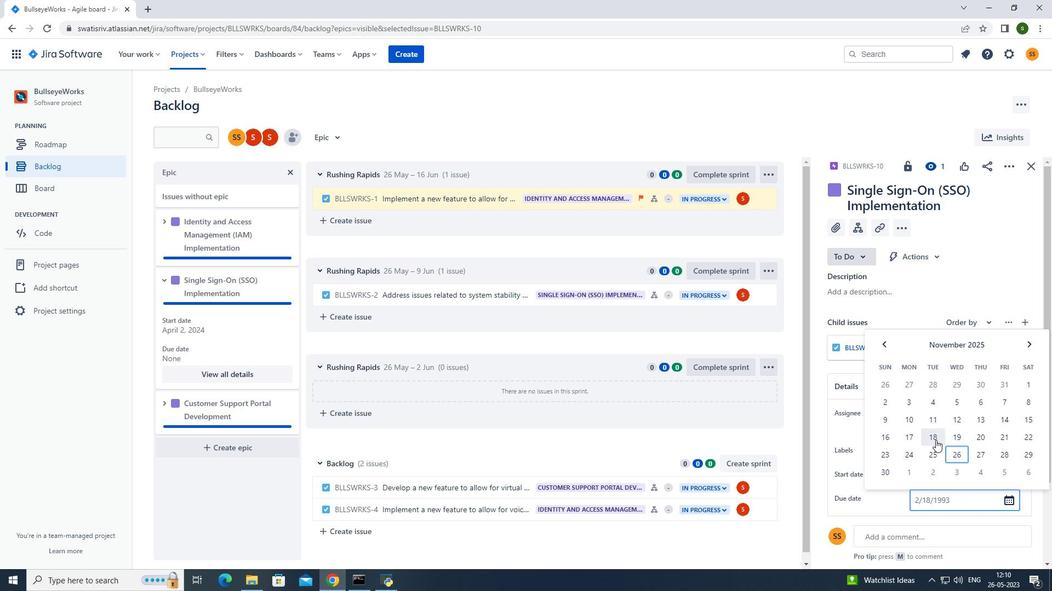 
Action: Mouse pressed left at (935, 440)
Screenshot: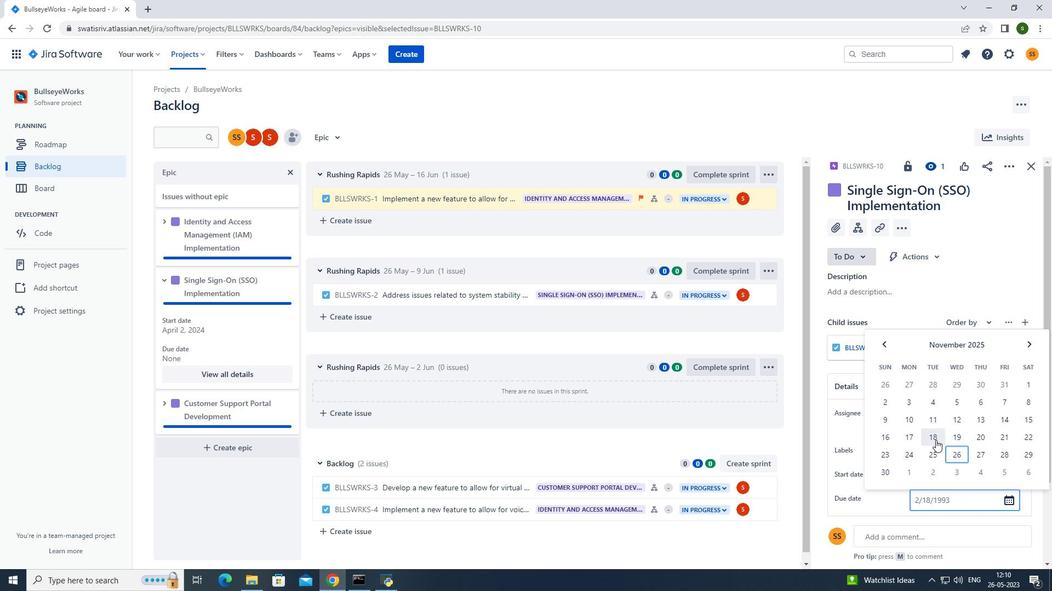 
Action: Mouse moved to (338, 89)
Screenshot: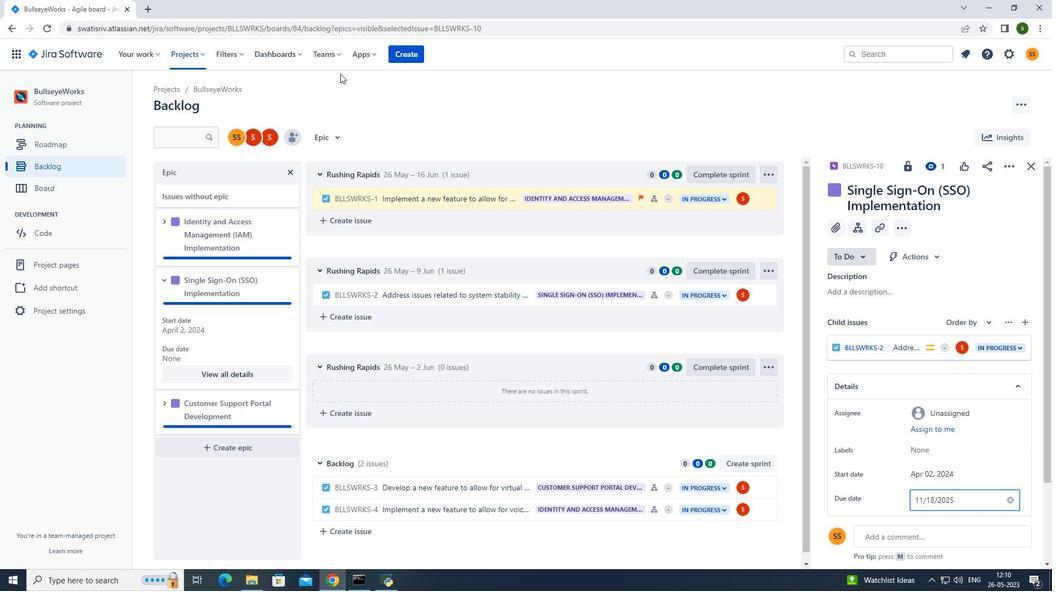 
Action: Mouse pressed left at (338, 89)
Screenshot: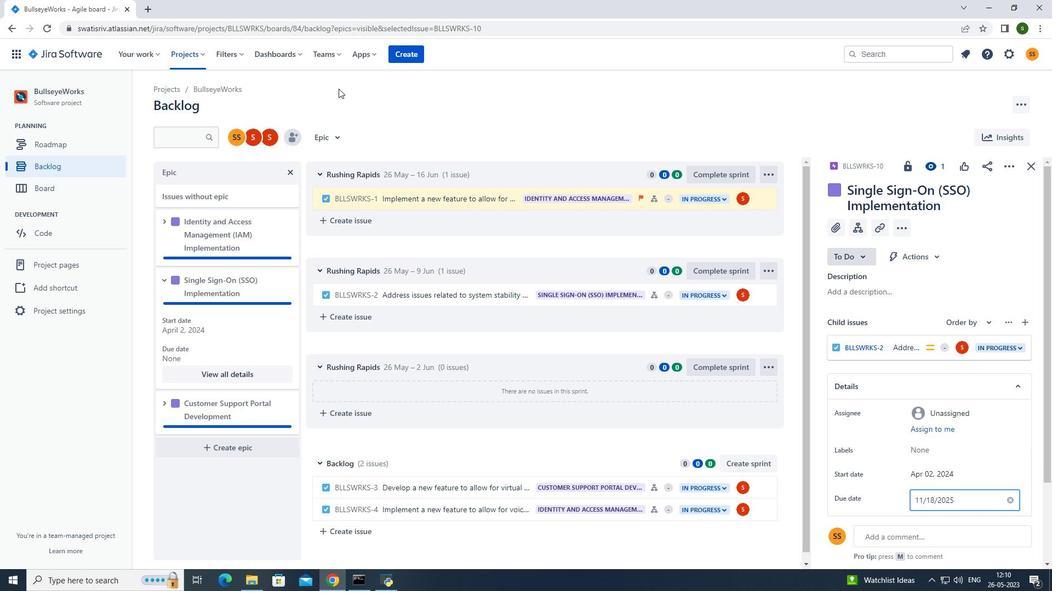 
Action: Mouse moved to (196, 58)
Screenshot: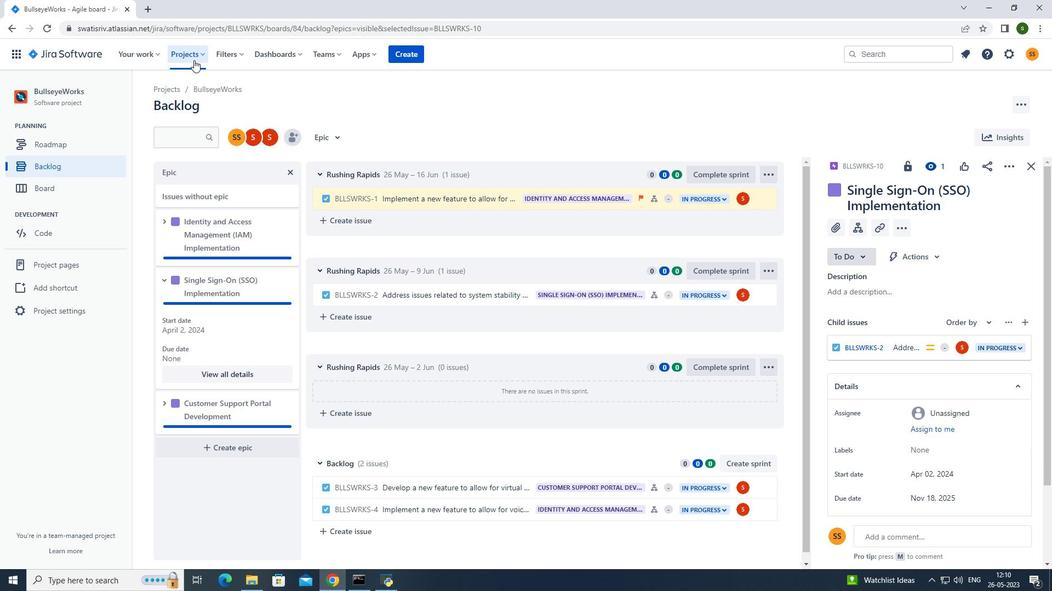 
Action: Mouse pressed left at (196, 58)
Screenshot: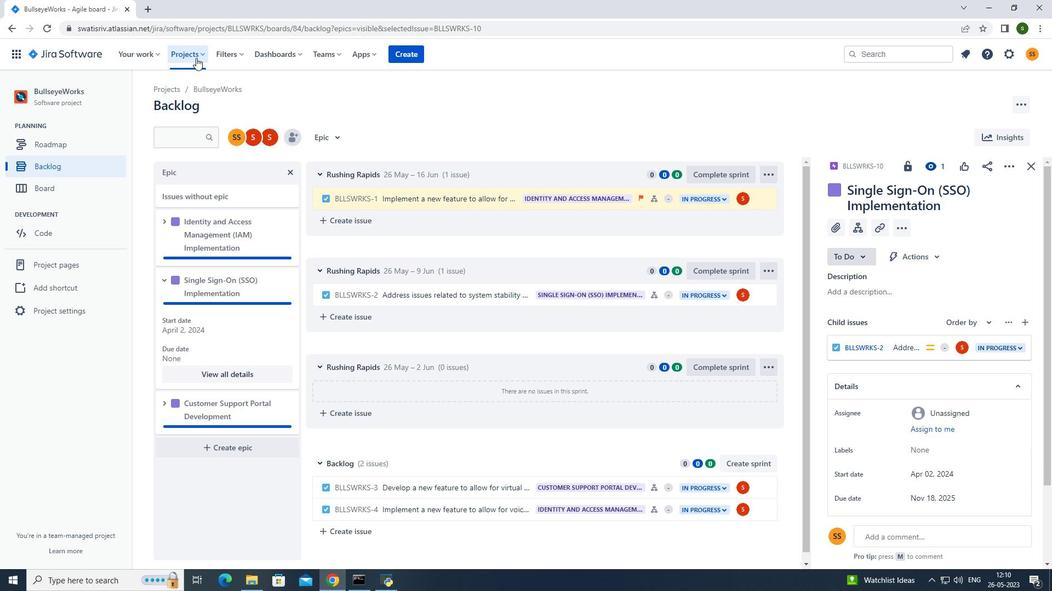 
Action: Mouse moved to (220, 103)
Screenshot: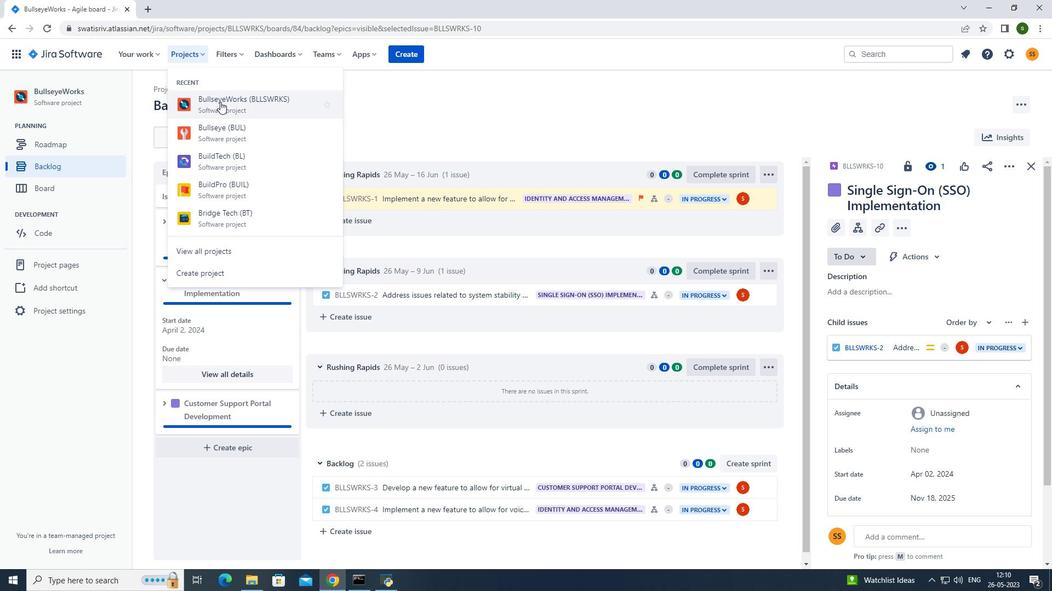 
Action: Mouse pressed left at (220, 103)
Screenshot: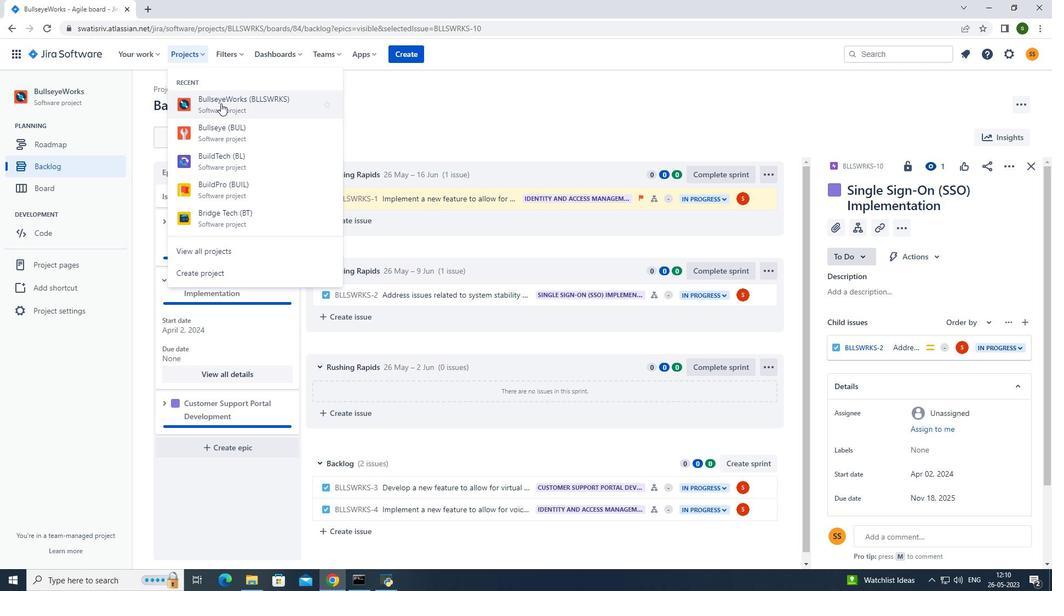 
Action: Mouse moved to (89, 167)
Screenshot: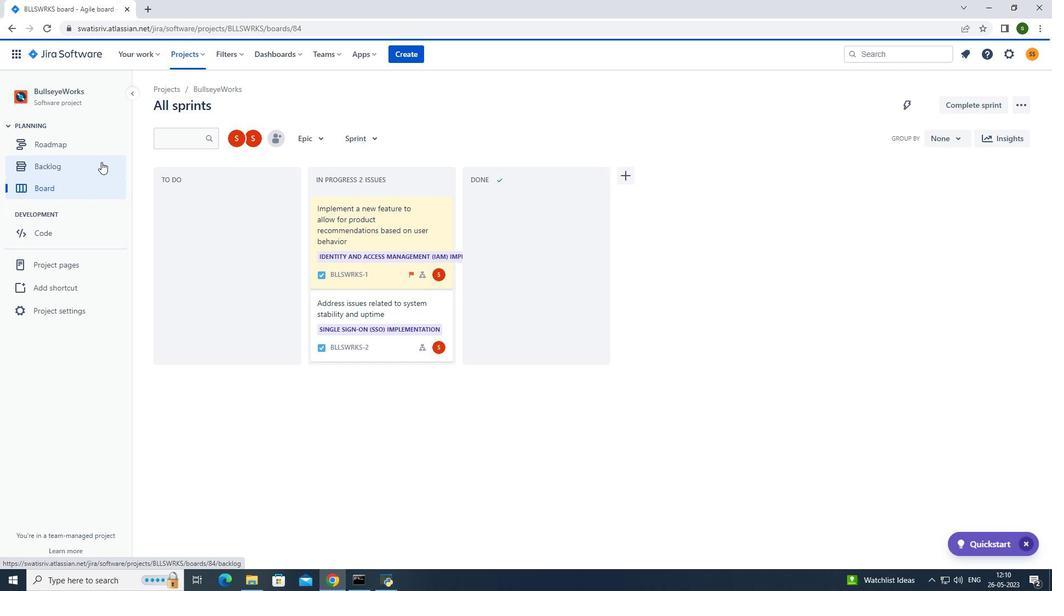 
Action: Mouse pressed left at (89, 167)
Screenshot: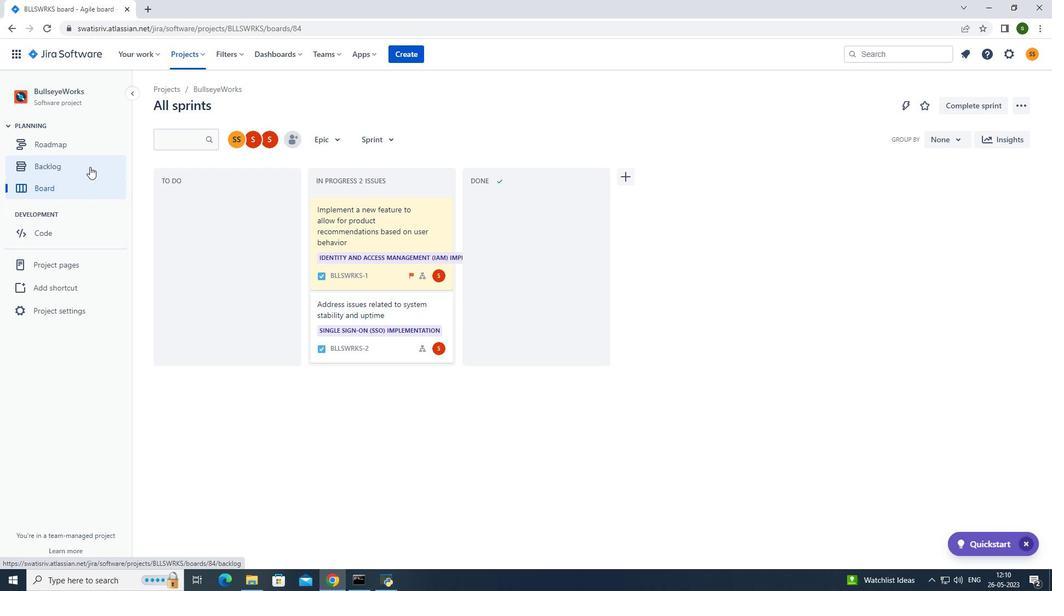 
Action: Mouse moved to (165, 326)
Screenshot: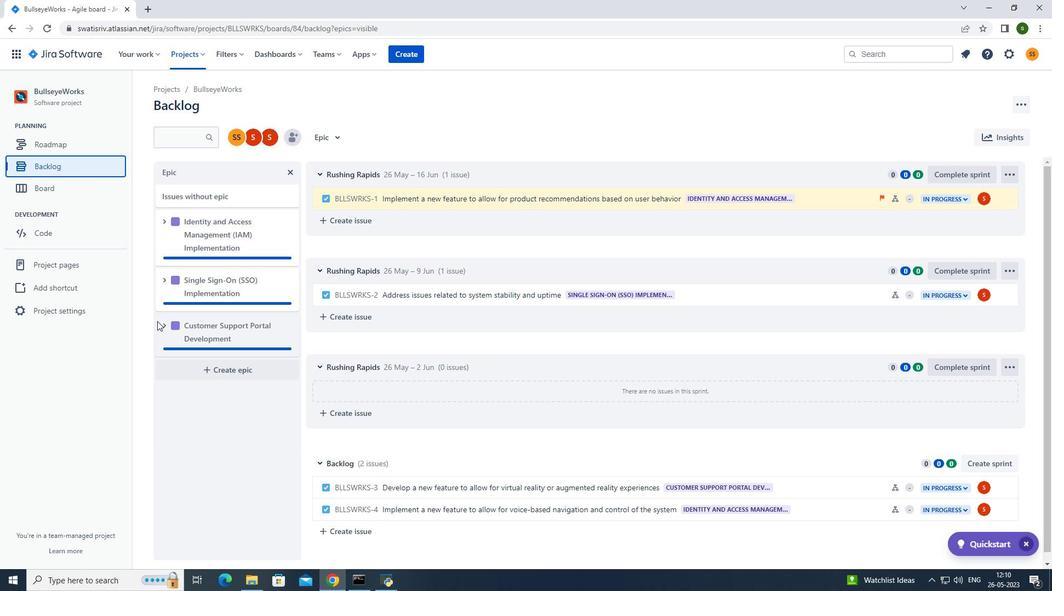 
Action: Mouse pressed left at (165, 326)
Screenshot: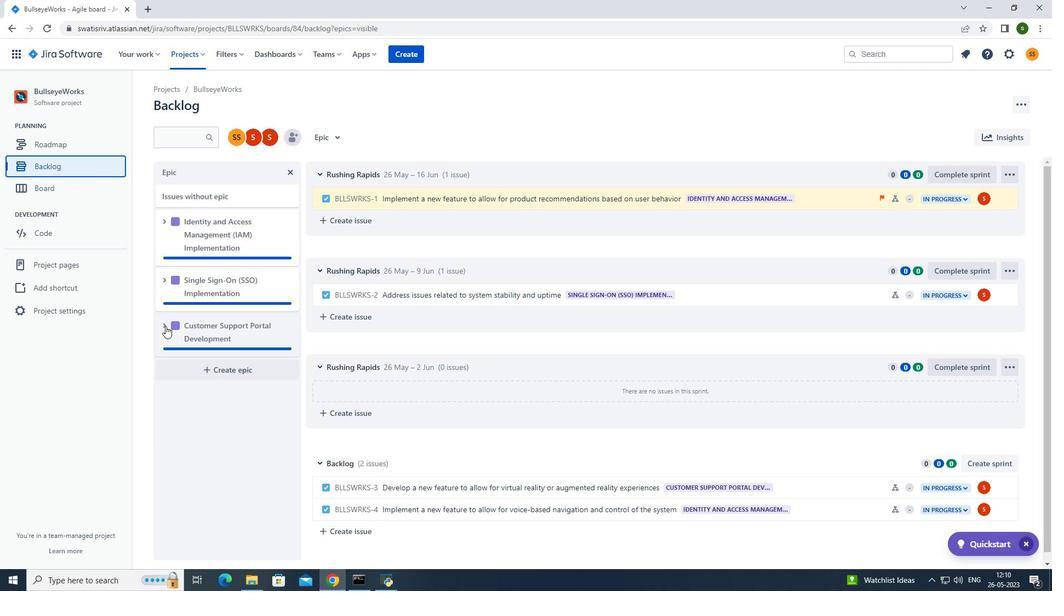 
Action: Mouse moved to (235, 417)
Screenshot: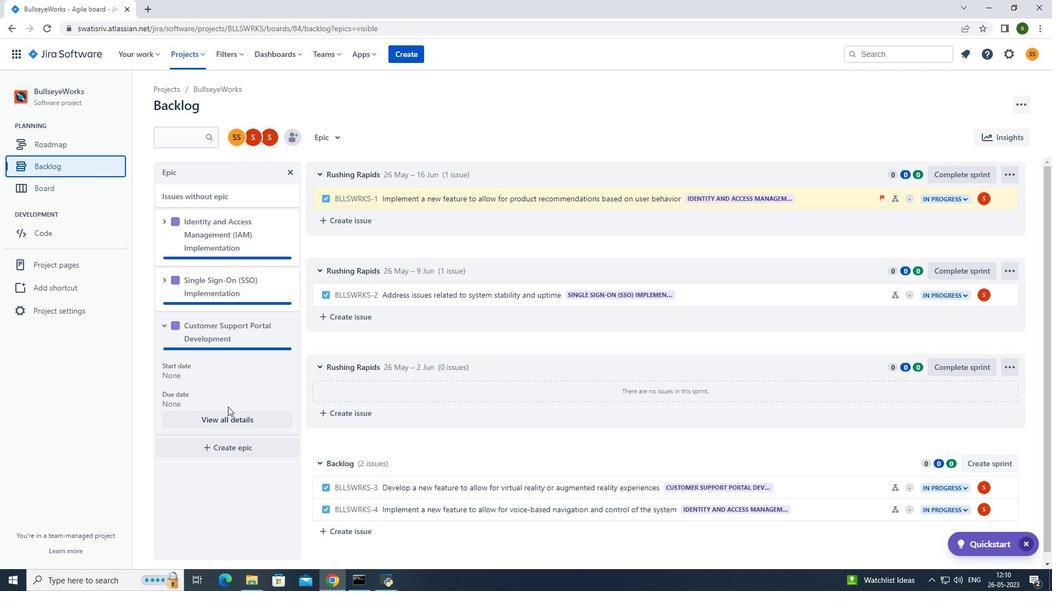 
Action: Mouse pressed left at (235, 417)
Screenshot: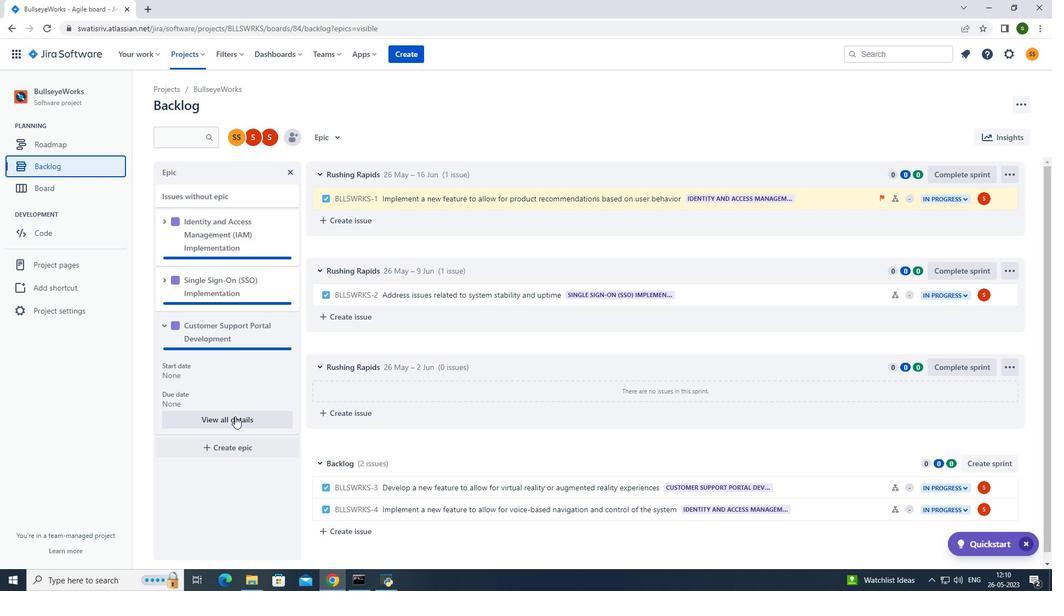 
Action: Mouse moved to (924, 474)
Screenshot: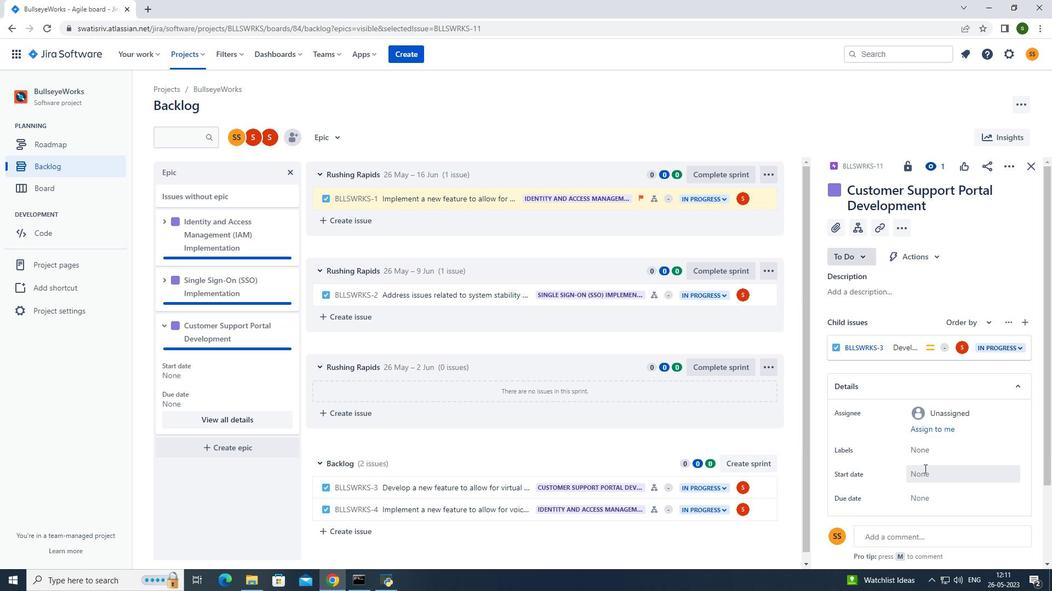 
Action: Mouse pressed left at (924, 474)
Screenshot: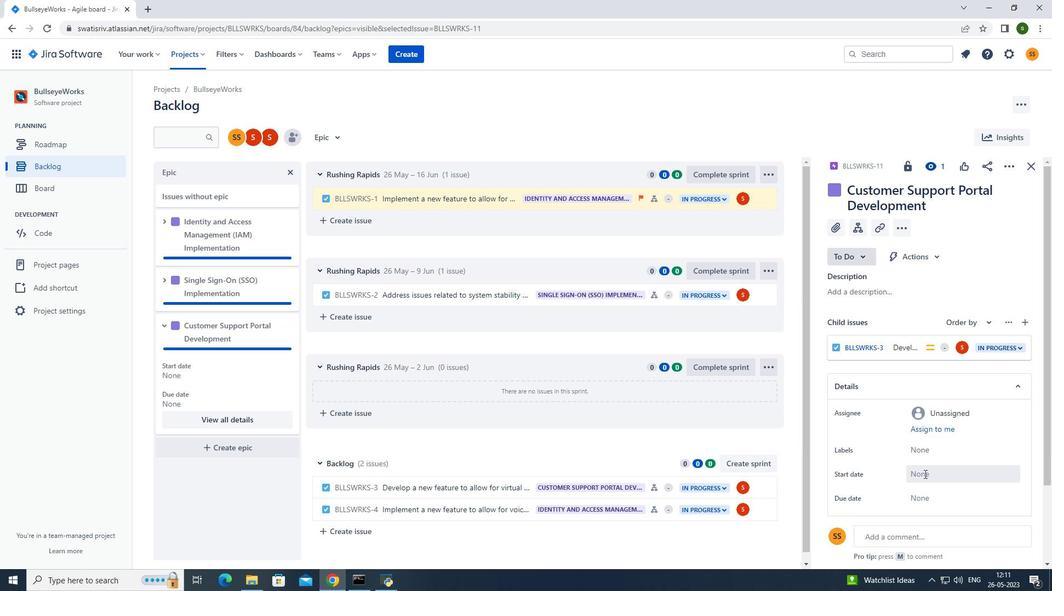 
Action: Mouse moved to (1035, 317)
Screenshot: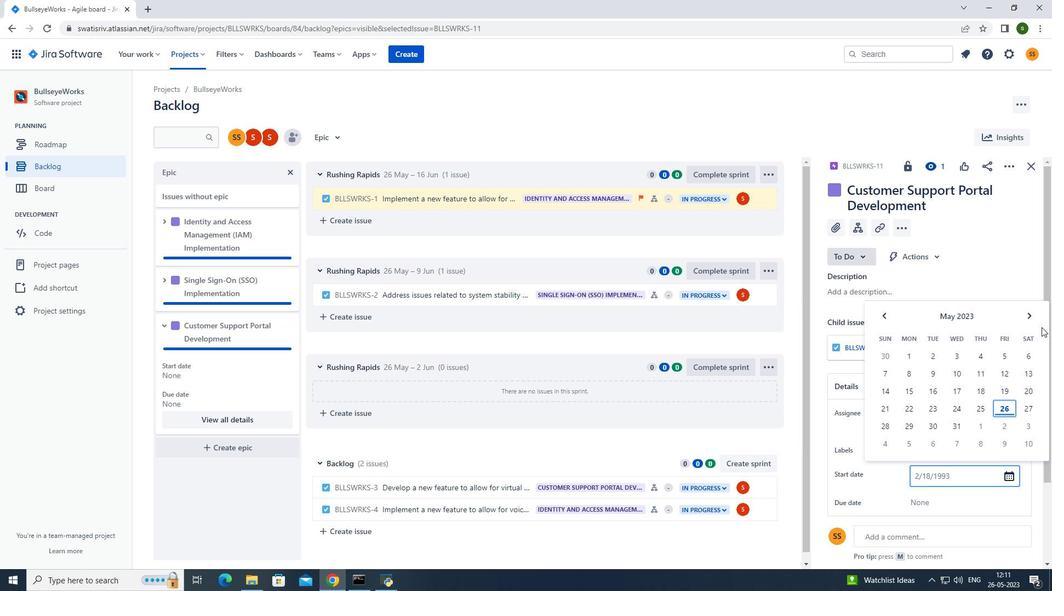 
Action: Mouse pressed left at (1035, 317)
Screenshot: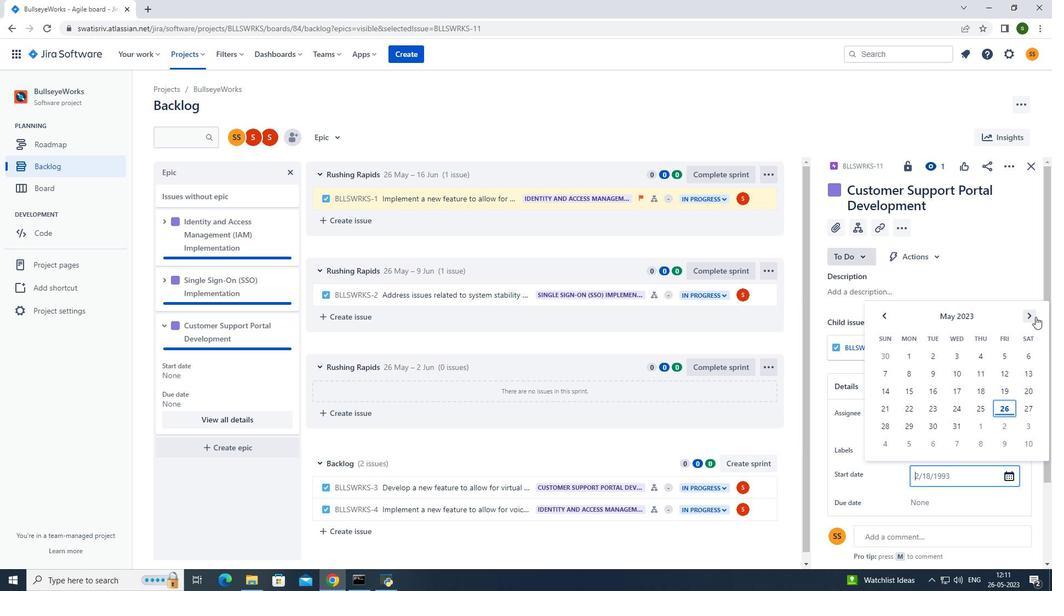 
Action: Mouse moved to (1034, 317)
Screenshot: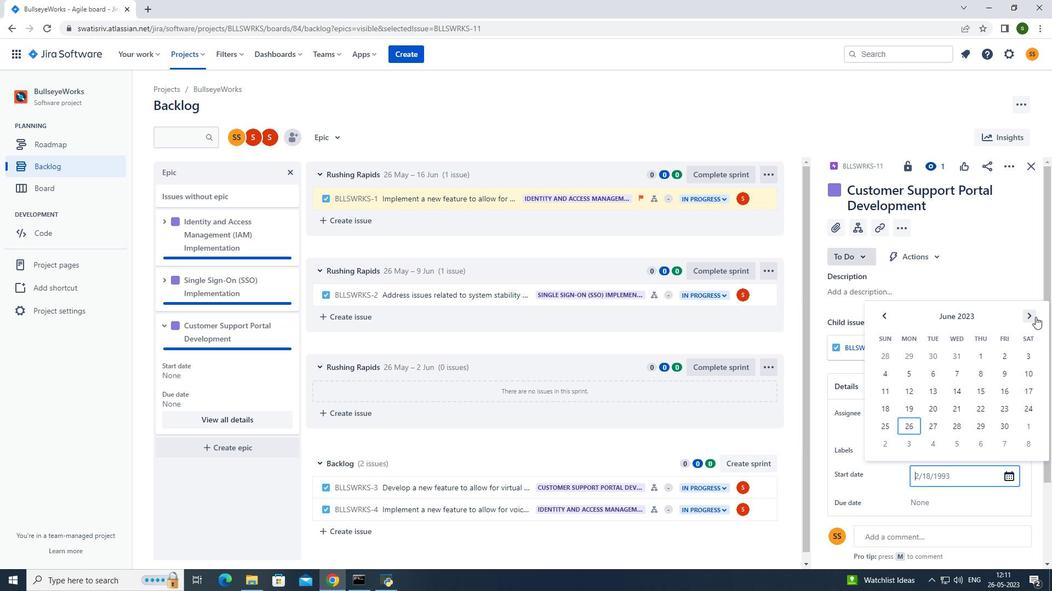 
Action: Mouse pressed left at (1034, 317)
Screenshot: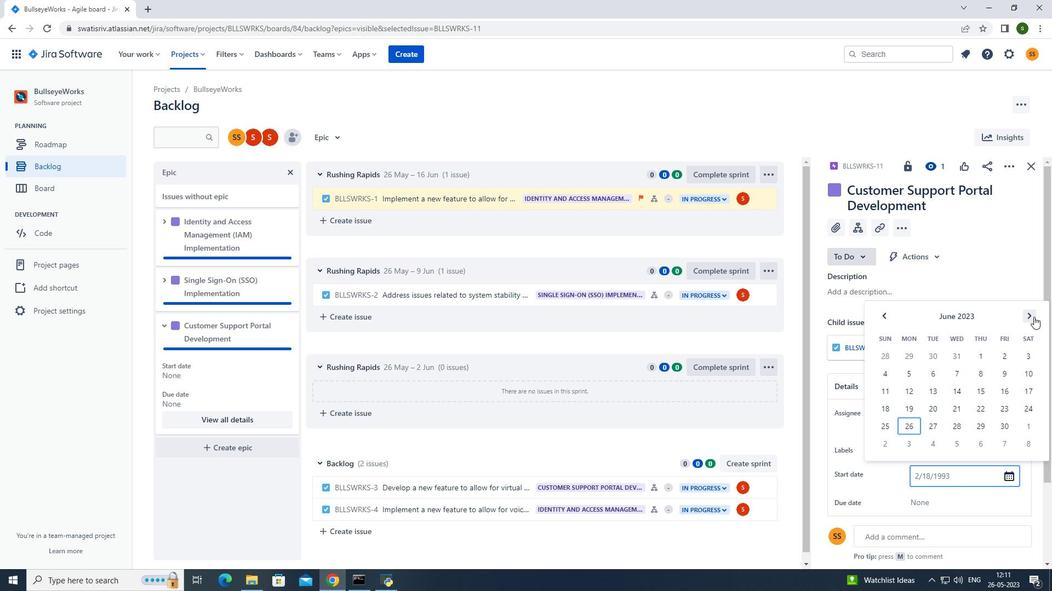 
Action: Mouse pressed left at (1034, 317)
Screenshot: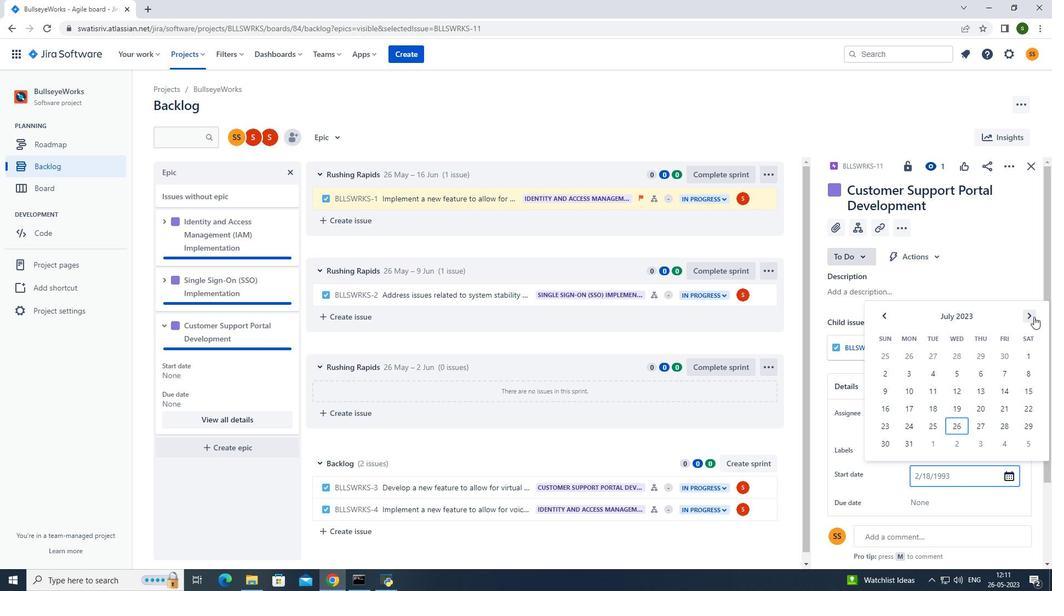 
Action: Mouse pressed left at (1034, 317)
Screenshot: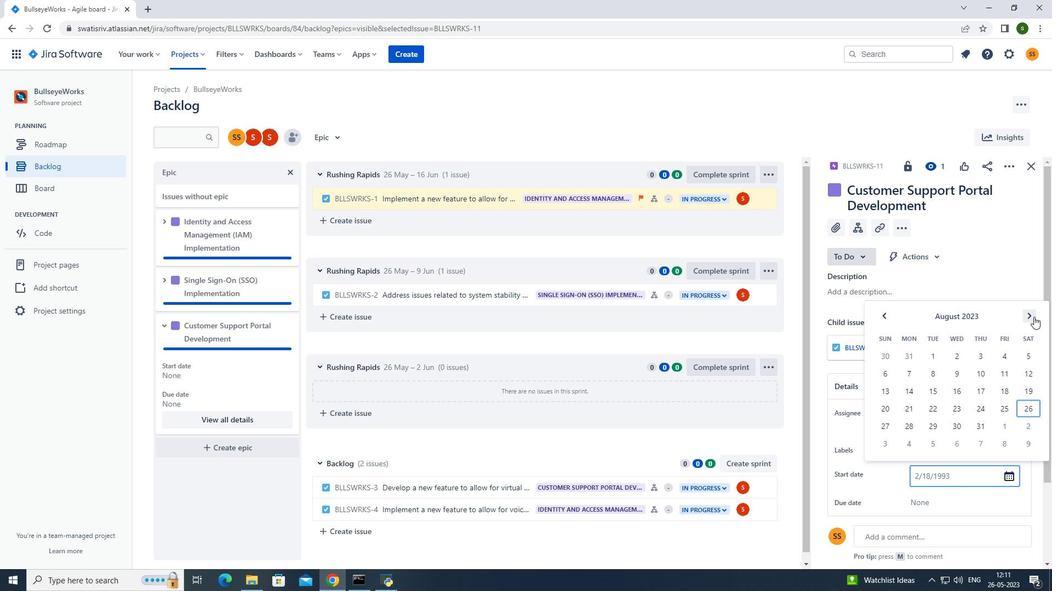 
Action: Mouse pressed left at (1034, 317)
Screenshot: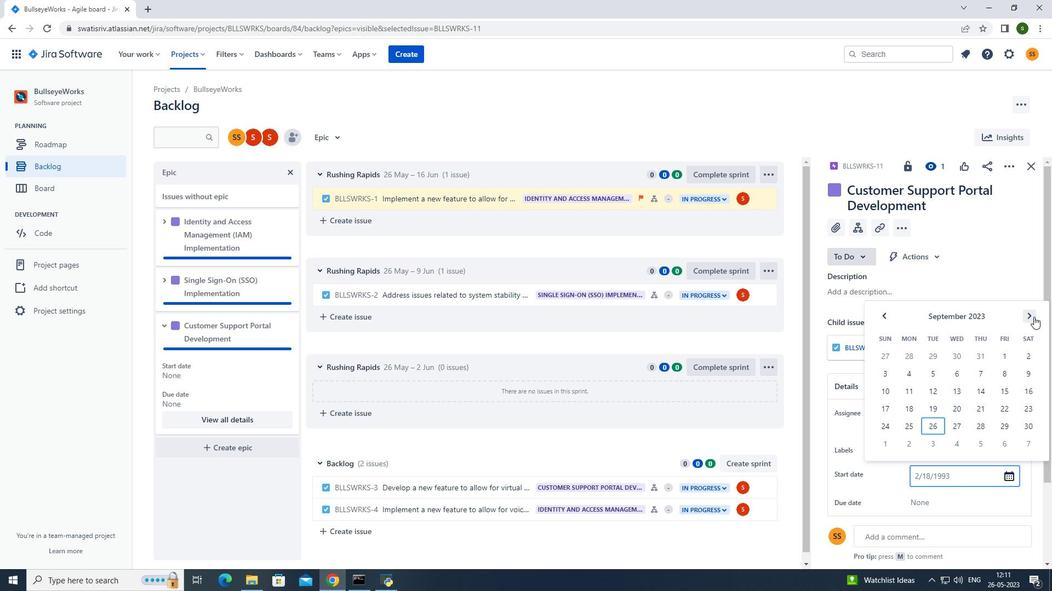 
Action: Mouse moved to (1030, 317)
Screenshot: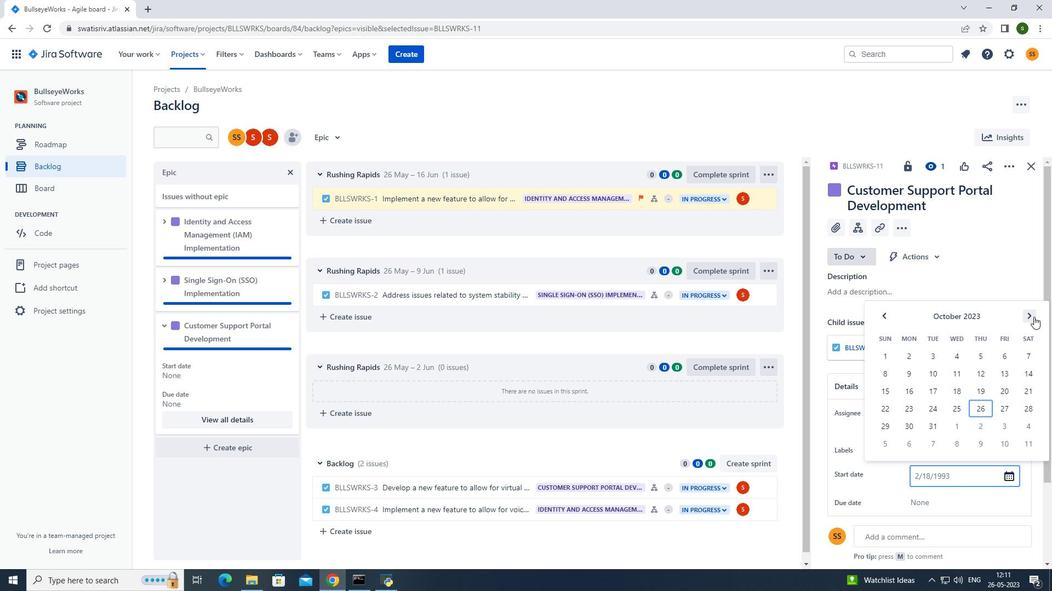 
Action: Mouse pressed left at (1030, 317)
Screenshot: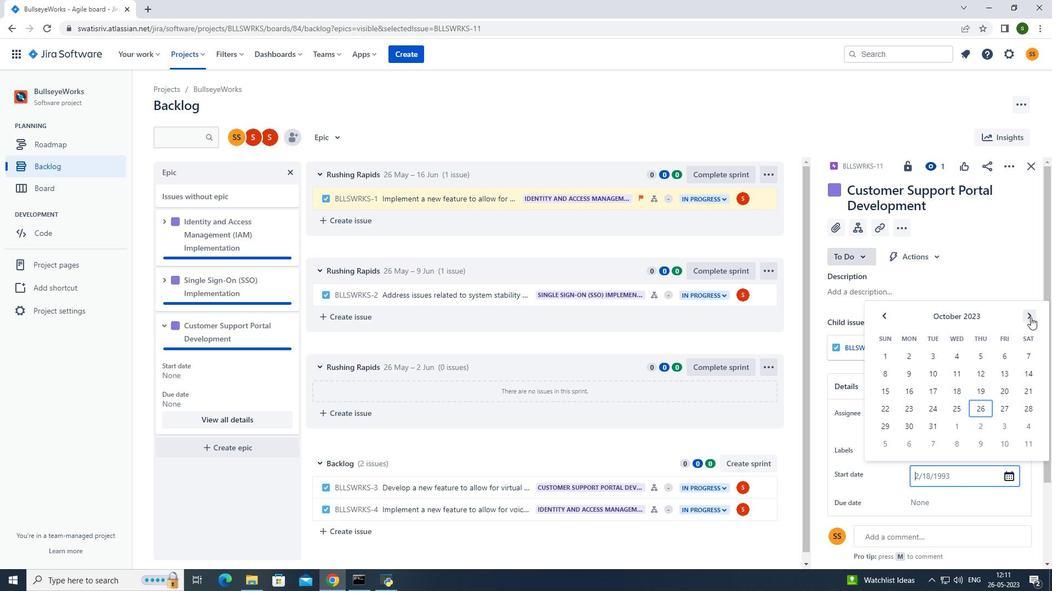 
Action: Mouse pressed left at (1030, 317)
Screenshot: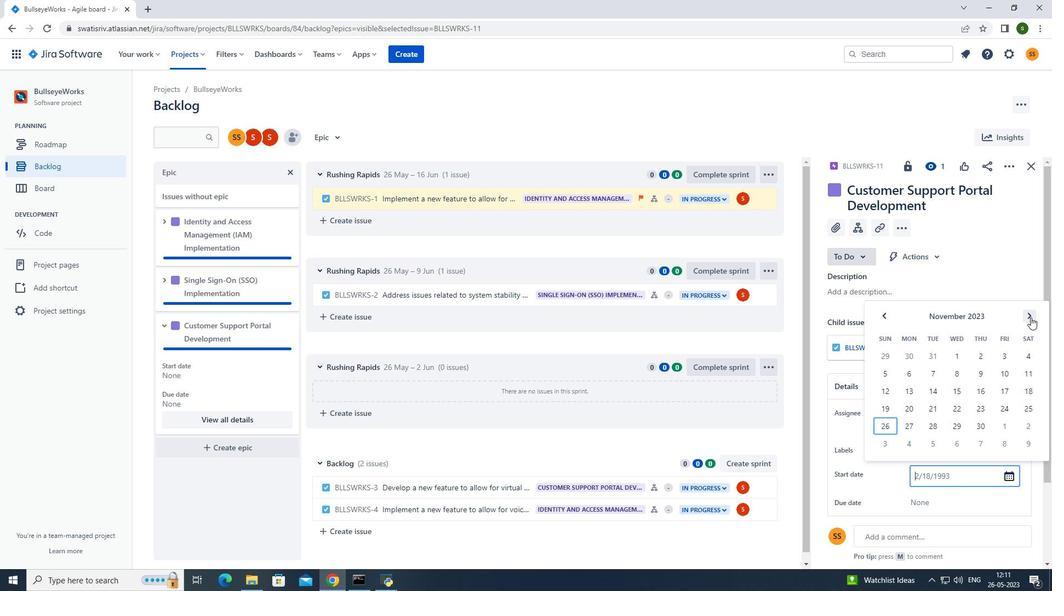 
Action: Mouse pressed left at (1030, 317)
Screenshot: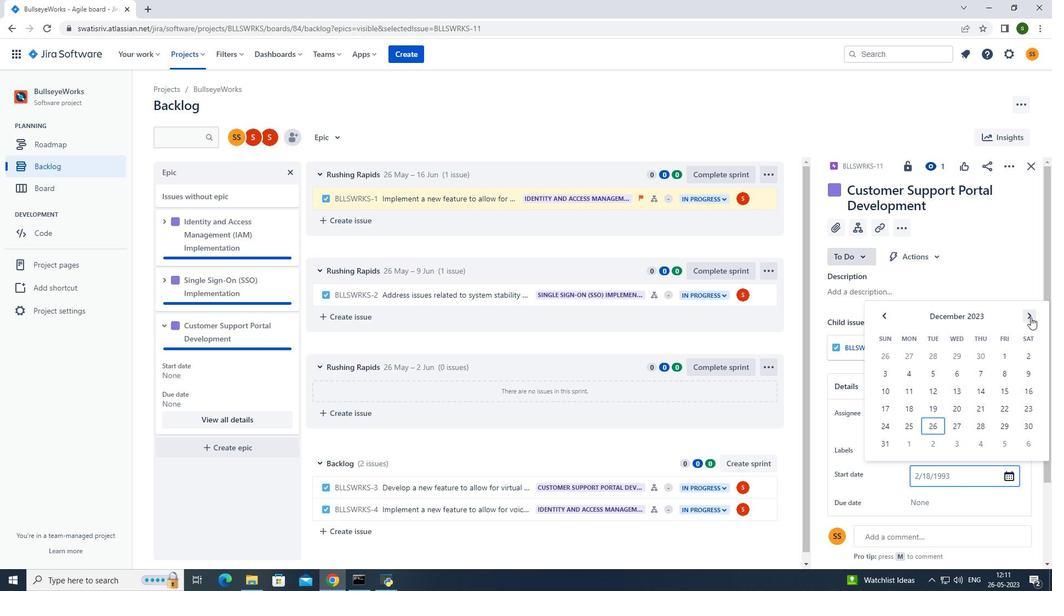 
Action: Mouse pressed left at (1030, 317)
Screenshot: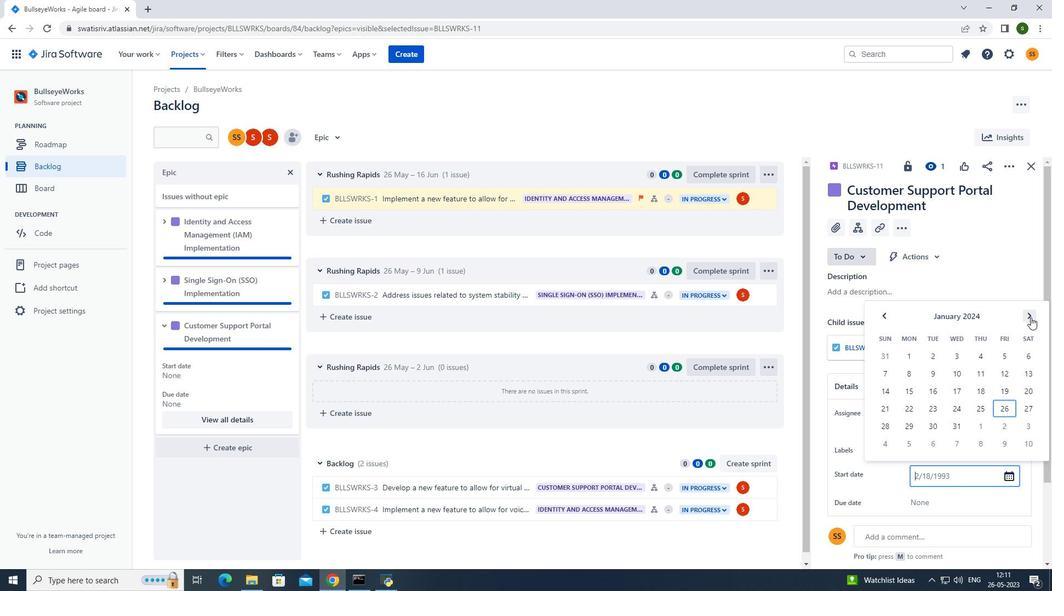 
Action: Mouse moved to (890, 389)
Screenshot: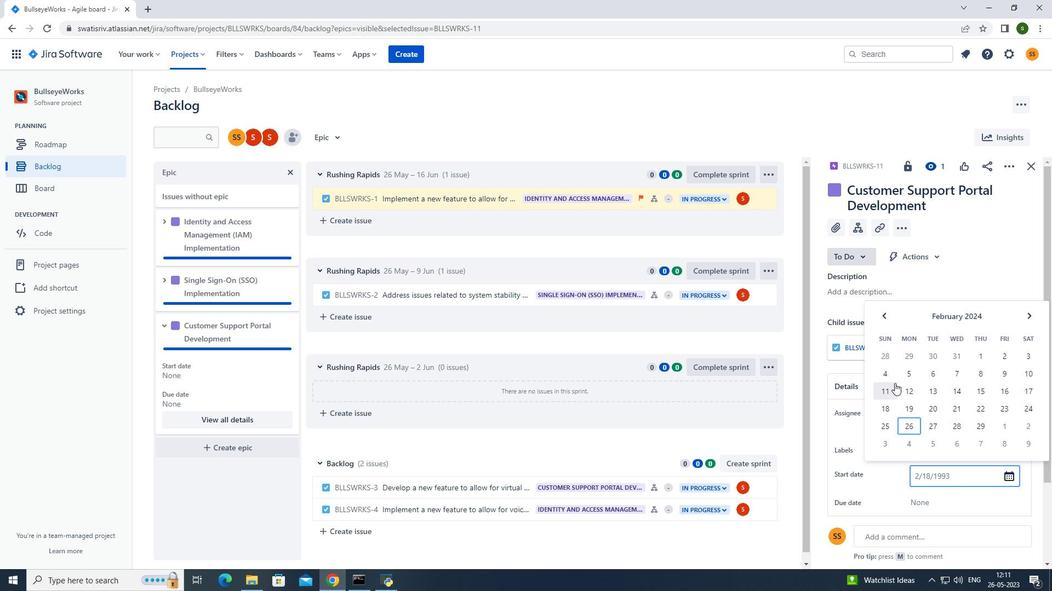 
Action: Mouse pressed left at (890, 389)
Screenshot: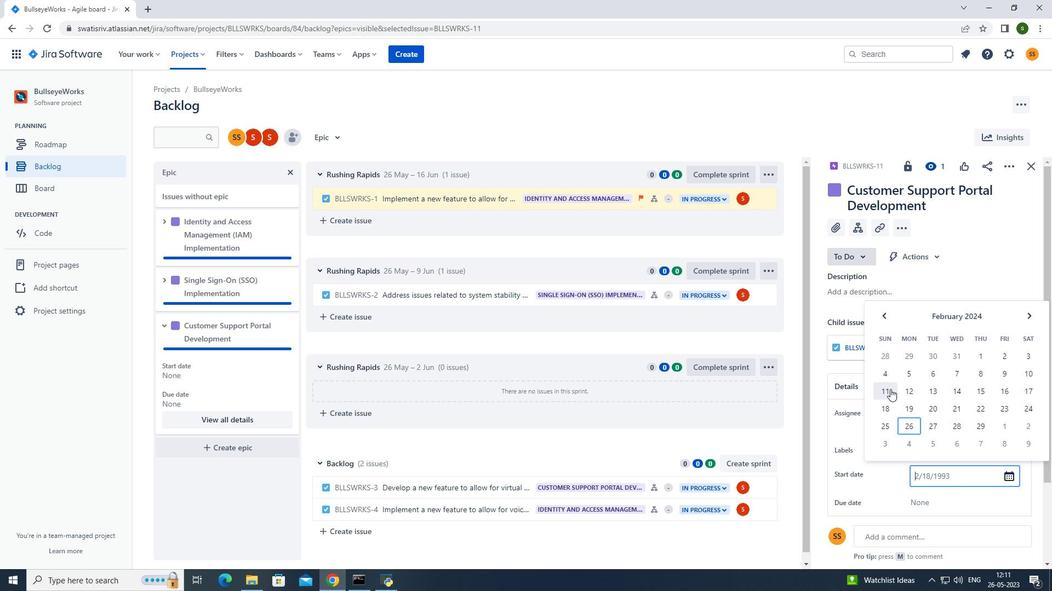 
Action: Mouse moved to (916, 506)
Screenshot: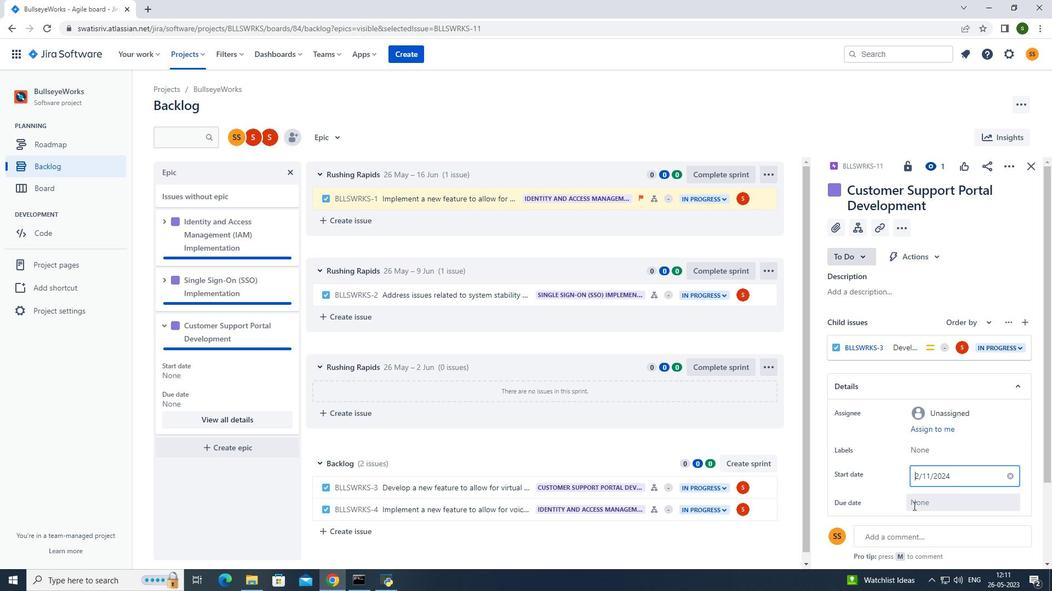 
Action: Mouse pressed left at (916, 506)
Screenshot: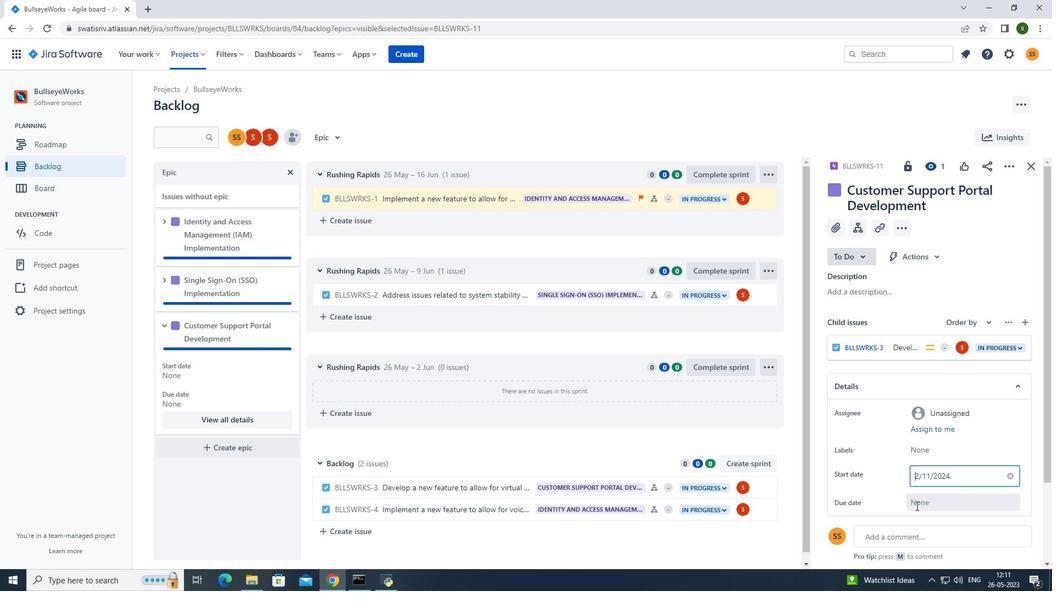 
Action: Mouse moved to (1029, 342)
Screenshot: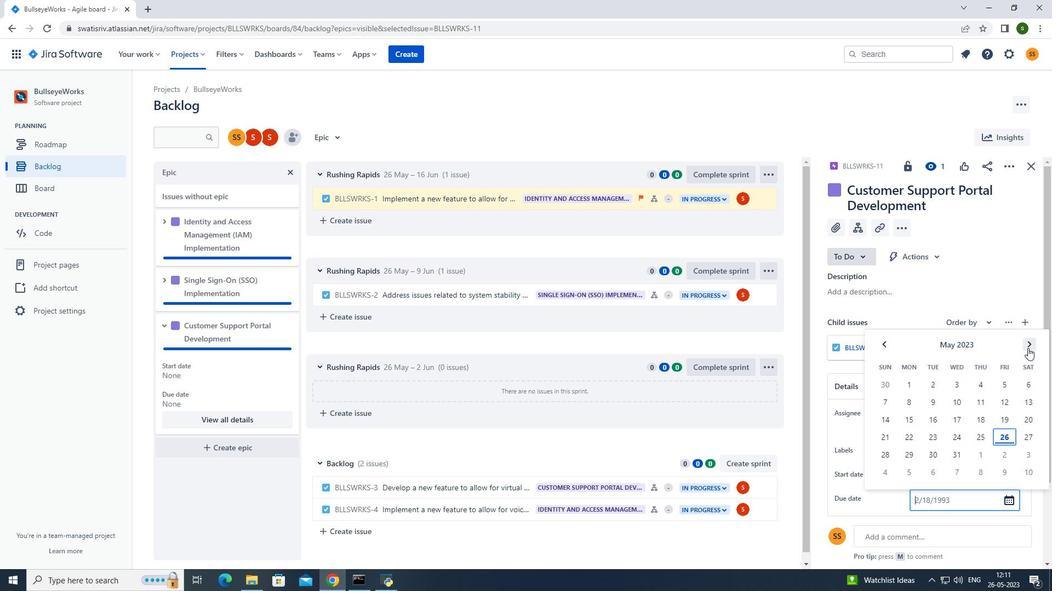 
Action: Mouse pressed left at (1029, 342)
Screenshot: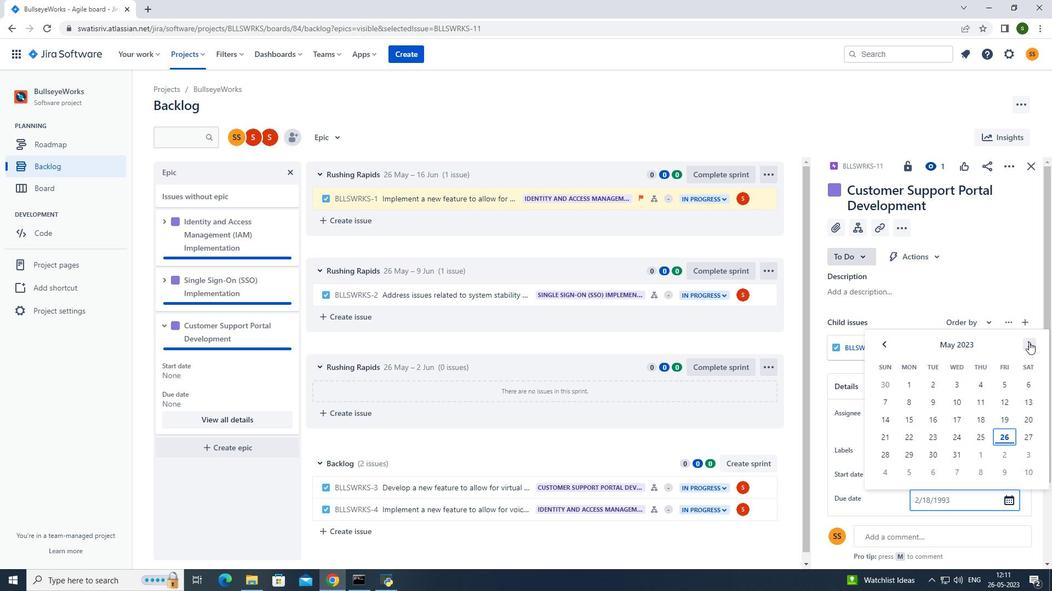 
Action: Mouse pressed left at (1029, 342)
Screenshot: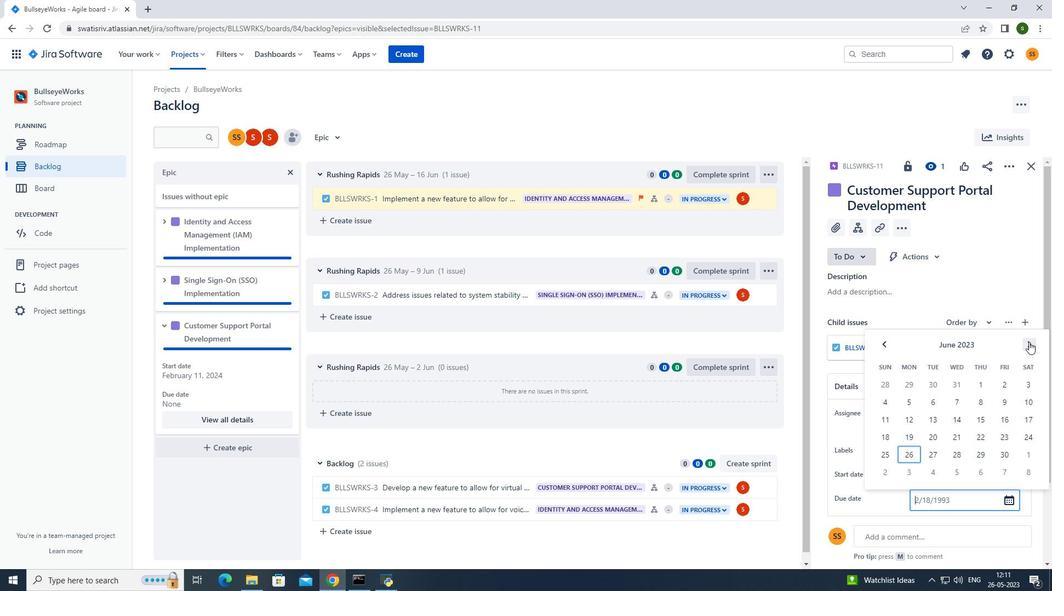 
Action: Mouse pressed left at (1029, 342)
Screenshot: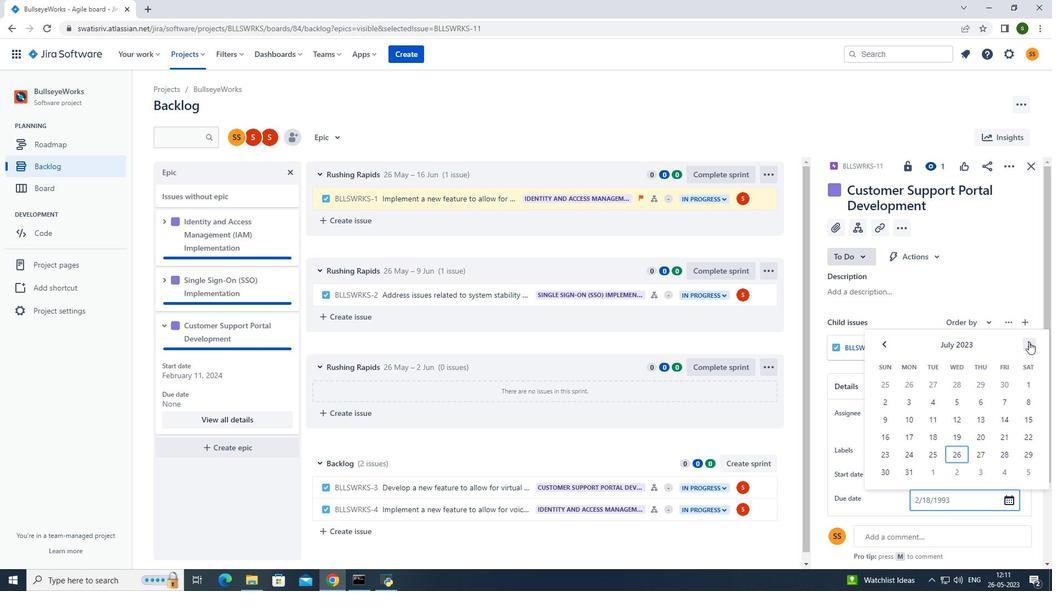 
Action: Mouse pressed left at (1029, 342)
Screenshot: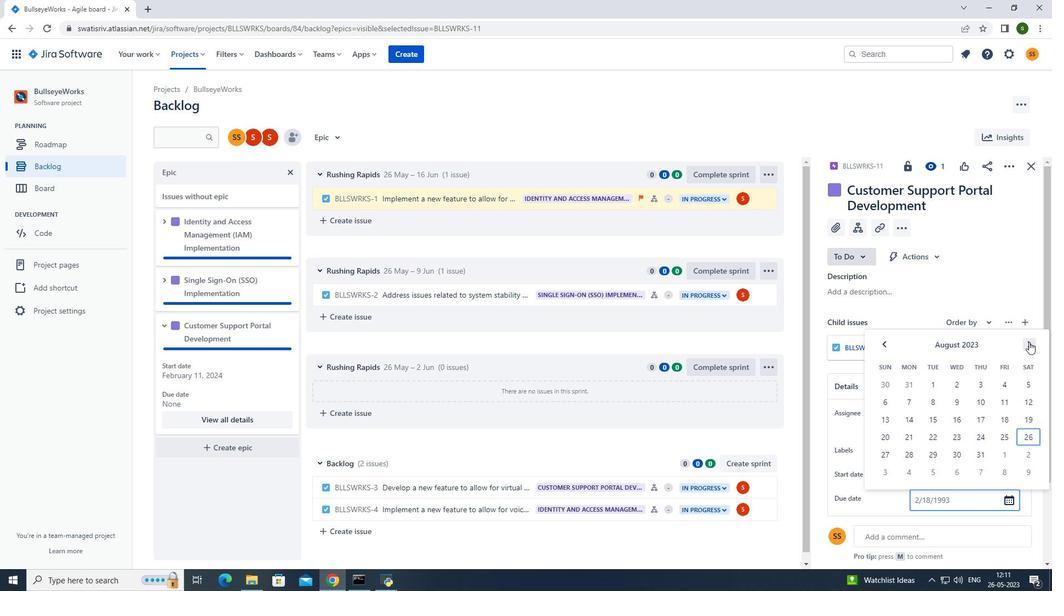 
Action: Mouse pressed left at (1029, 342)
Screenshot: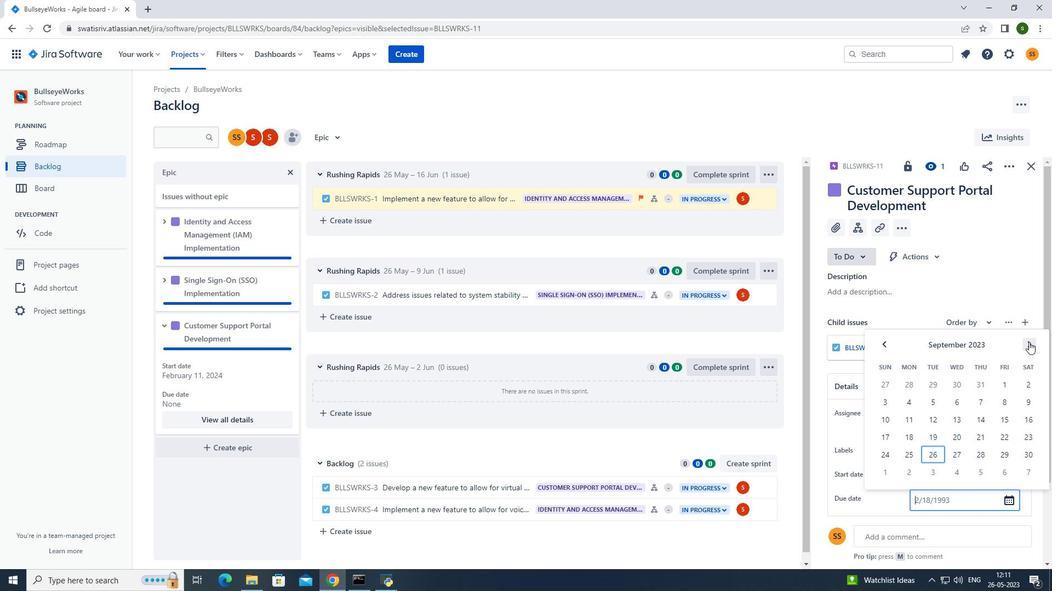 
Action: Mouse pressed left at (1029, 342)
Screenshot: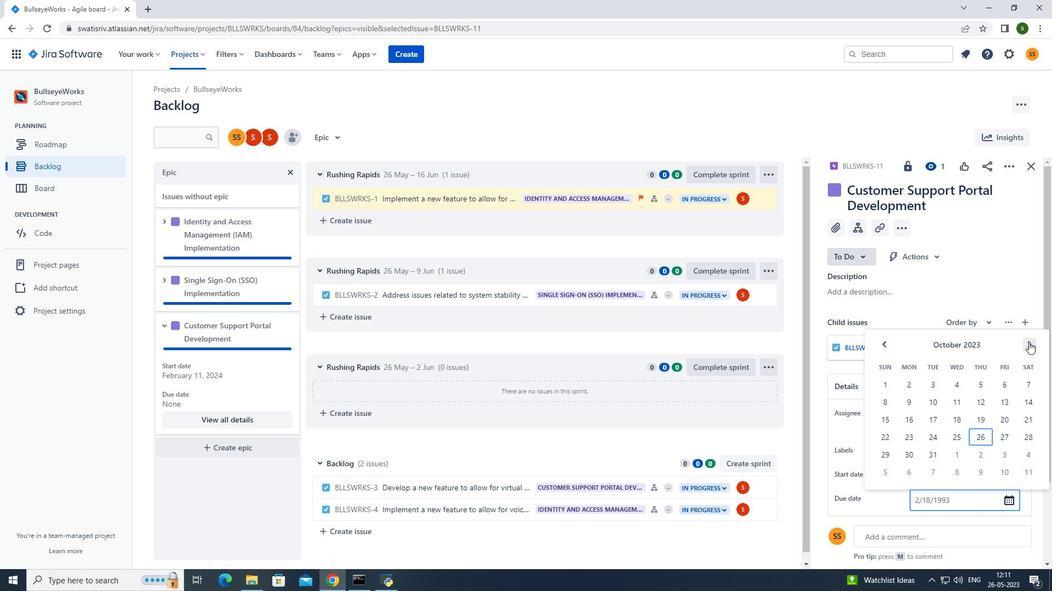 
Action: Mouse pressed left at (1029, 342)
Screenshot: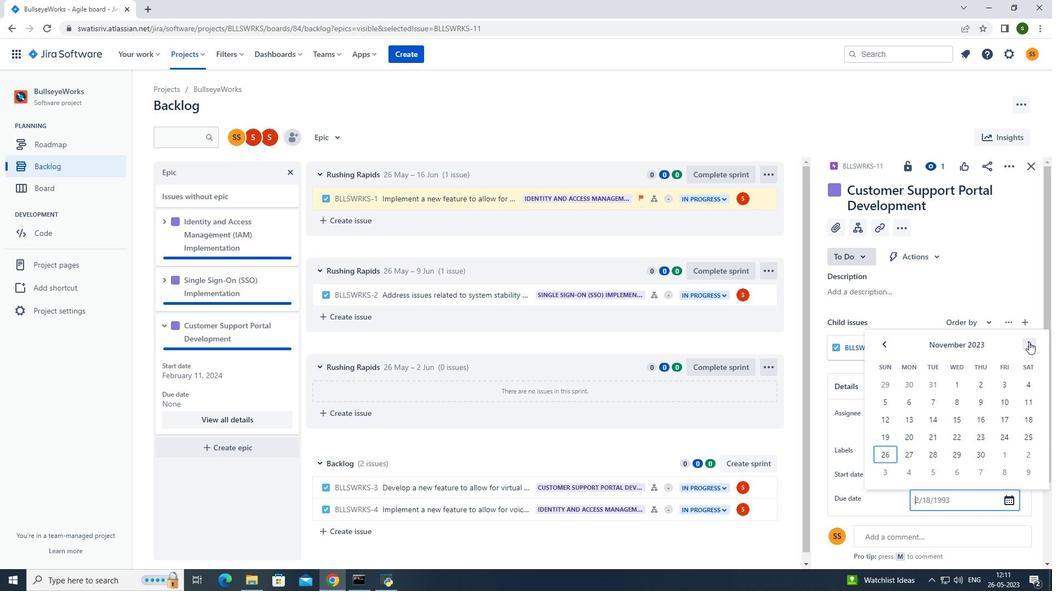 
Action: Mouse pressed left at (1029, 342)
Screenshot: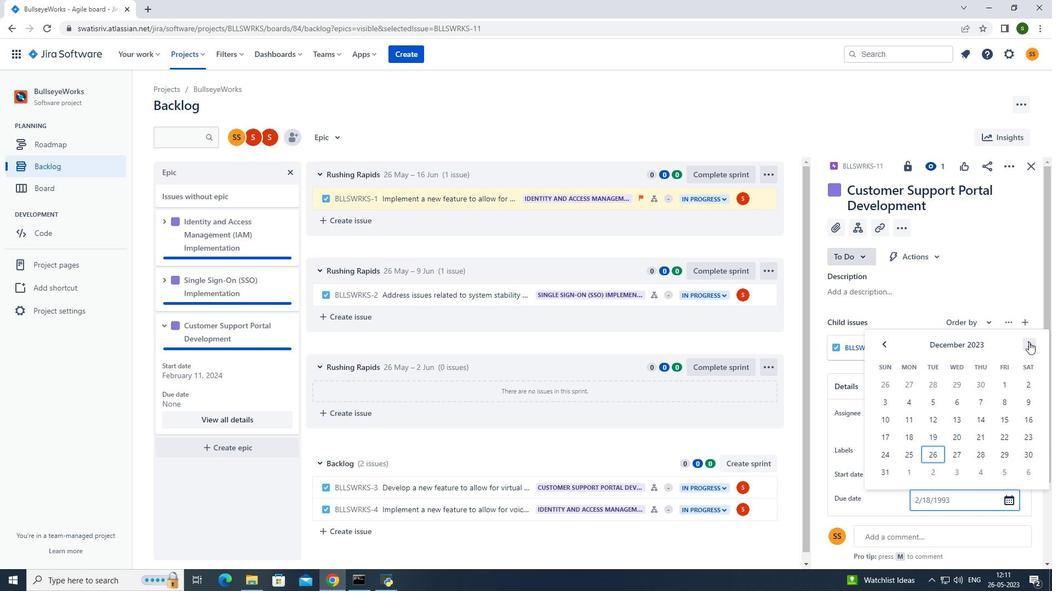 
Action: Mouse pressed left at (1029, 342)
Screenshot: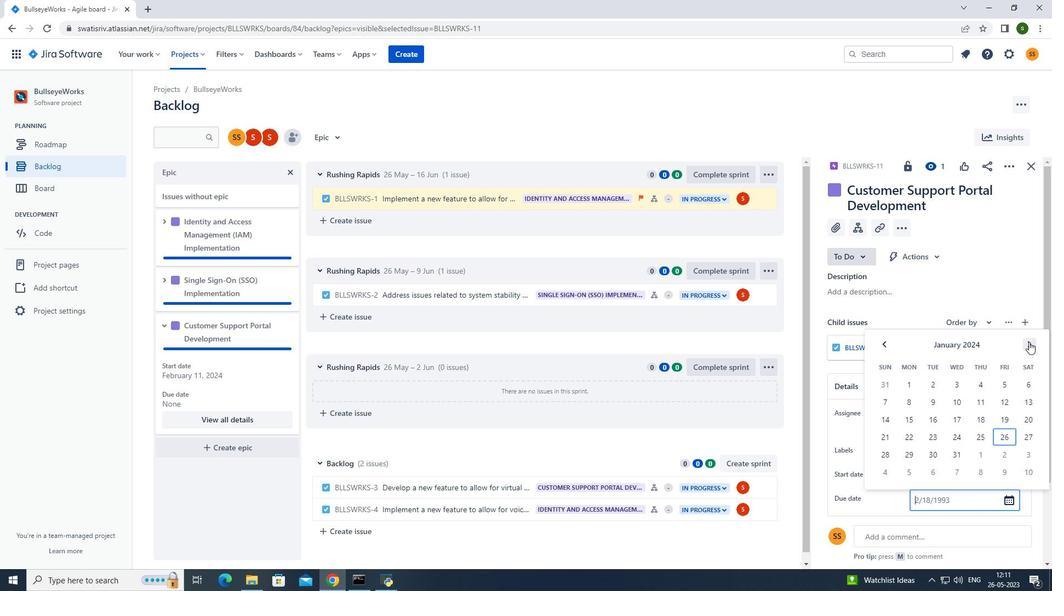 
Action: Mouse pressed left at (1029, 342)
Screenshot: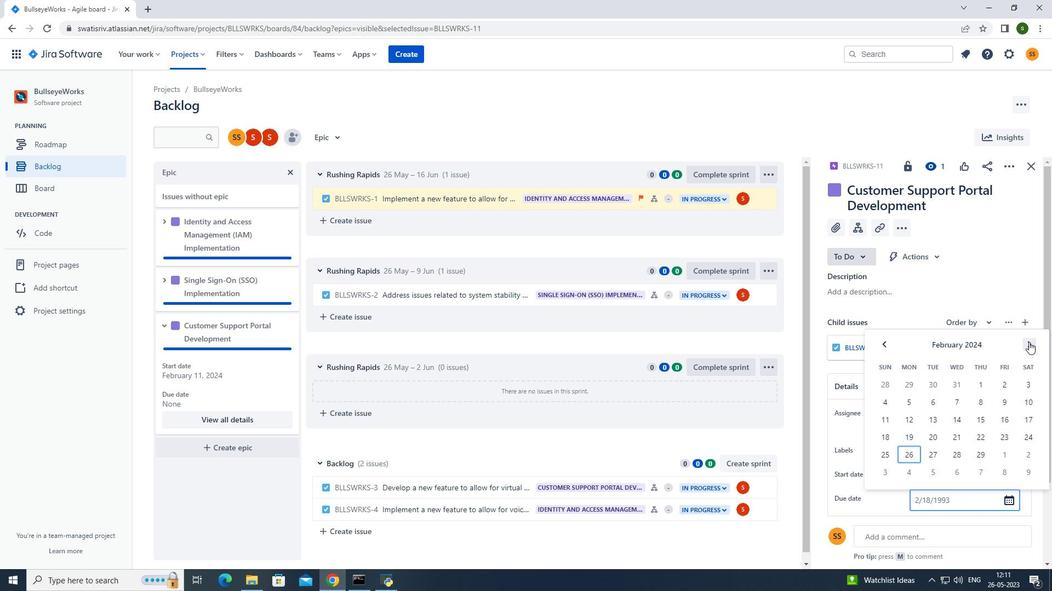 
Action: Mouse pressed left at (1029, 342)
Screenshot: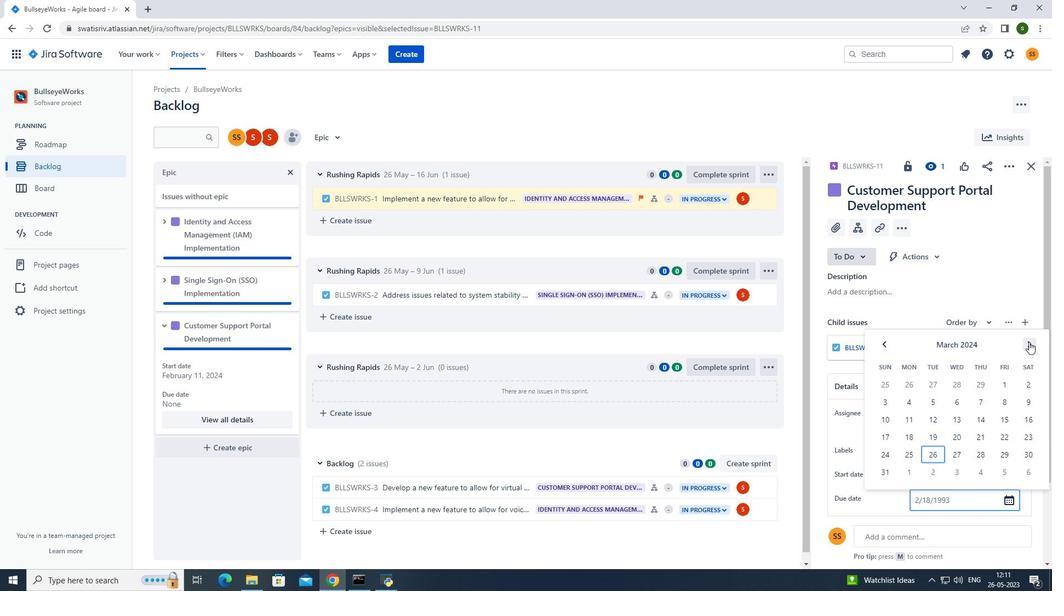 
Action: Mouse pressed left at (1029, 342)
Screenshot: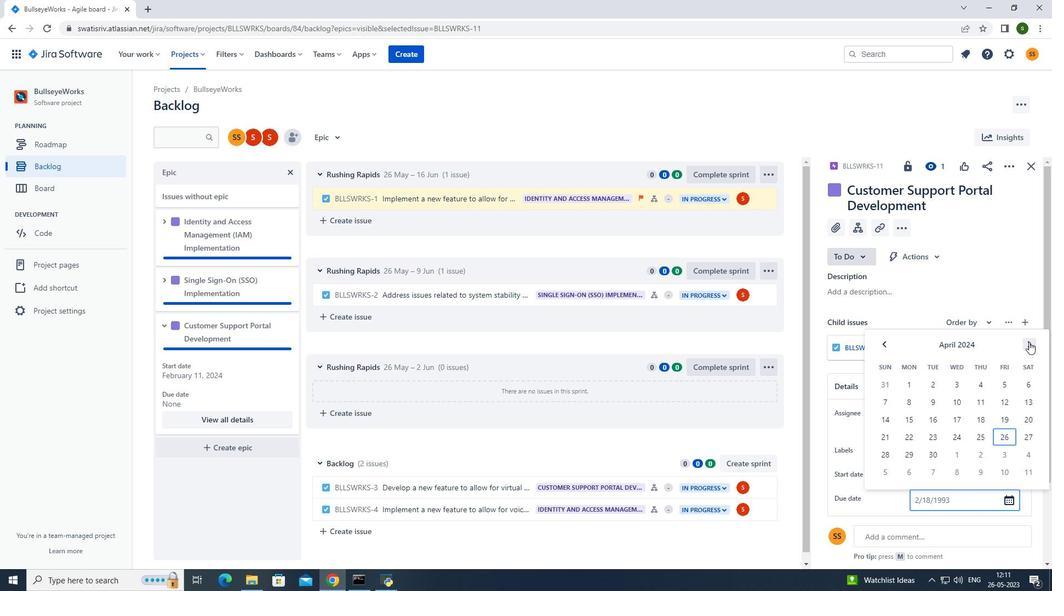
Action: Mouse pressed left at (1029, 342)
Screenshot: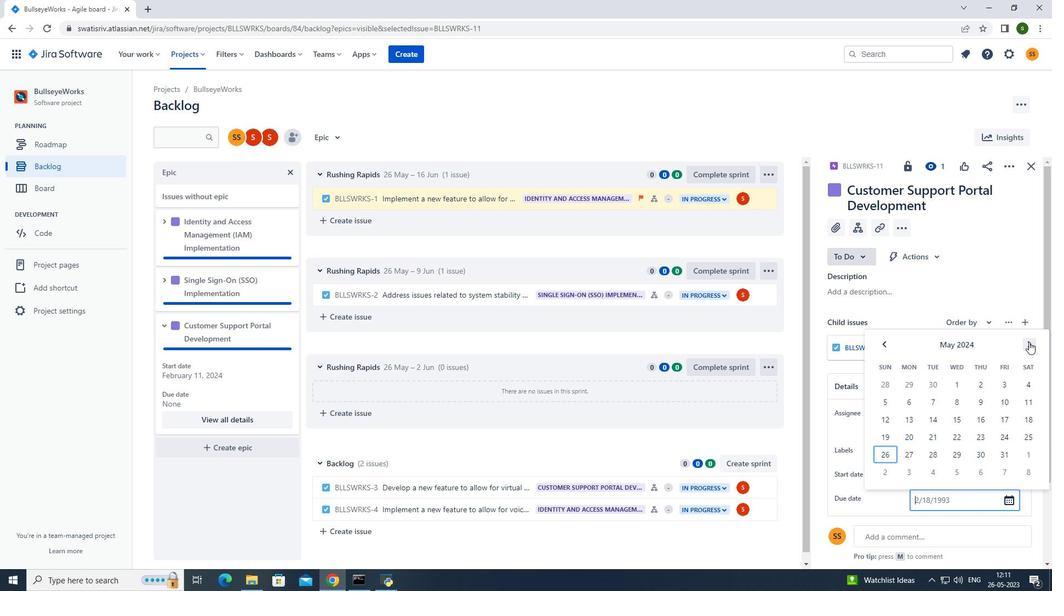
Action: Mouse pressed left at (1029, 342)
Screenshot: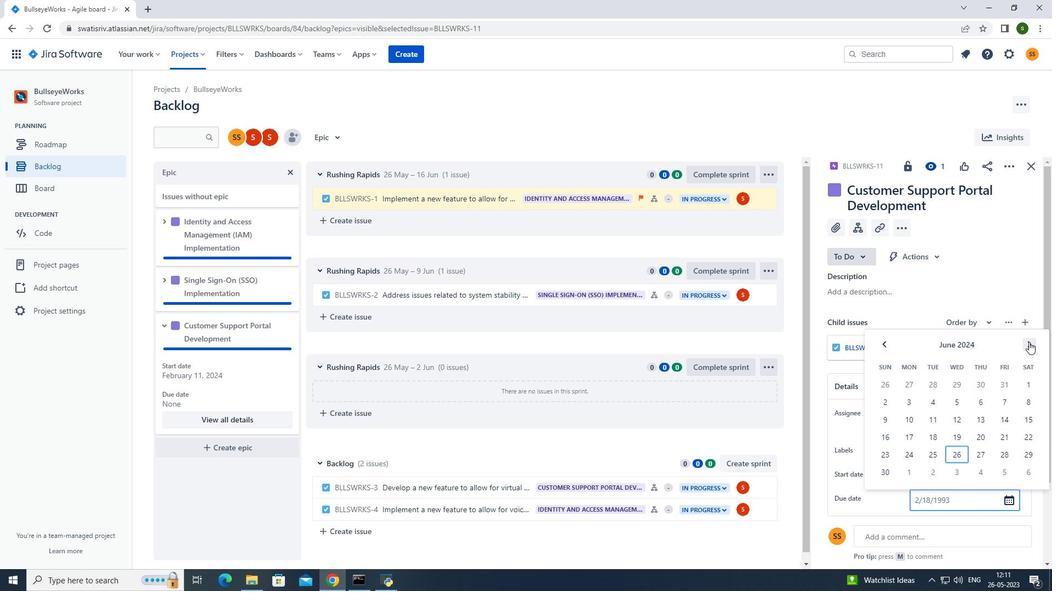 
Action: Mouse pressed left at (1029, 342)
Screenshot: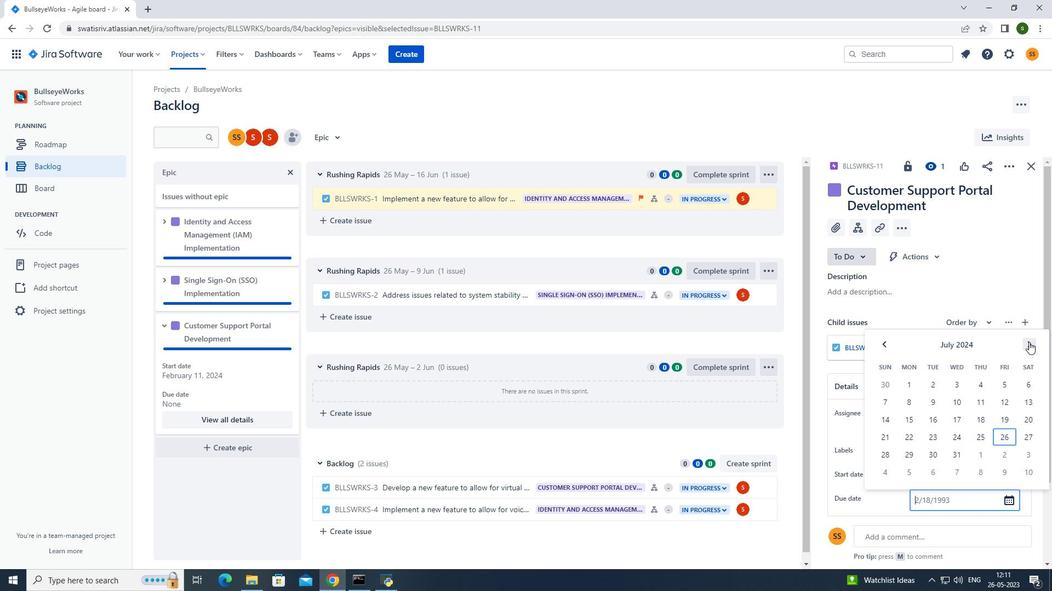 
Action: Mouse pressed left at (1029, 342)
Screenshot: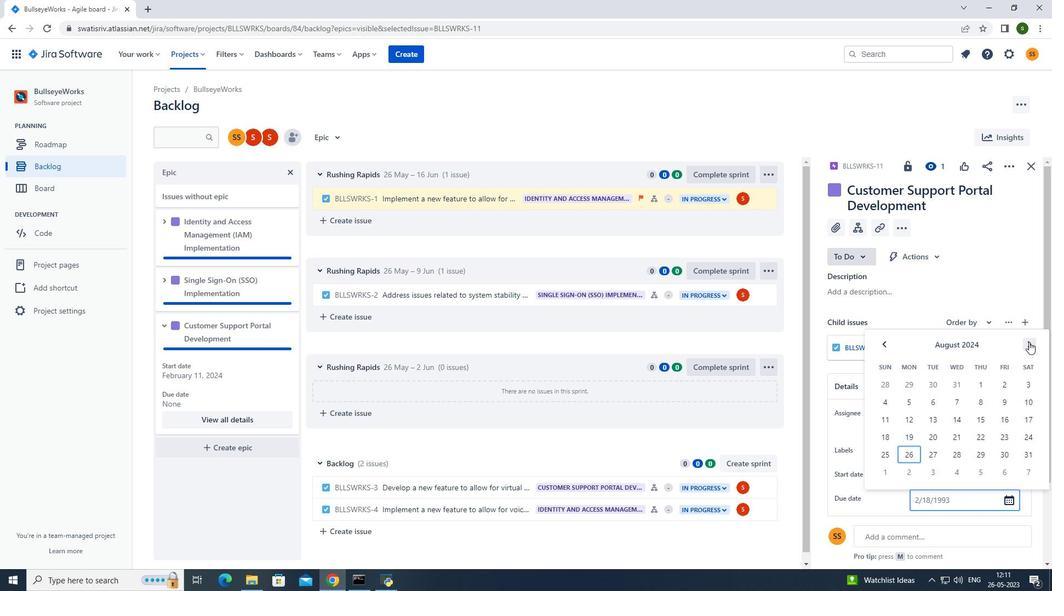 
Action: Mouse pressed left at (1029, 342)
Screenshot: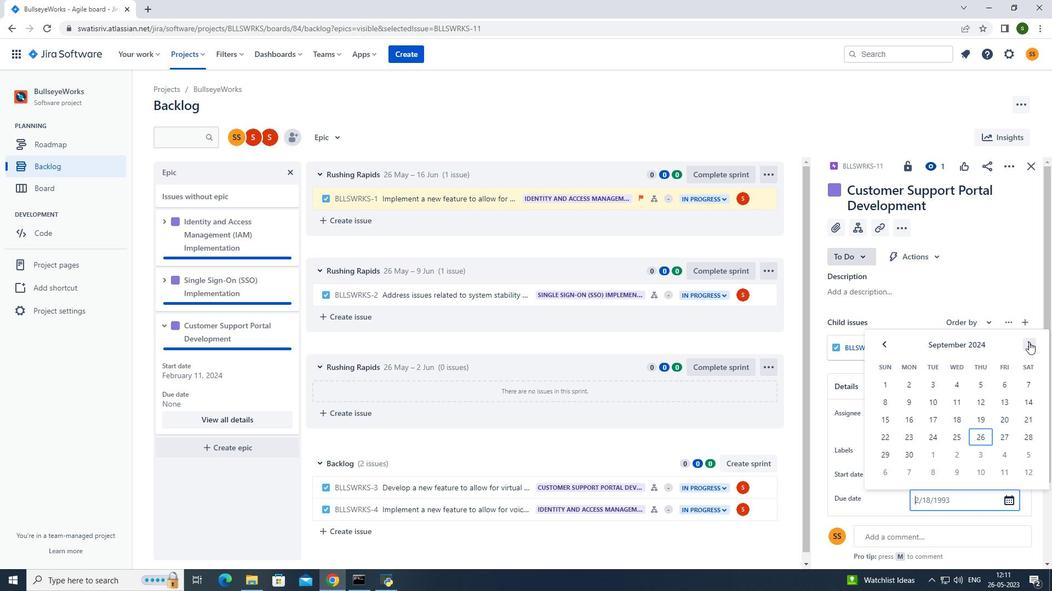 
Action: Mouse moved to (988, 384)
Screenshot: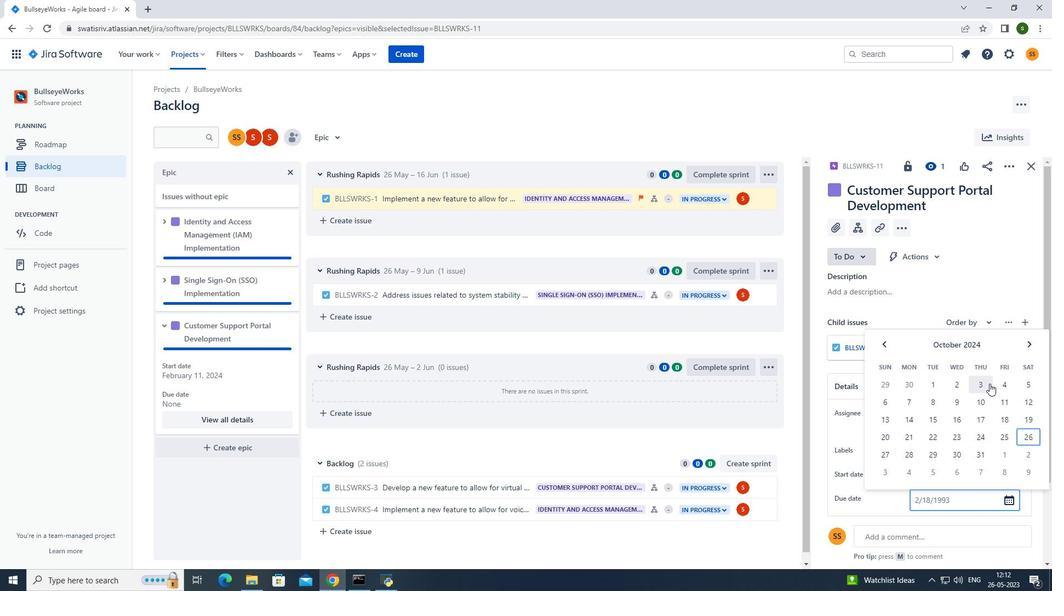 
Action: Mouse pressed left at (988, 384)
Screenshot: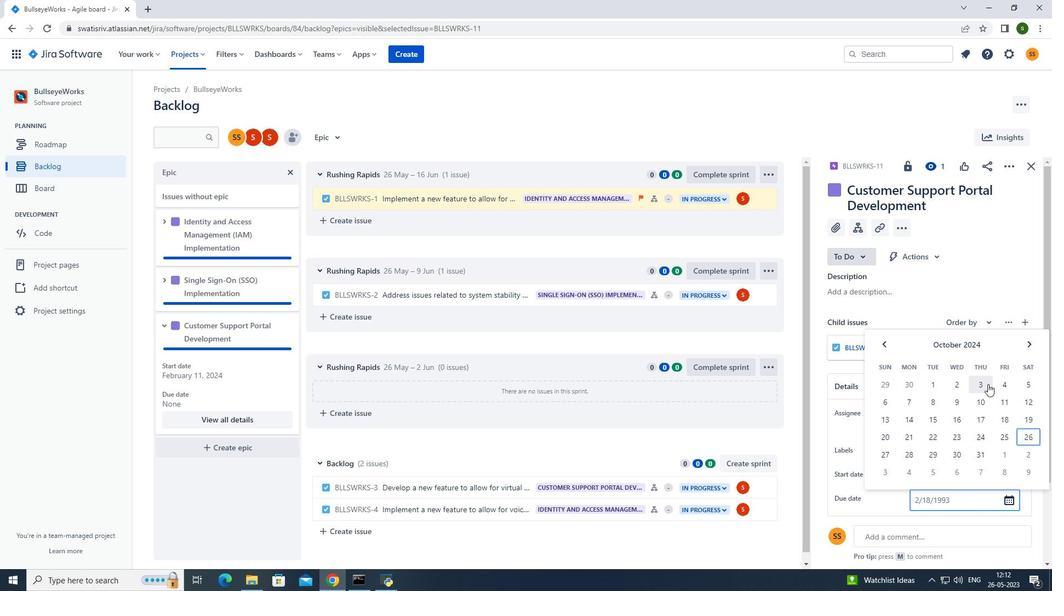 
Action: Mouse moved to (628, 91)
Screenshot: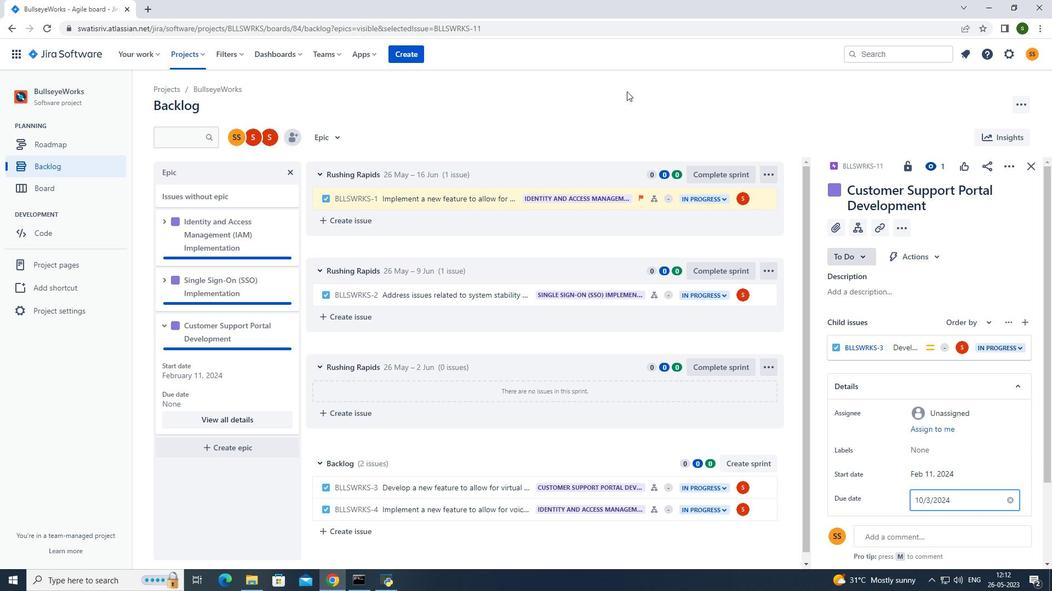 
Action: Mouse pressed left at (628, 91)
Screenshot: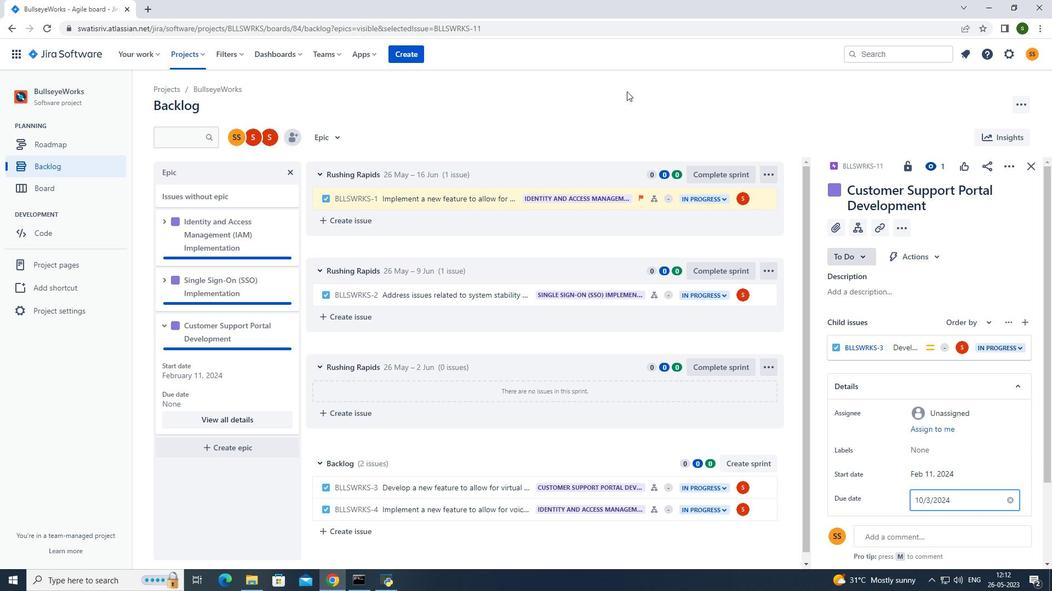 
